 Task: Find connections with filter location Shāhpura with filter topic #motivation with filter profile language Spanish with filter current company Axtria - Ingenious Insights with filter school Universiteit Maastricht with filter industry Fire Protection with filter service category Tax Preparation with filter keywords title Founder
Action: Mouse moved to (666, 89)
Screenshot: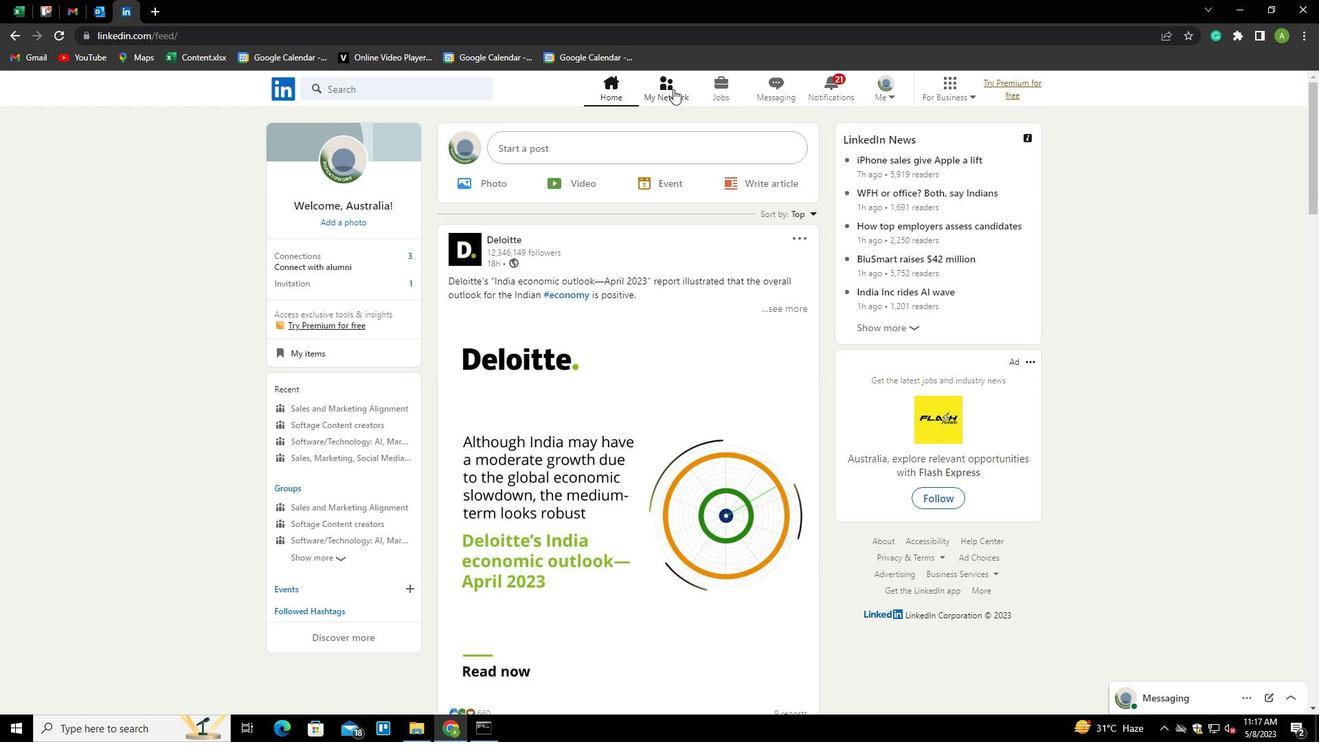 
Action: Mouse pressed left at (666, 89)
Screenshot: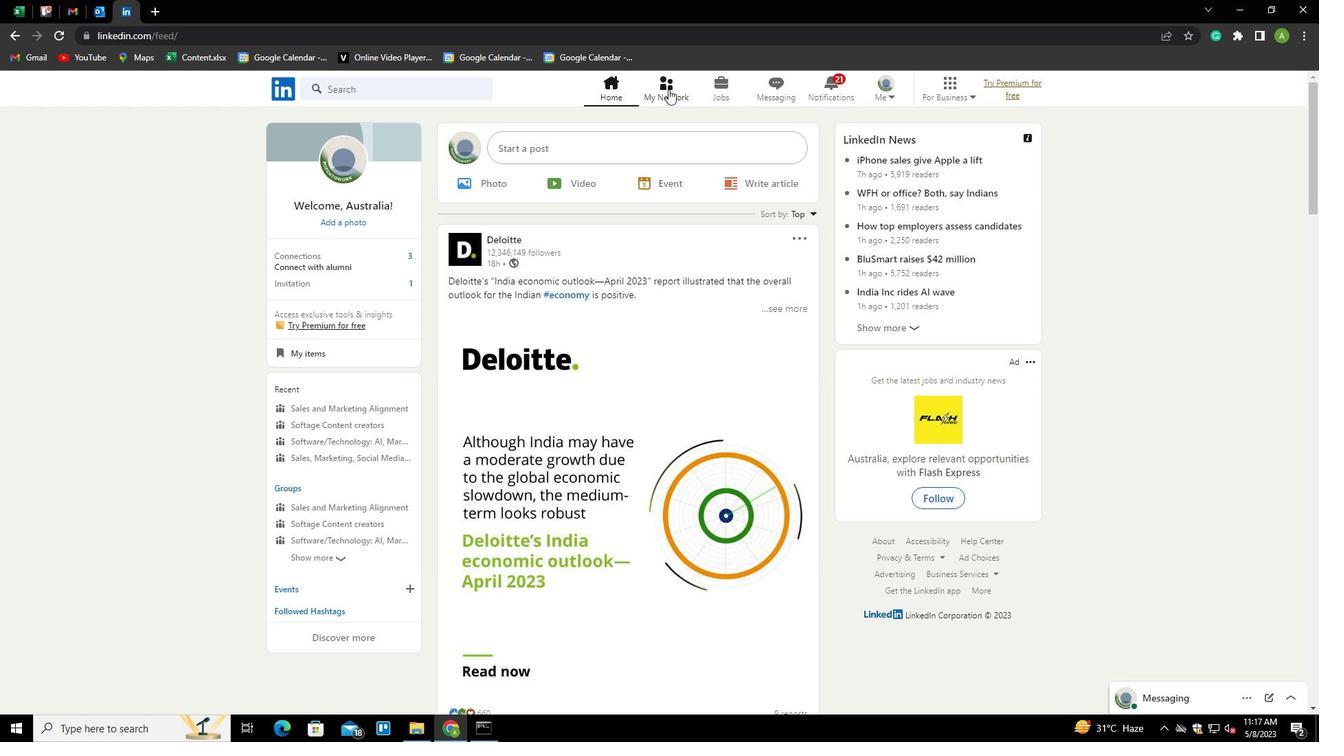 
Action: Mouse moved to (323, 162)
Screenshot: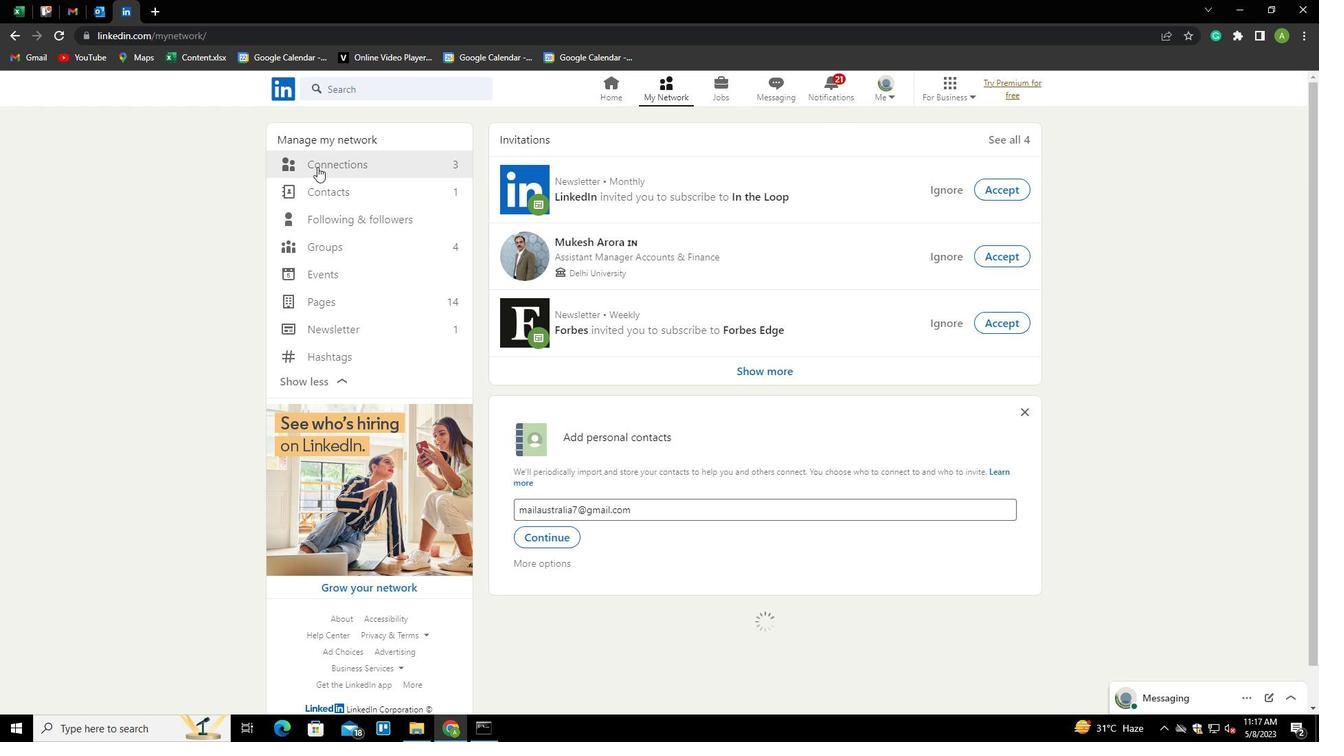 
Action: Mouse pressed left at (323, 162)
Screenshot: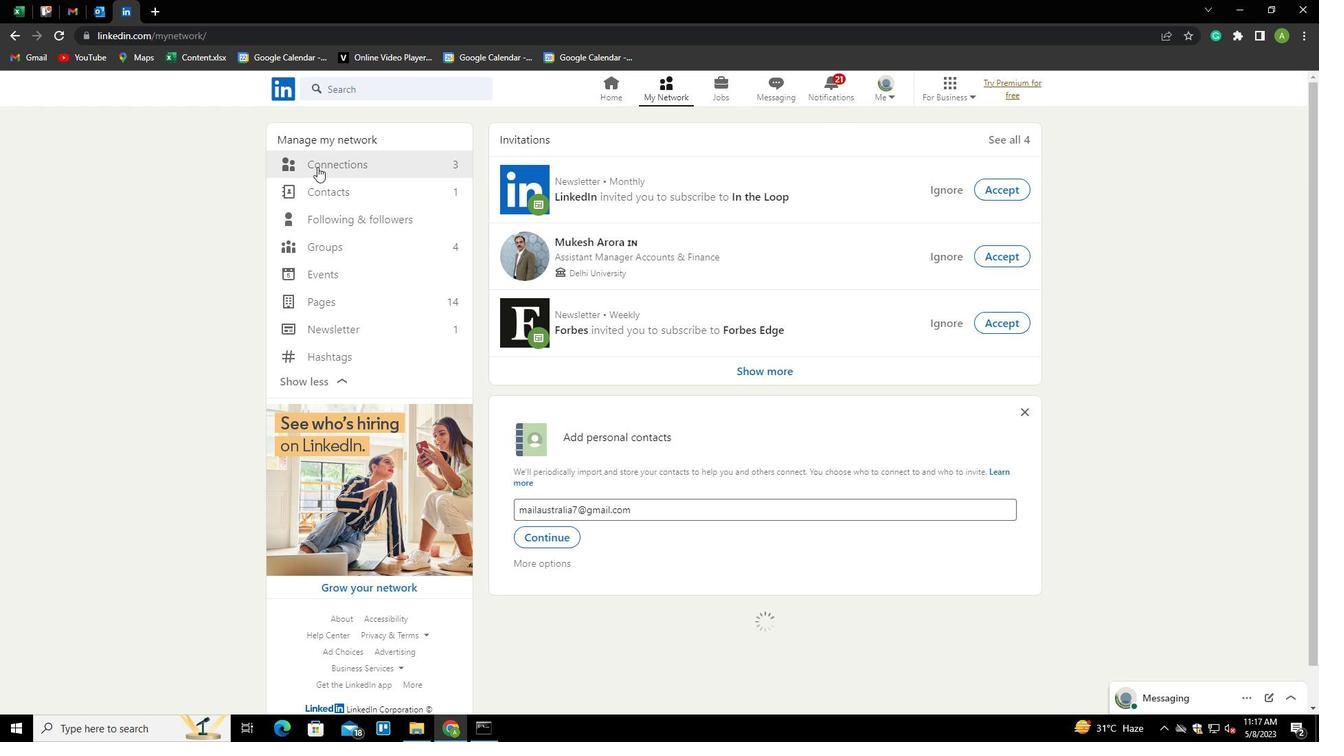 
Action: Mouse moved to (756, 166)
Screenshot: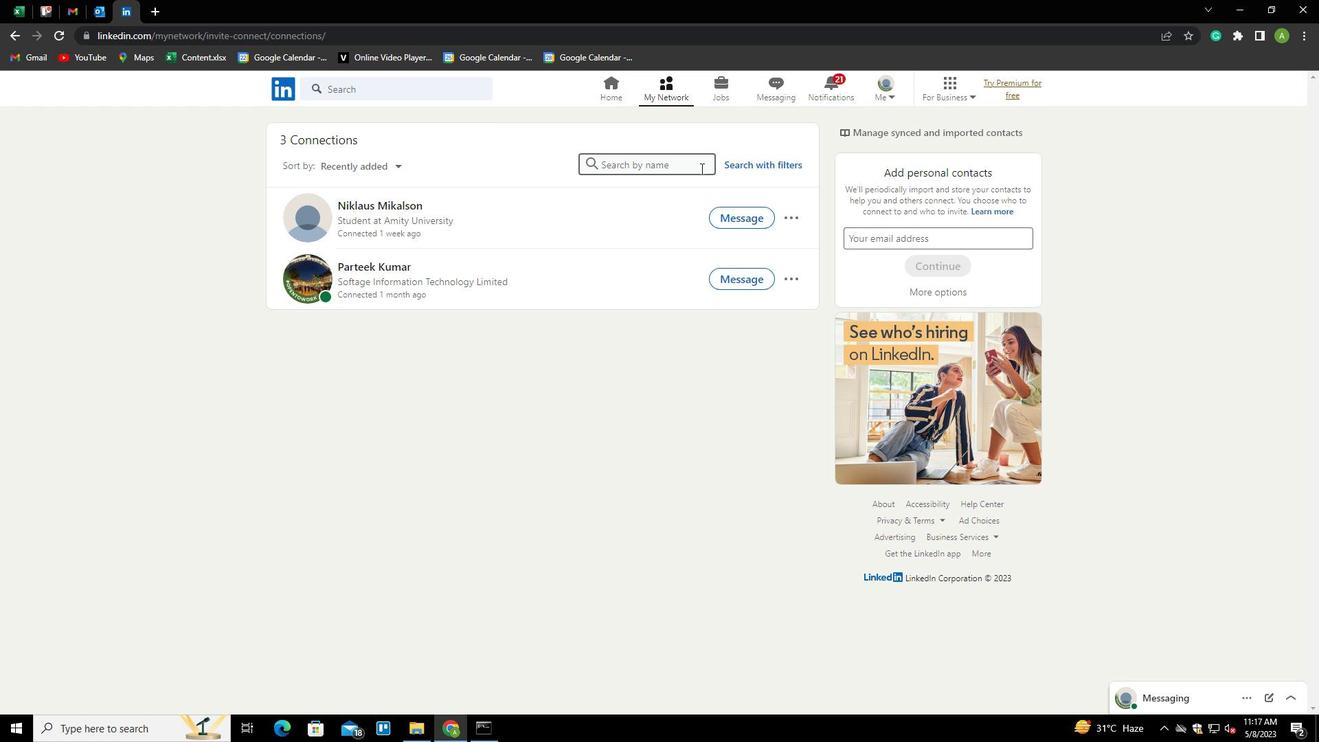 
Action: Mouse pressed left at (756, 166)
Screenshot: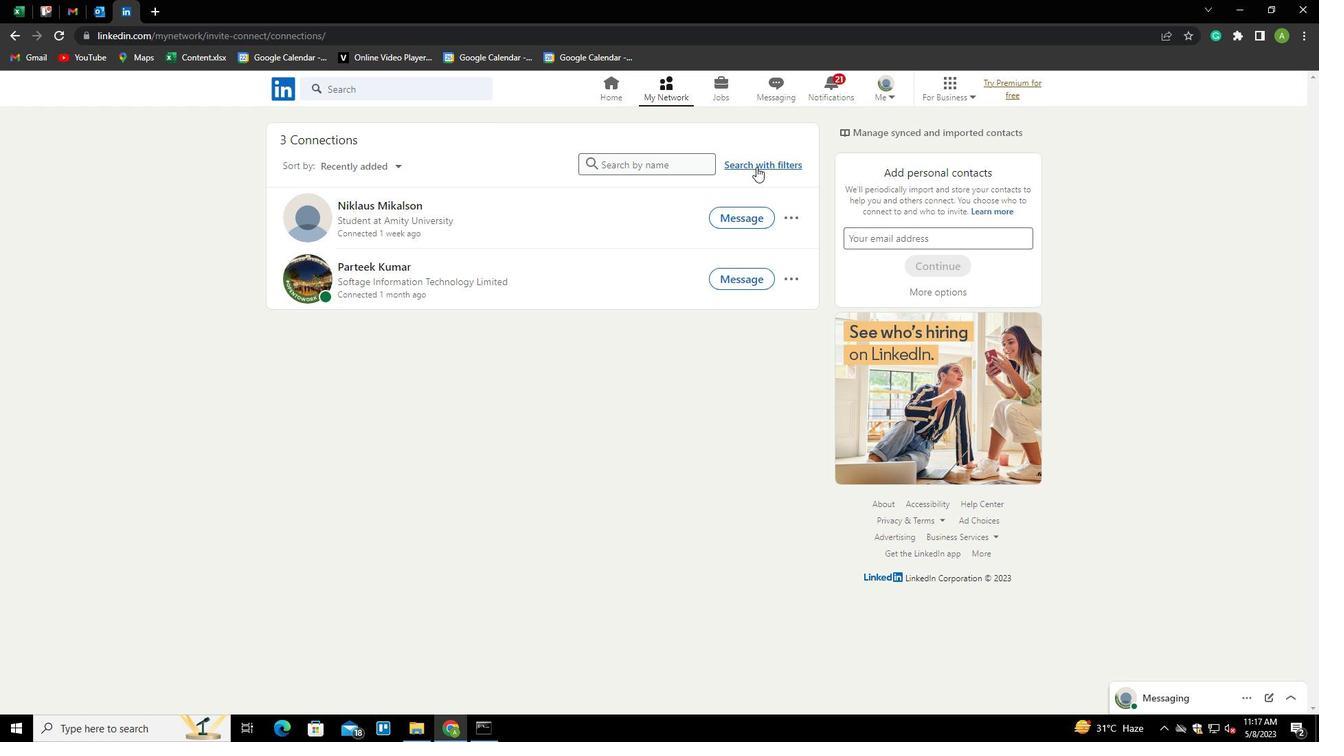 
Action: Mouse moved to (699, 123)
Screenshot: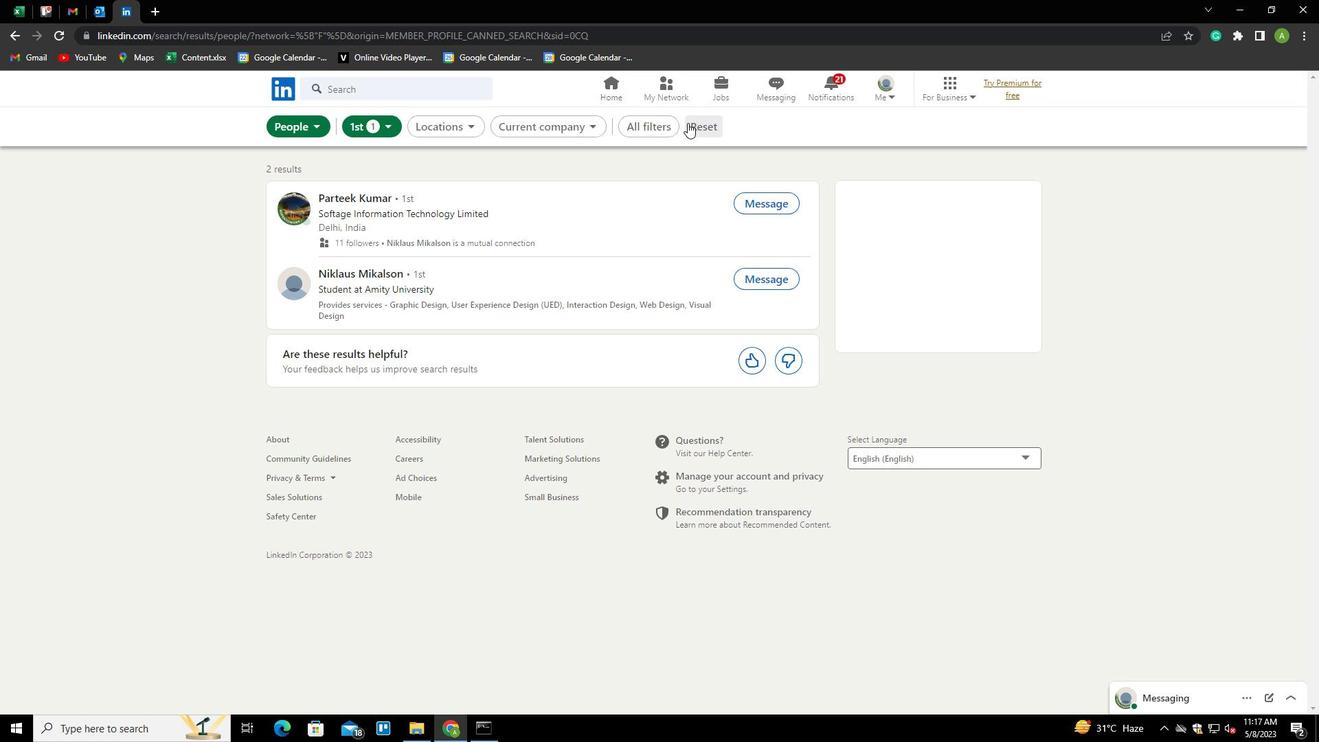 
Action: Mouse pressed left at (699, 123)
Screenshot: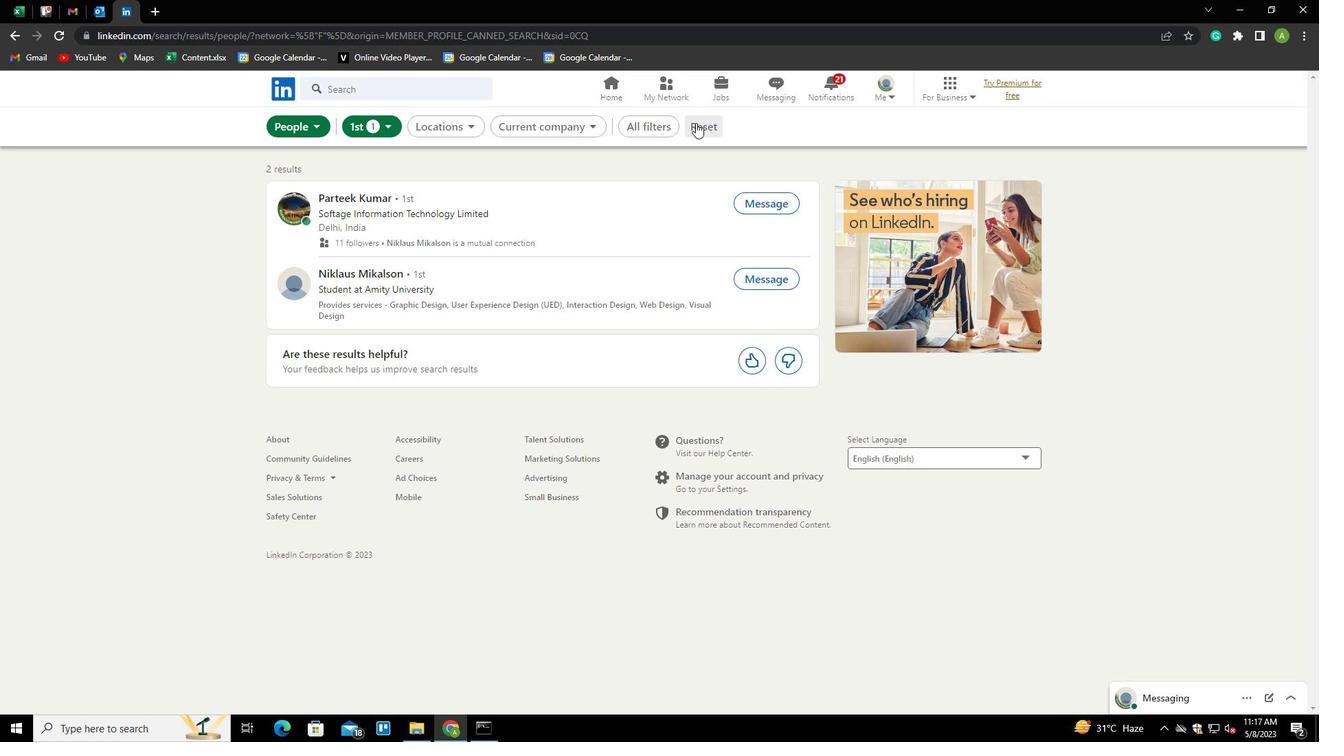 
Action: Mouse moved to (679, 125)
Screenshot: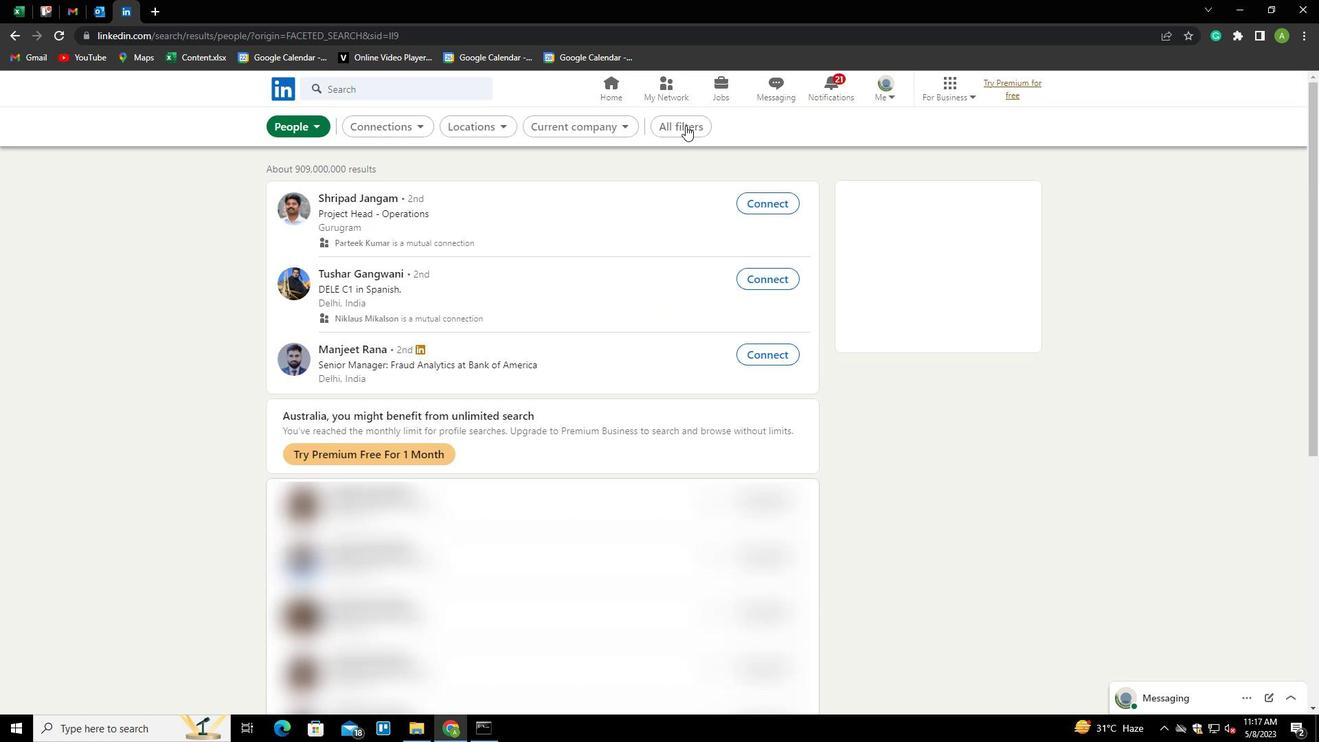 
Action: Mouse pressed left at (679, 125)
Screenshot: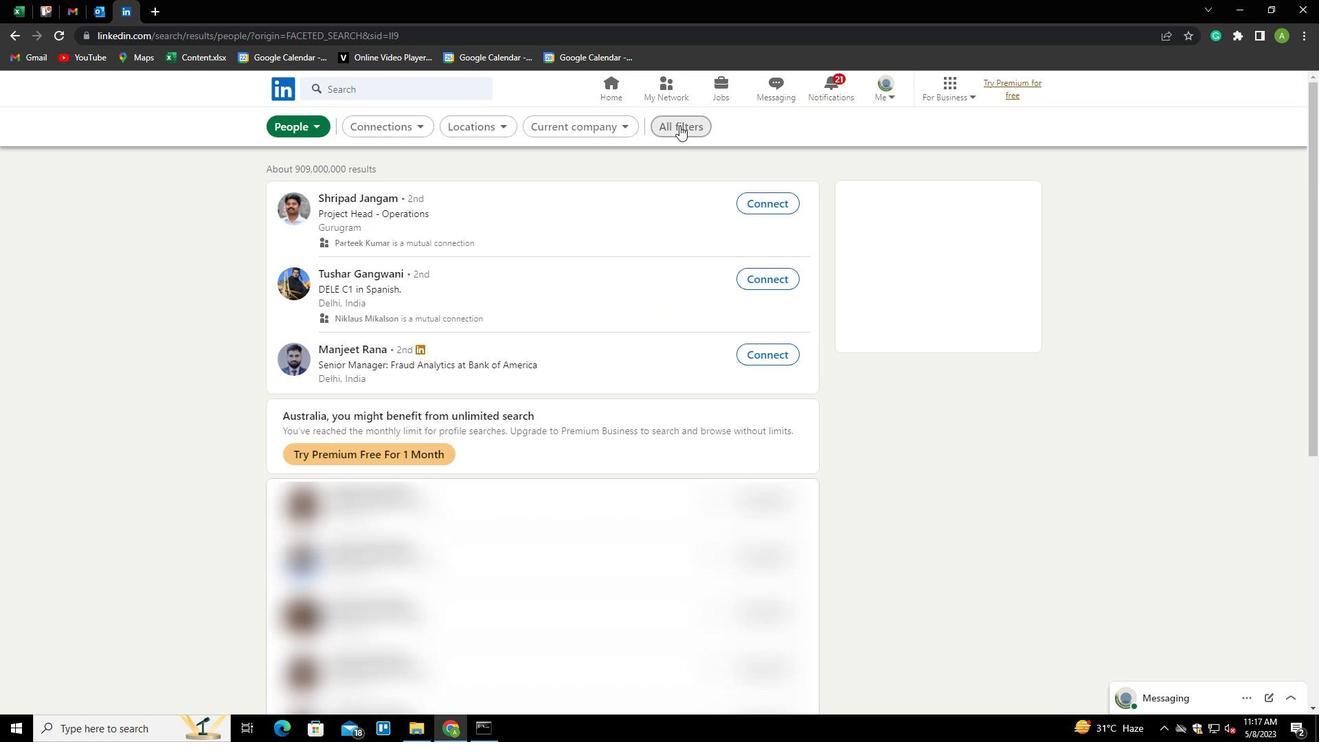 
Action: Mouse moved to (1168, 433)
Screenshot: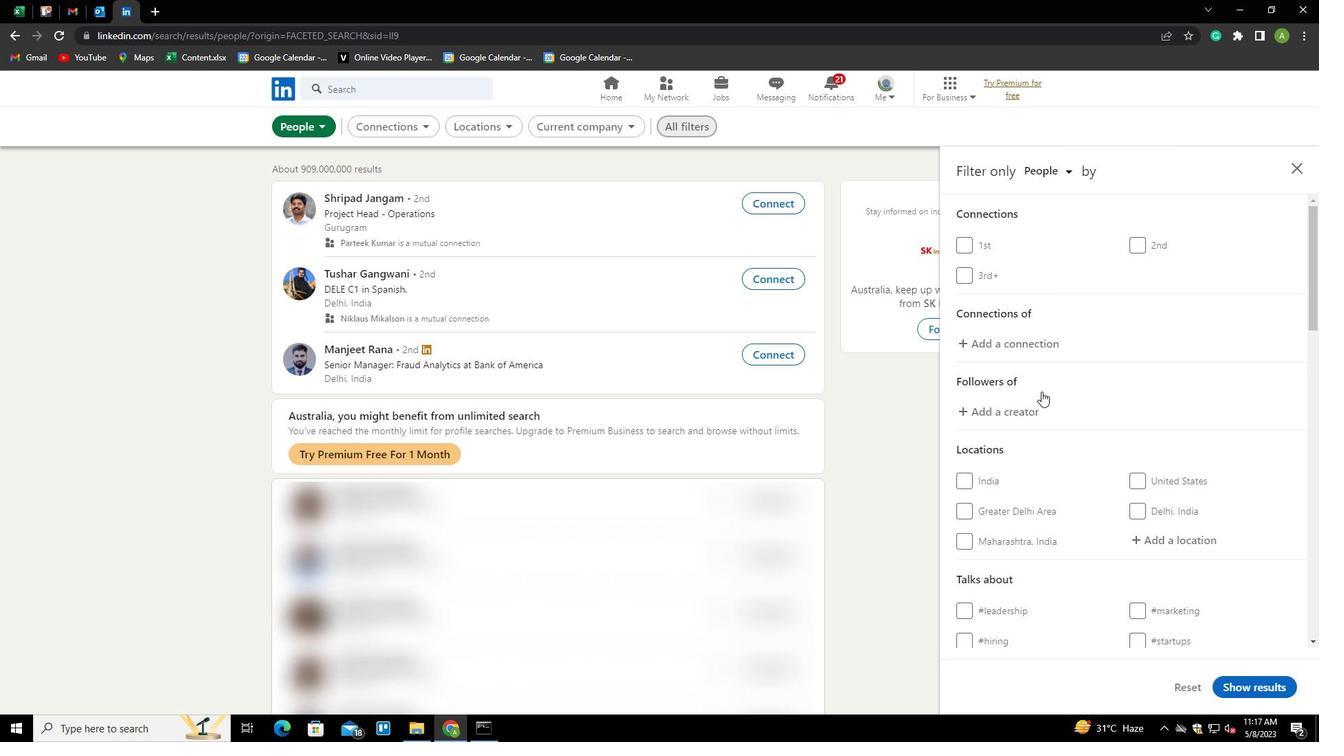 
Action: Mouse scrolled (1168, 432) with delta (0, 0)
Screenshot: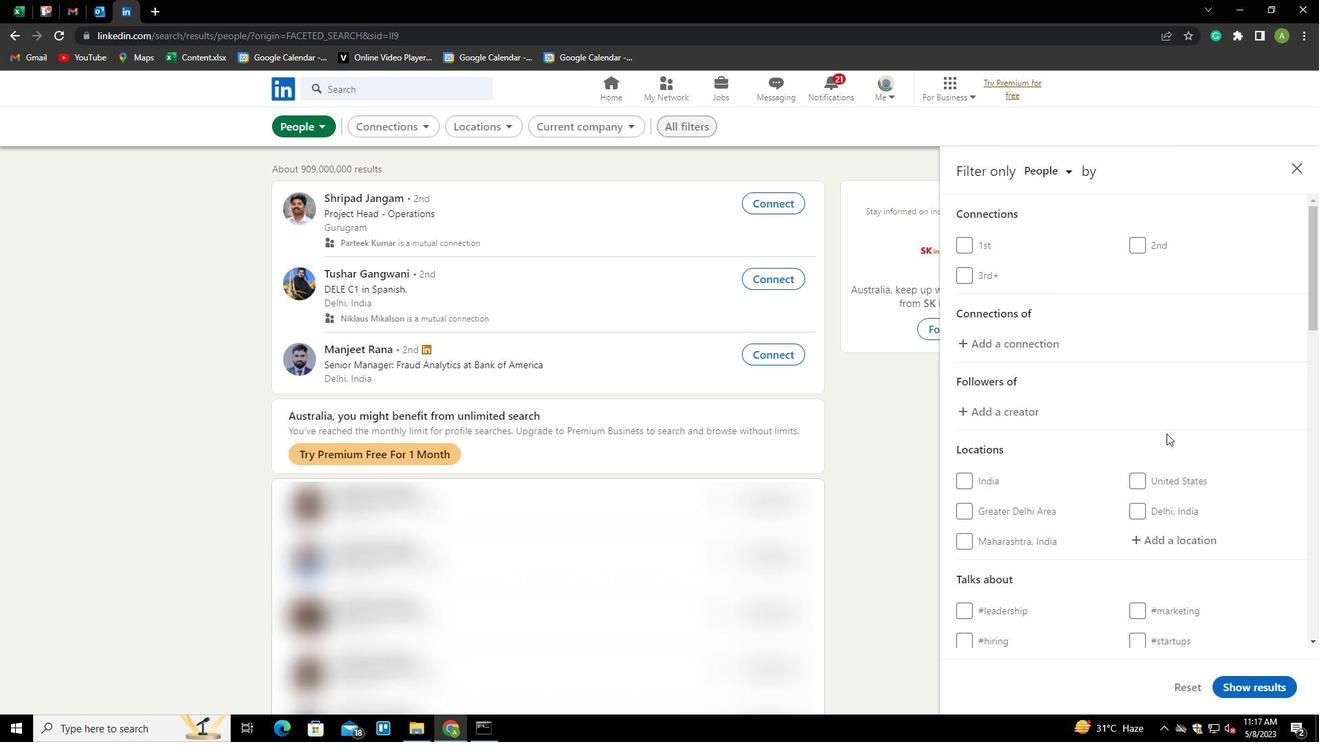 
Action: Mouse scrolled (1168, 432) with delta (0, 0)
Screenshot: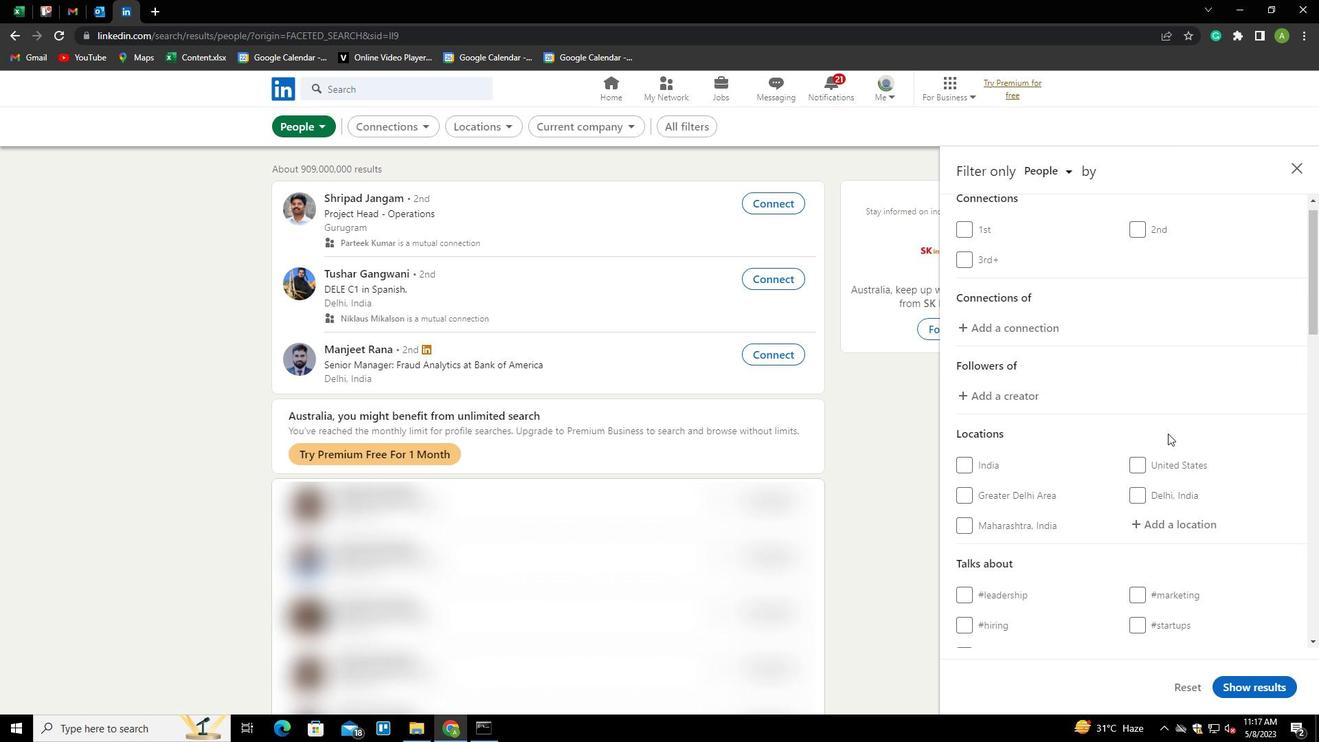 
Action: Mouse moved to (1161, 398)
Screenshot: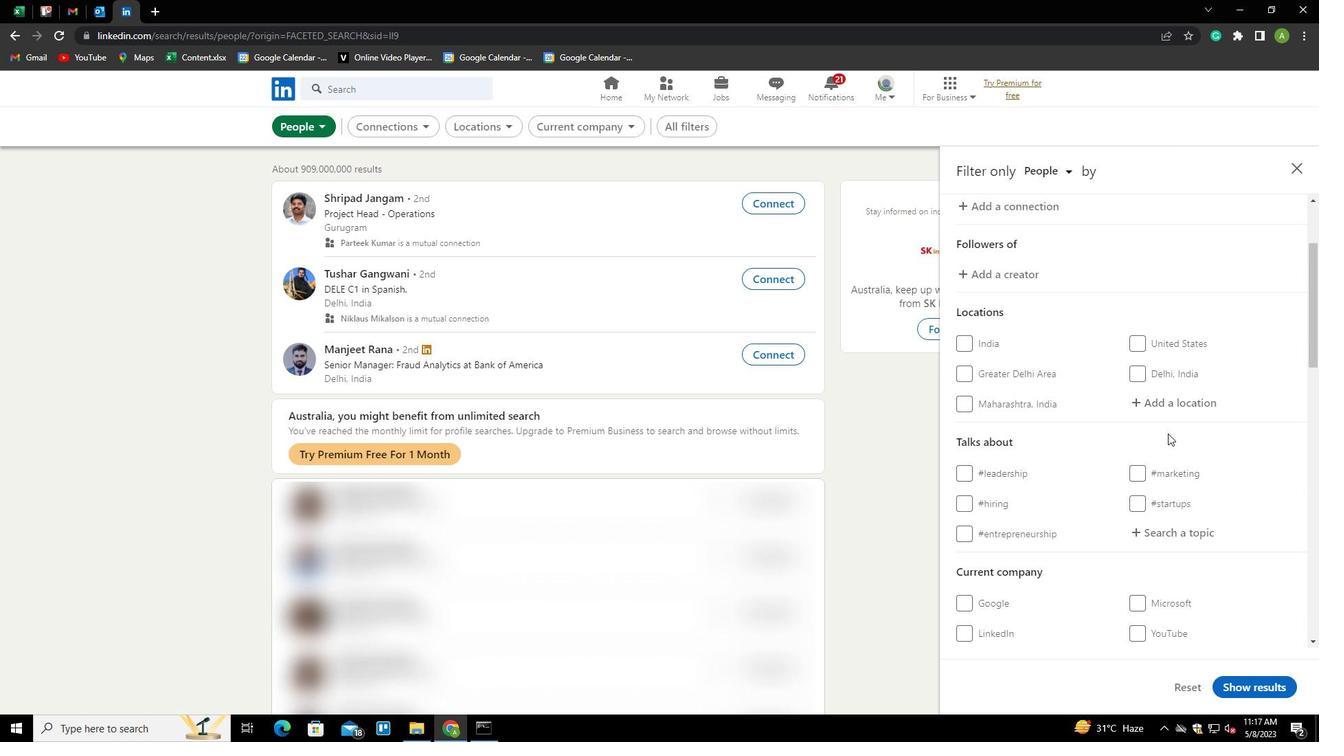 
Action: Mouse pressed left at (1161, 398)
Screenshot: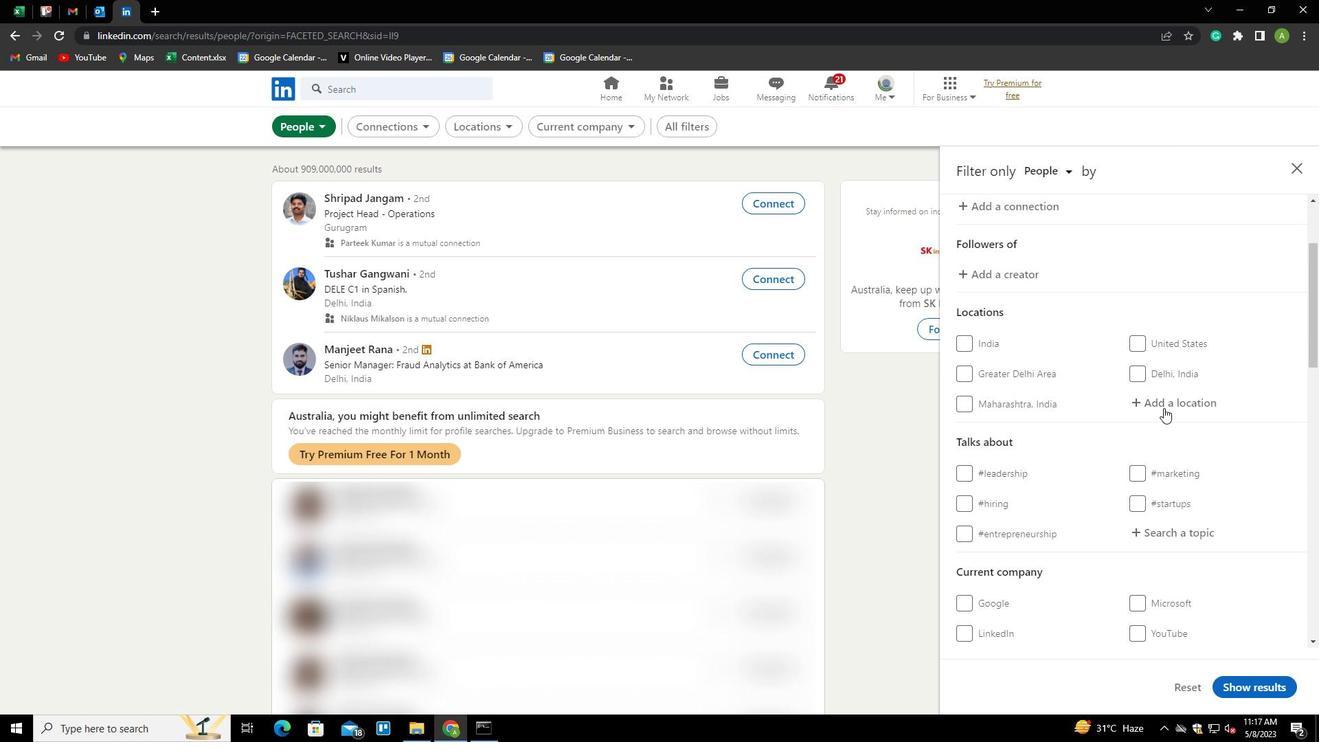 
Action: Mouse moved to (1319, 31)
Screenshot: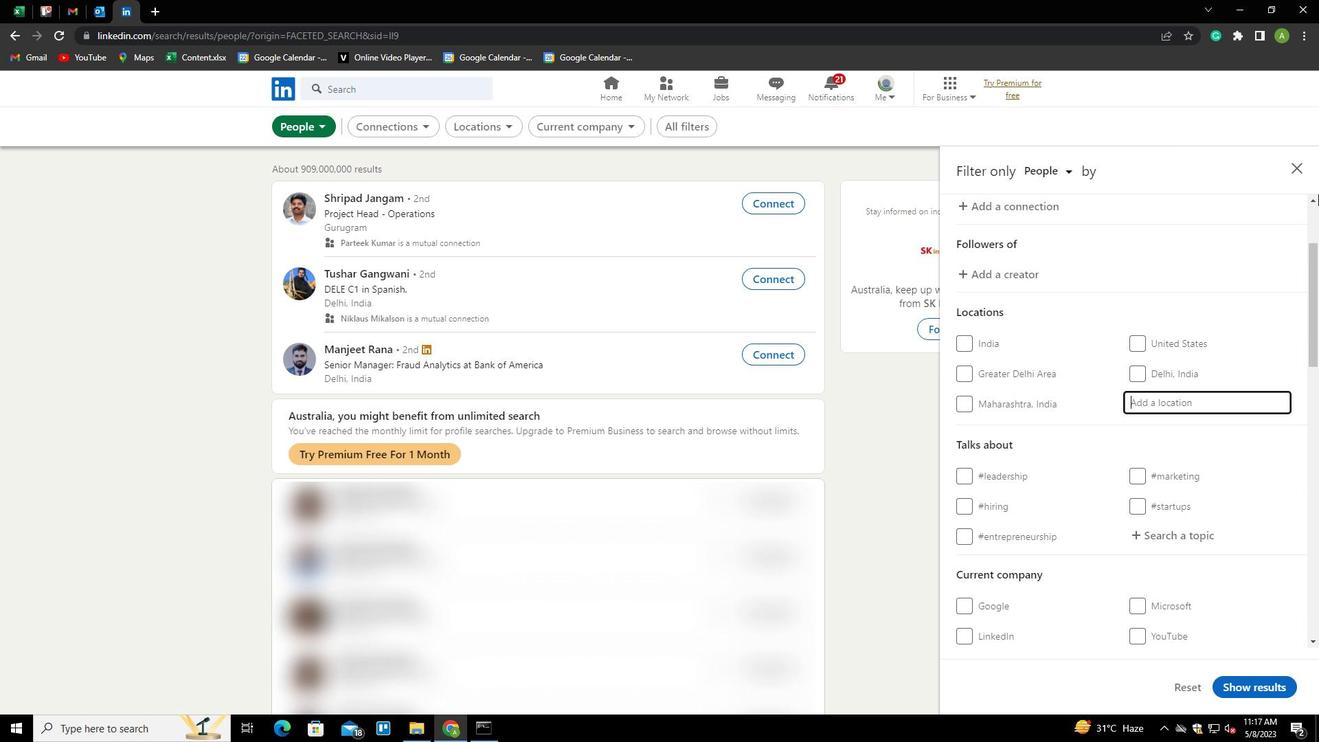 
Action: Key pressed <Key.shift>SHAHPURA<Key.down><Key.enter>
Screenshot: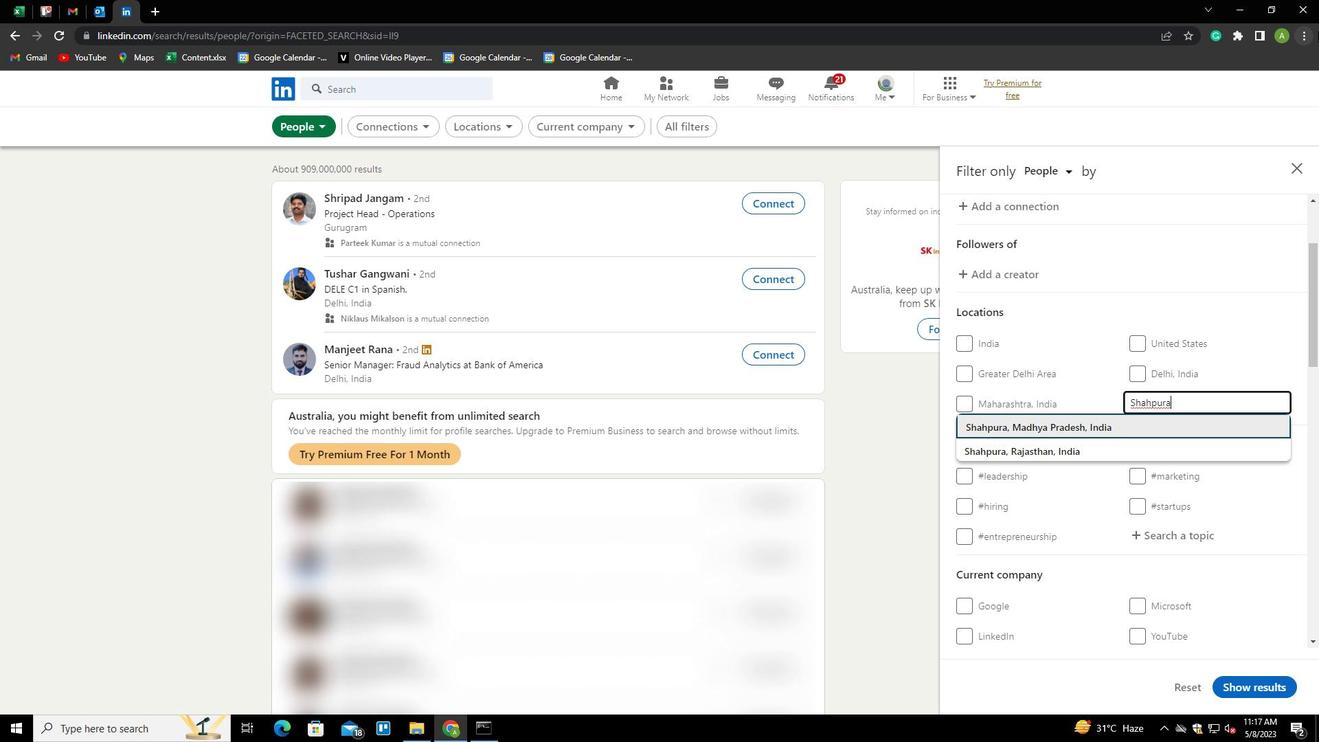 
Action: Mouse moved to (1310, 37)
Screenshot: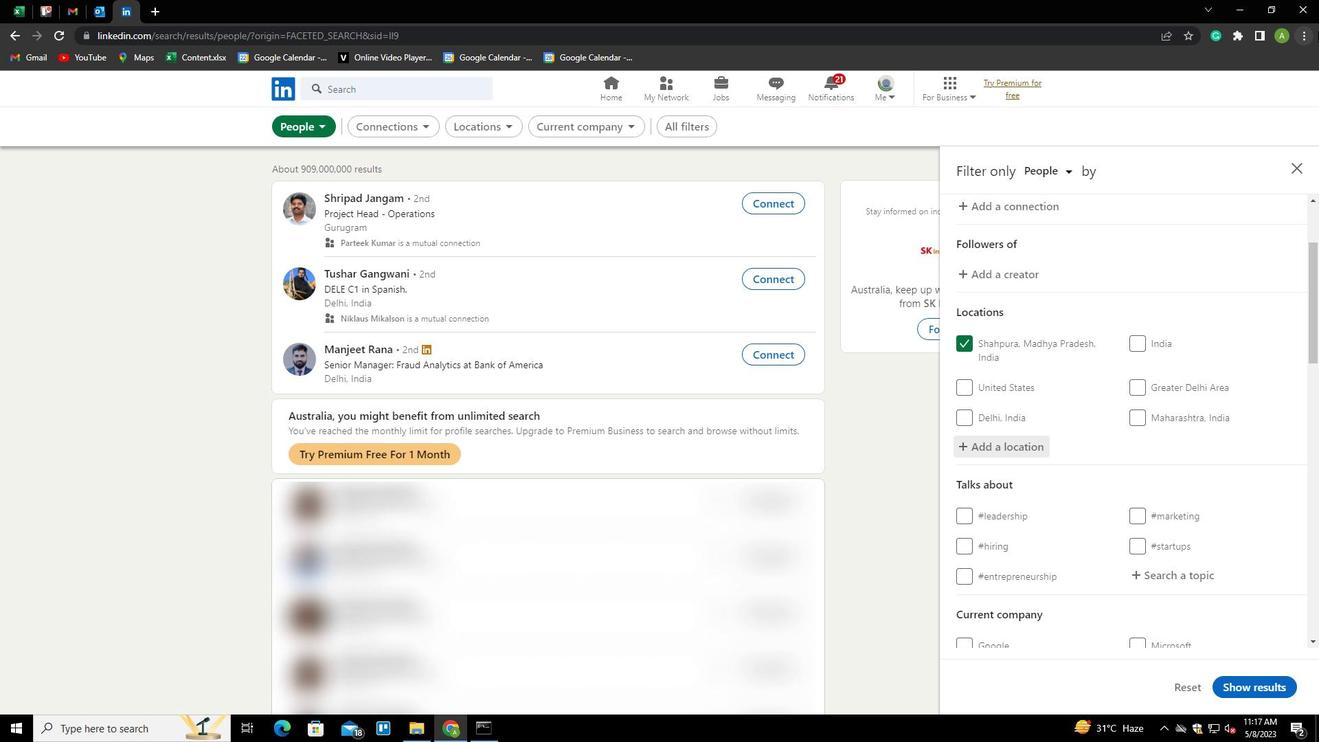
Action: Mouse scrolled (1310, 36) with delta (0, 0)
Screenshot: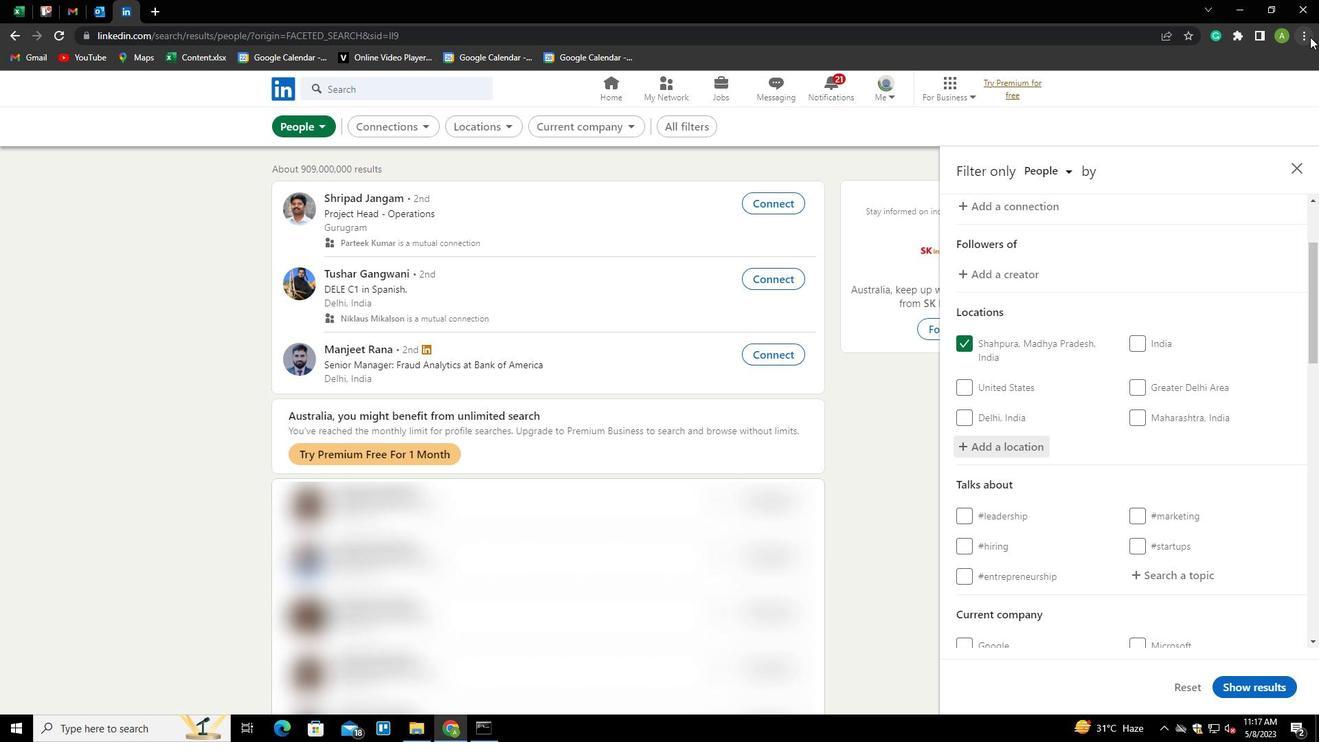 
Action: Mouse moved to (1043, 381)
Screenshot: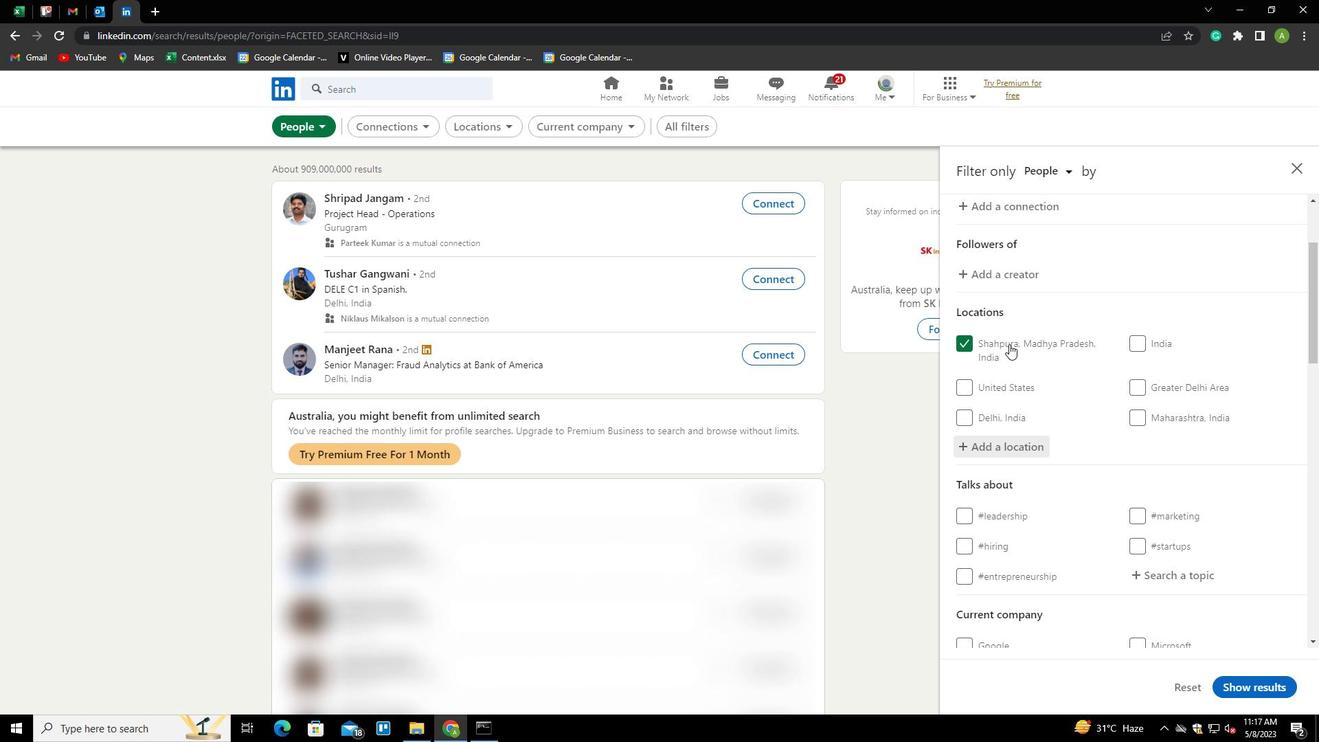 
Action: Mouse scrolled (1043, 380) with delta (0, 0)
Screenshot: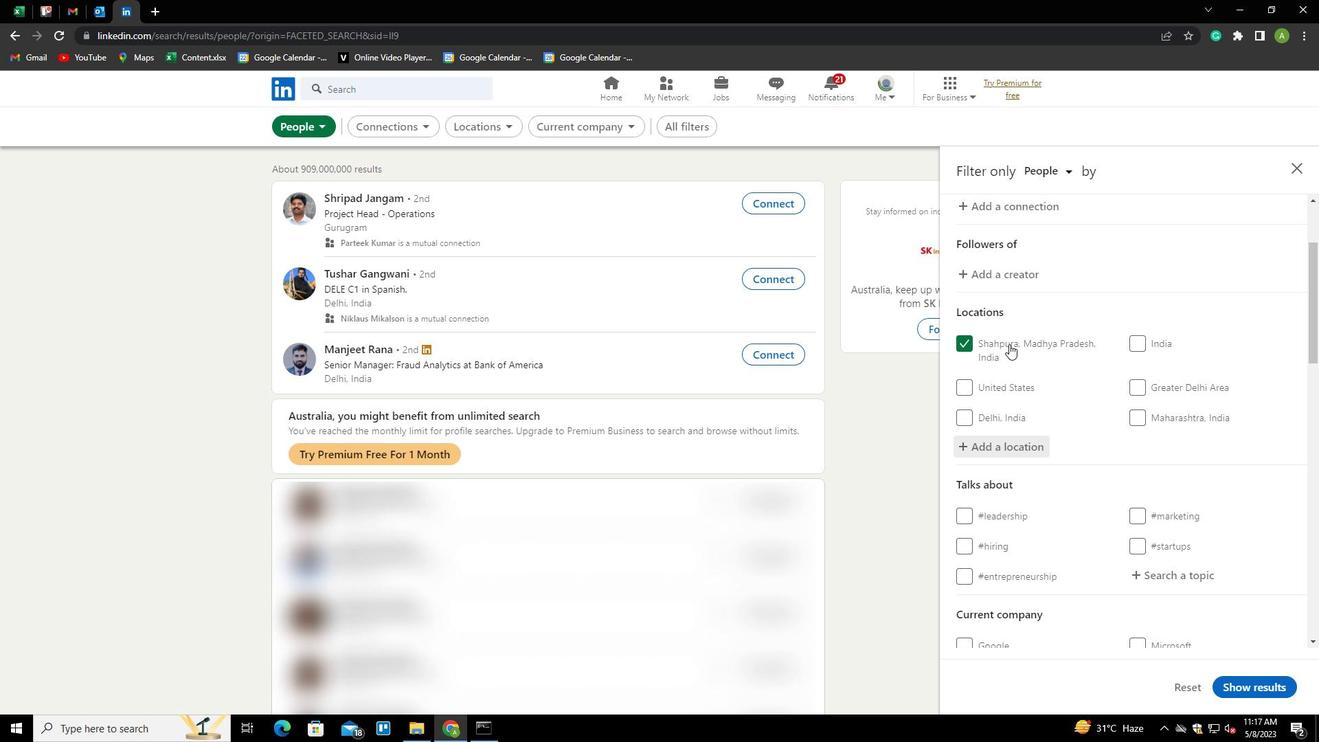 
Action: Mouse moved to (1043, 381)
Screenshot: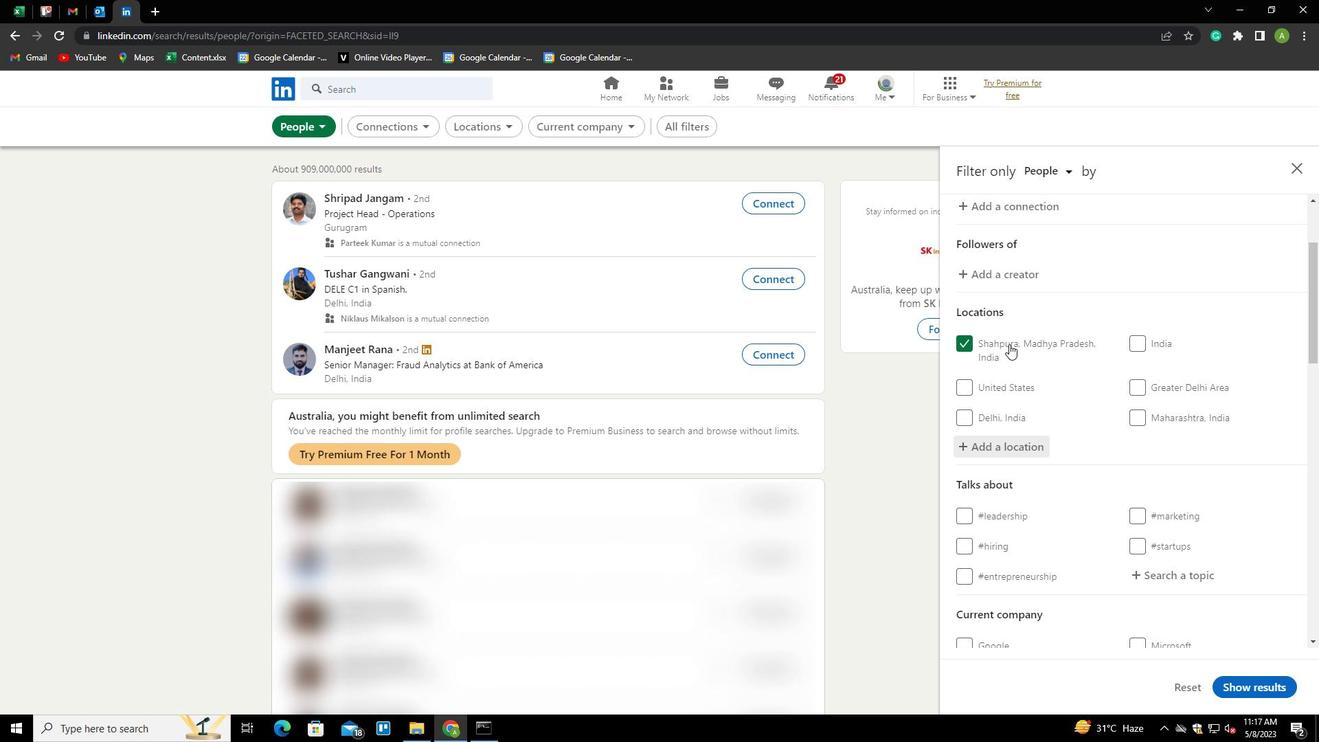 
Action: Mouse scrolled (1043, 380) with delta (0, 0)
Screenshot: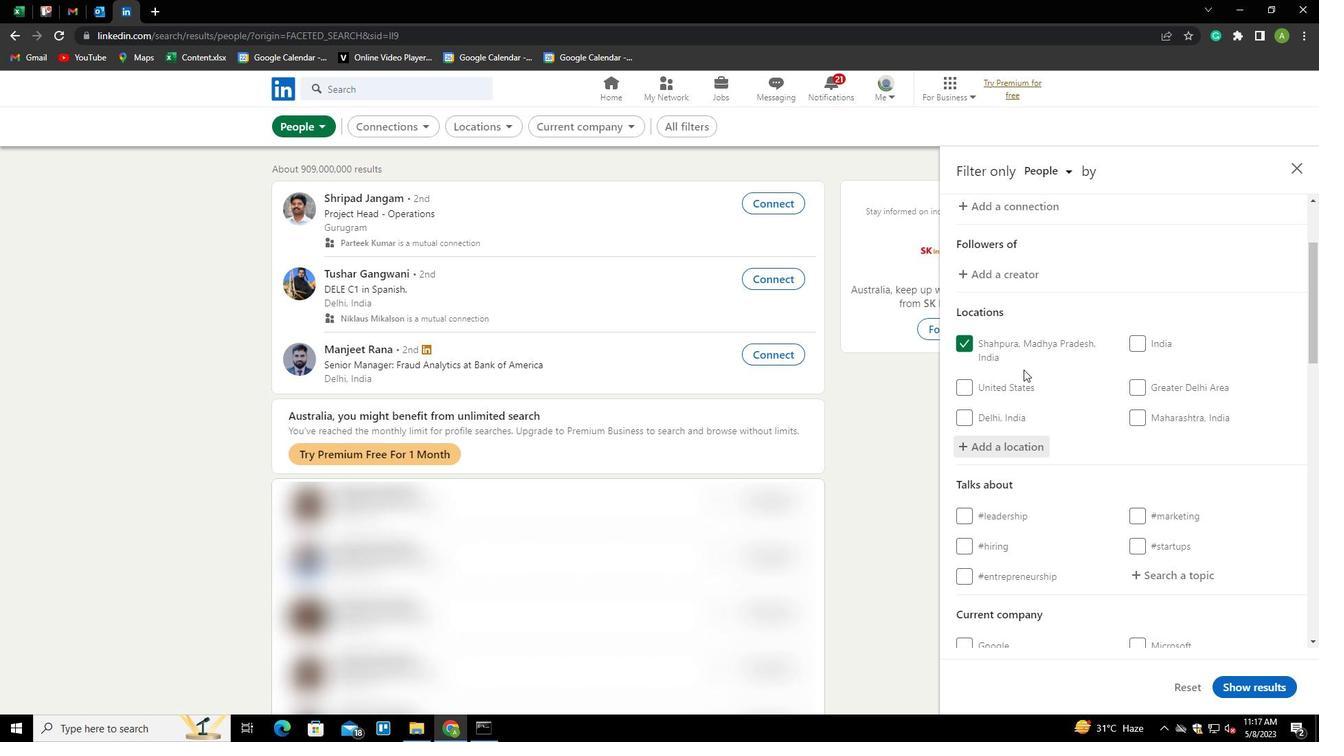 
Action: Mouse moved to (1043, 382)
Screenshot: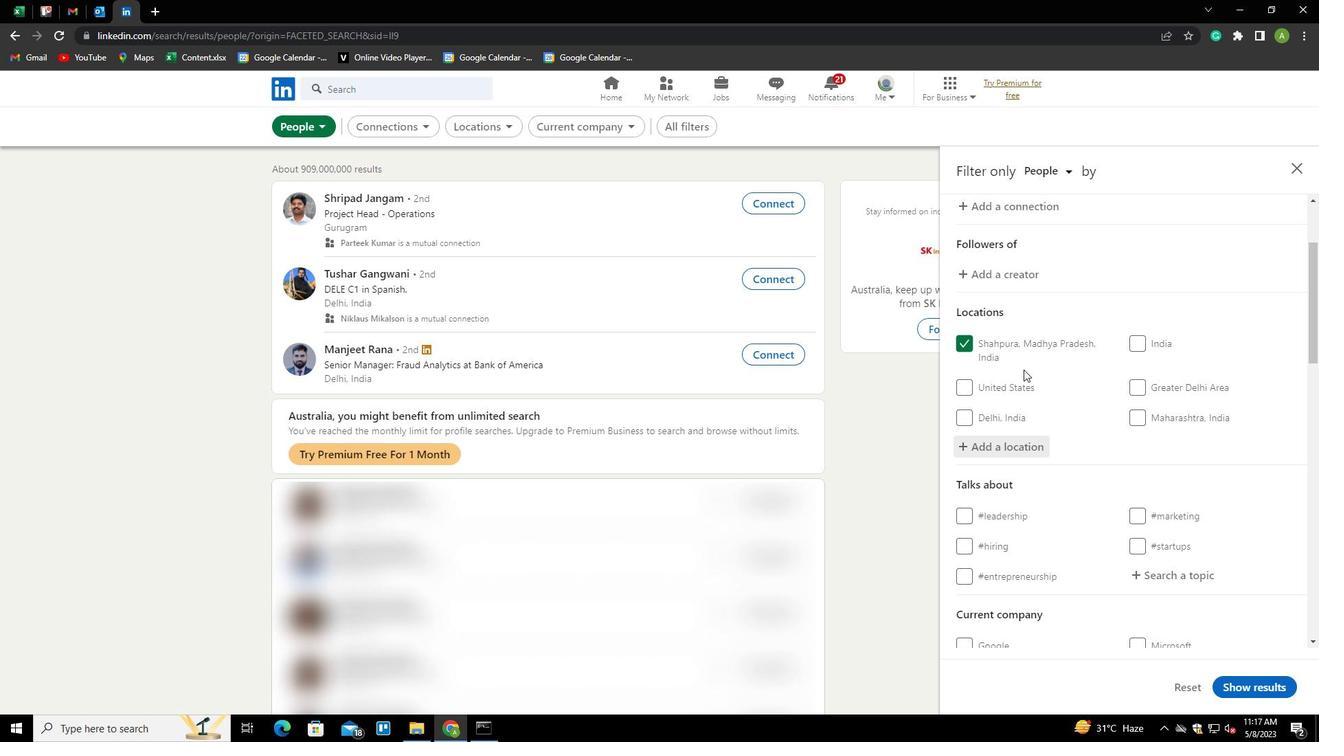 
Action: Mouse scrolled (1043, 381) with delta (0, 0)
Screenshot: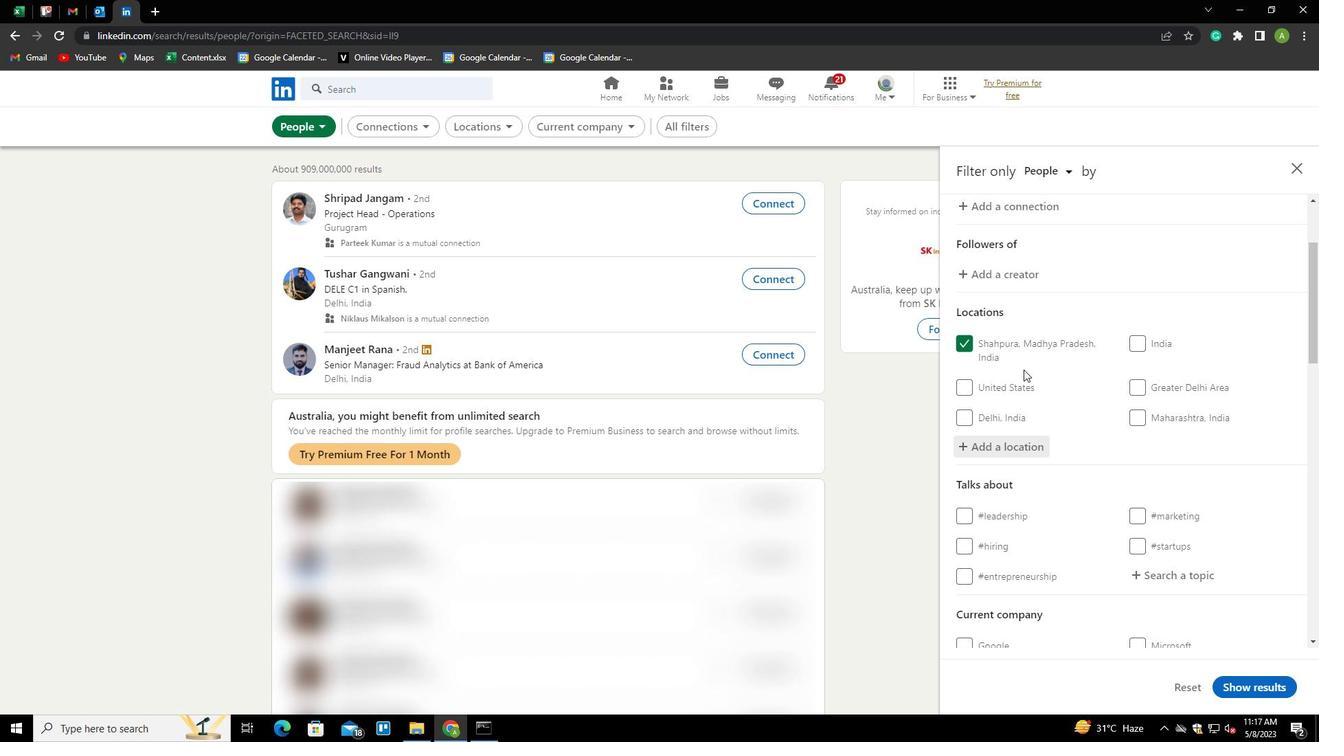 
Action: Mouse moved to (1044, 382)
Screenshot: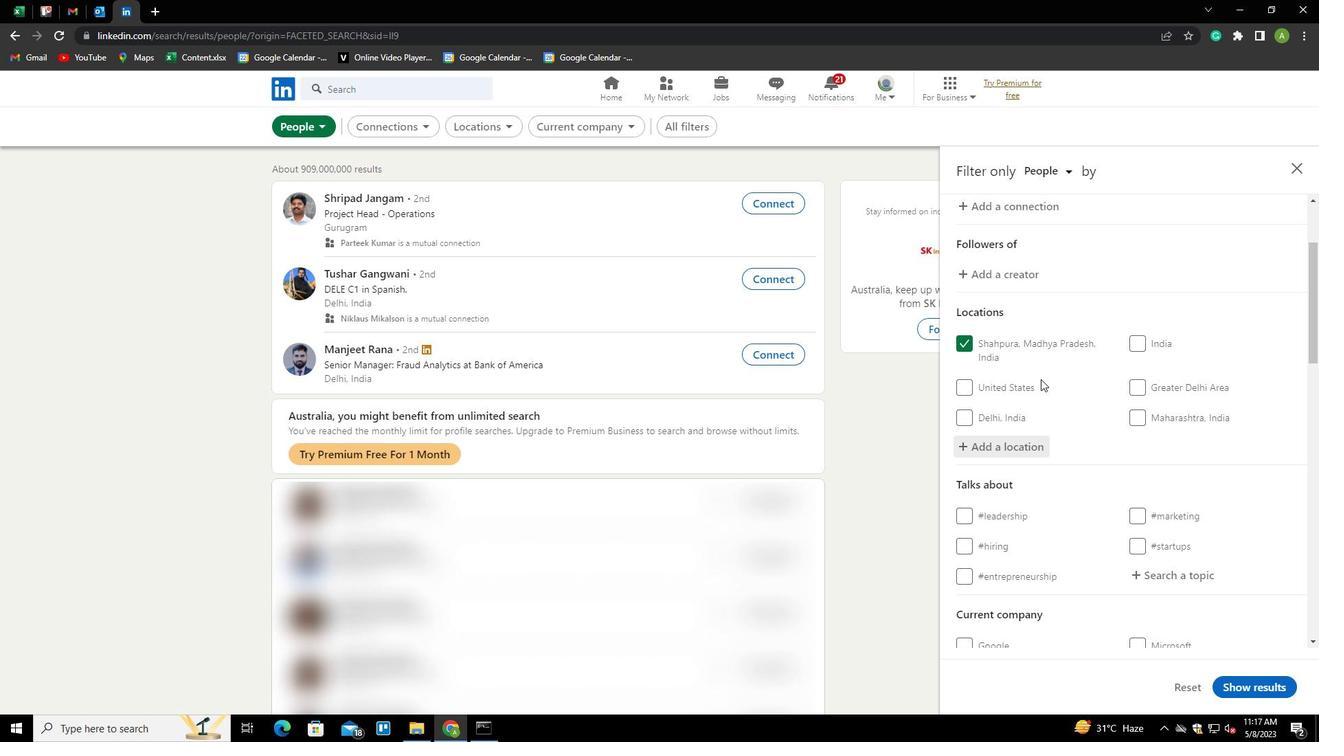 
Action: Mouse scrolled (1044, 382) with delta (0, 0)
Screenshot: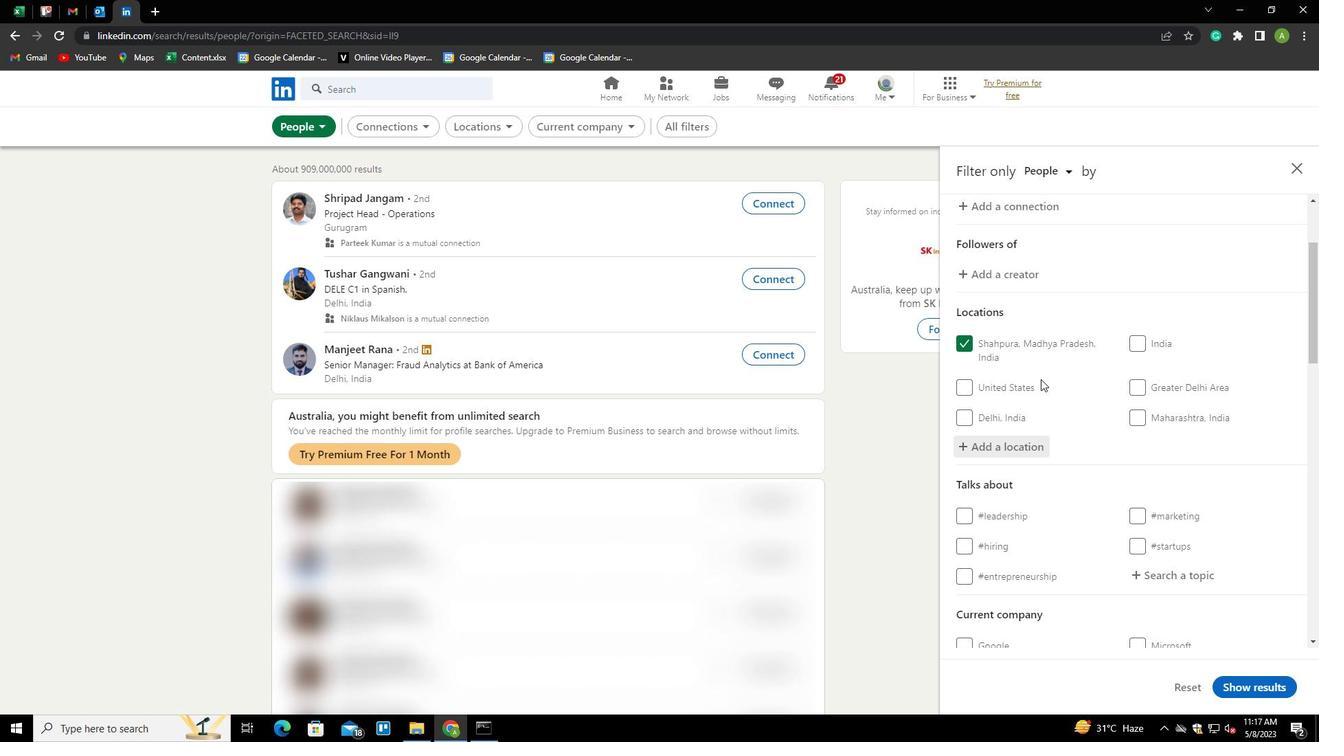 
Action: Mouse moved to (1155, 303)
Screenshot: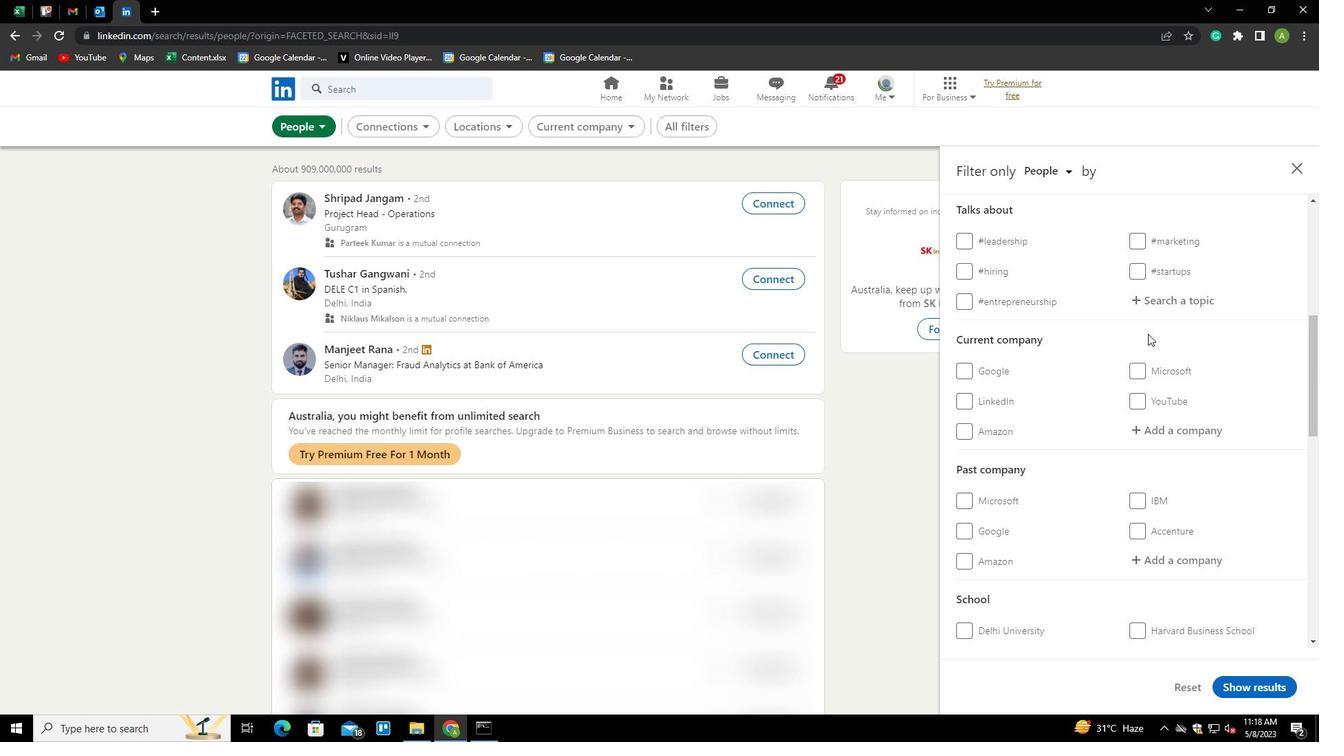 
Action: Mouse pressed left at (1155, 303)
Screenshot: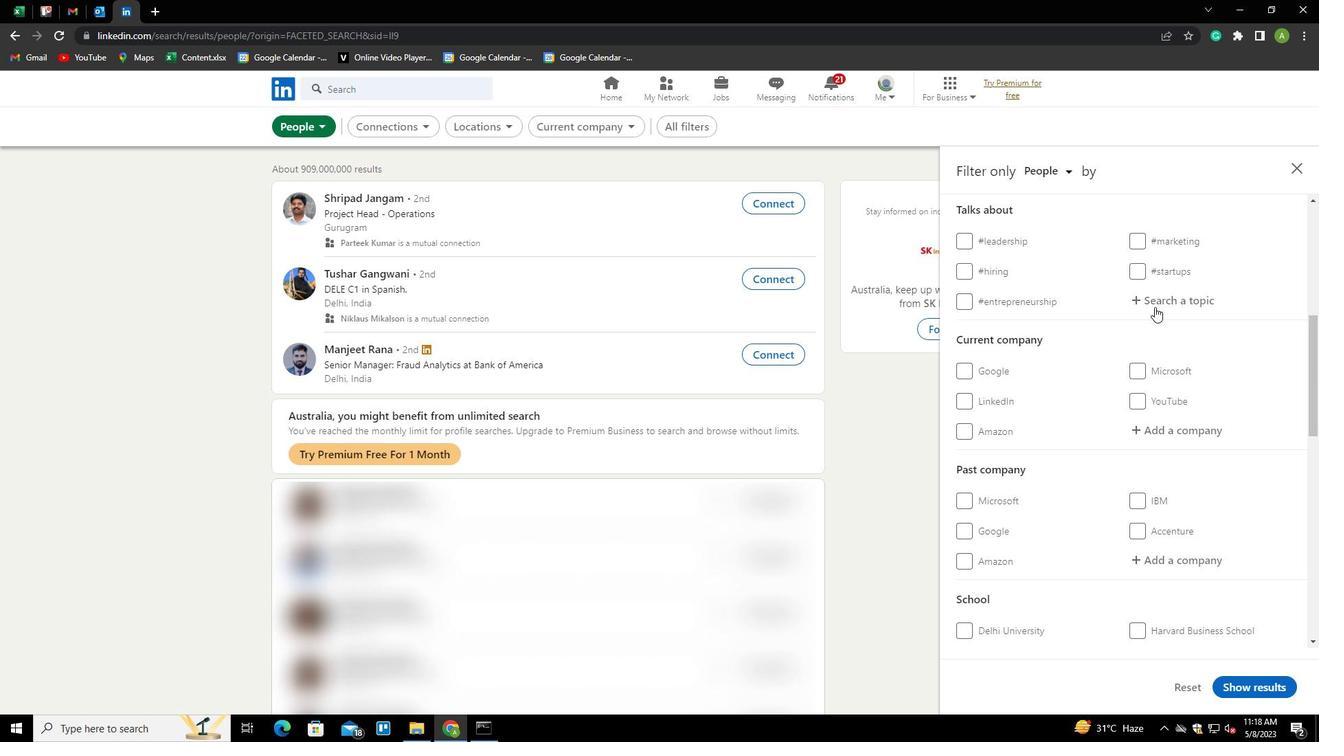 
Action: Key pressed <Key.shift>MOTIVAI<Key.backspace>TION<Key.down><Key.down><Key.down>
Screenshot: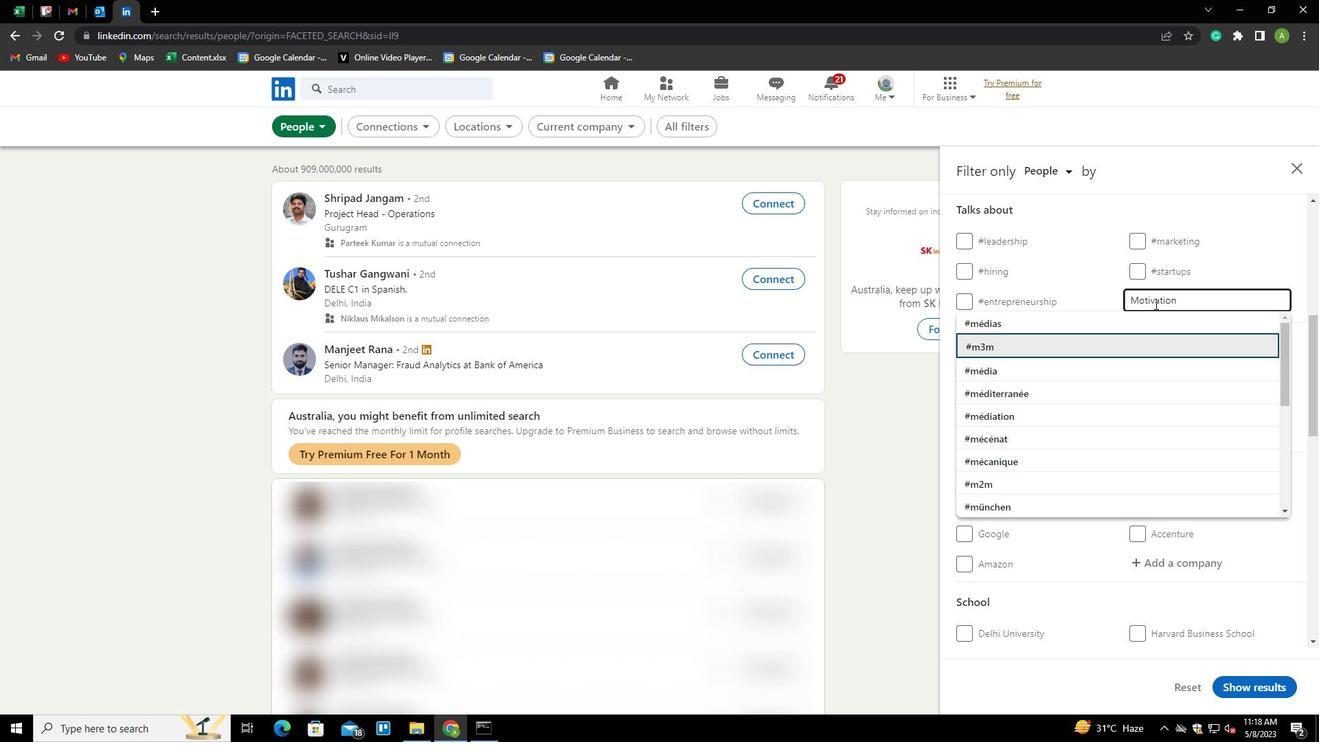 
Action: Mouse moved to (1131, 401)
Screenshot: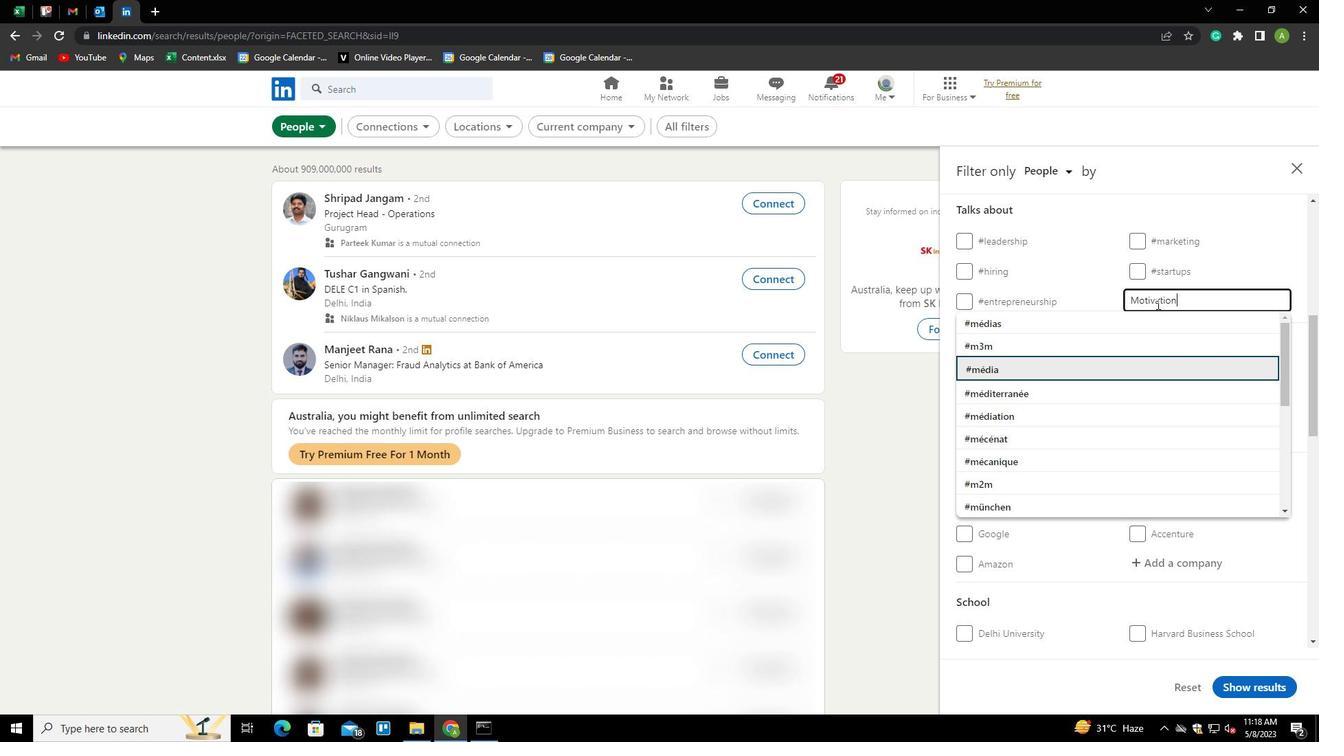 
Action: Mouse scrolled (1131, 400) with delta (0, 0)
Screenshot: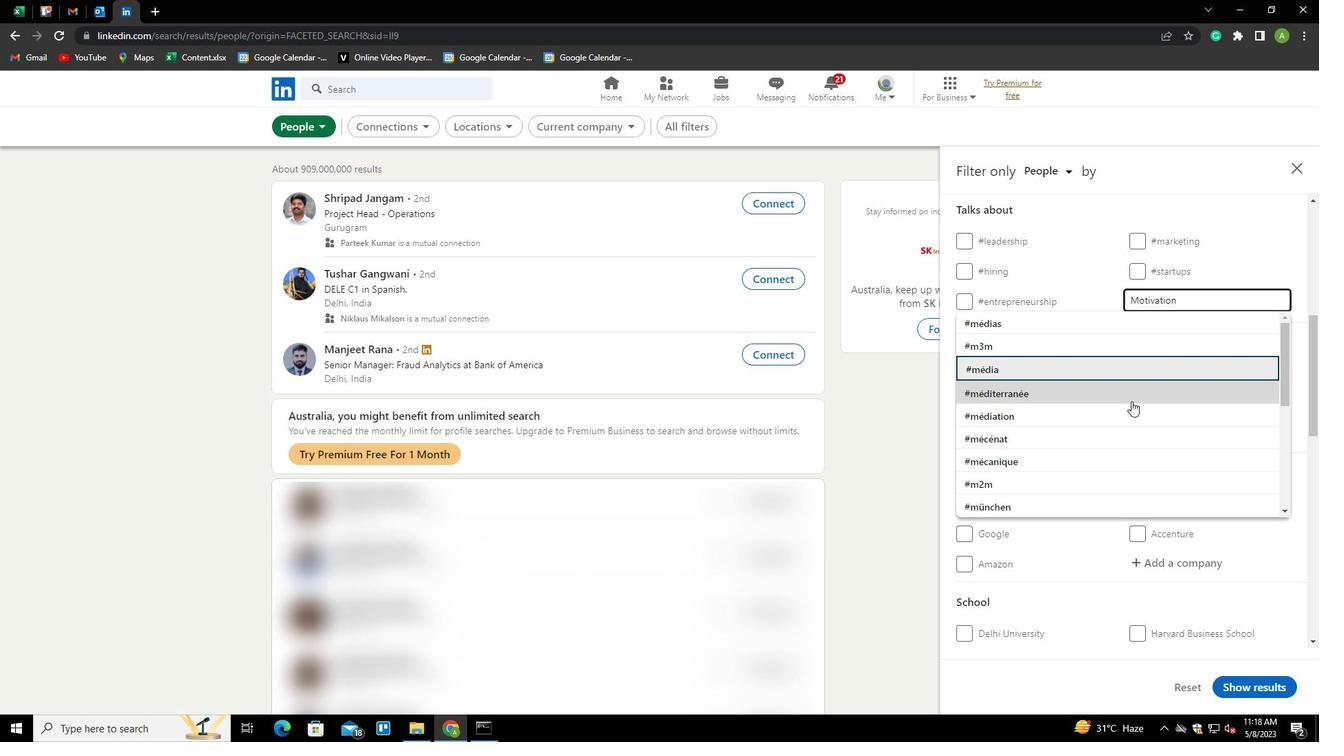 
Action: Mouse moved to (1132, 398)
Screenshot: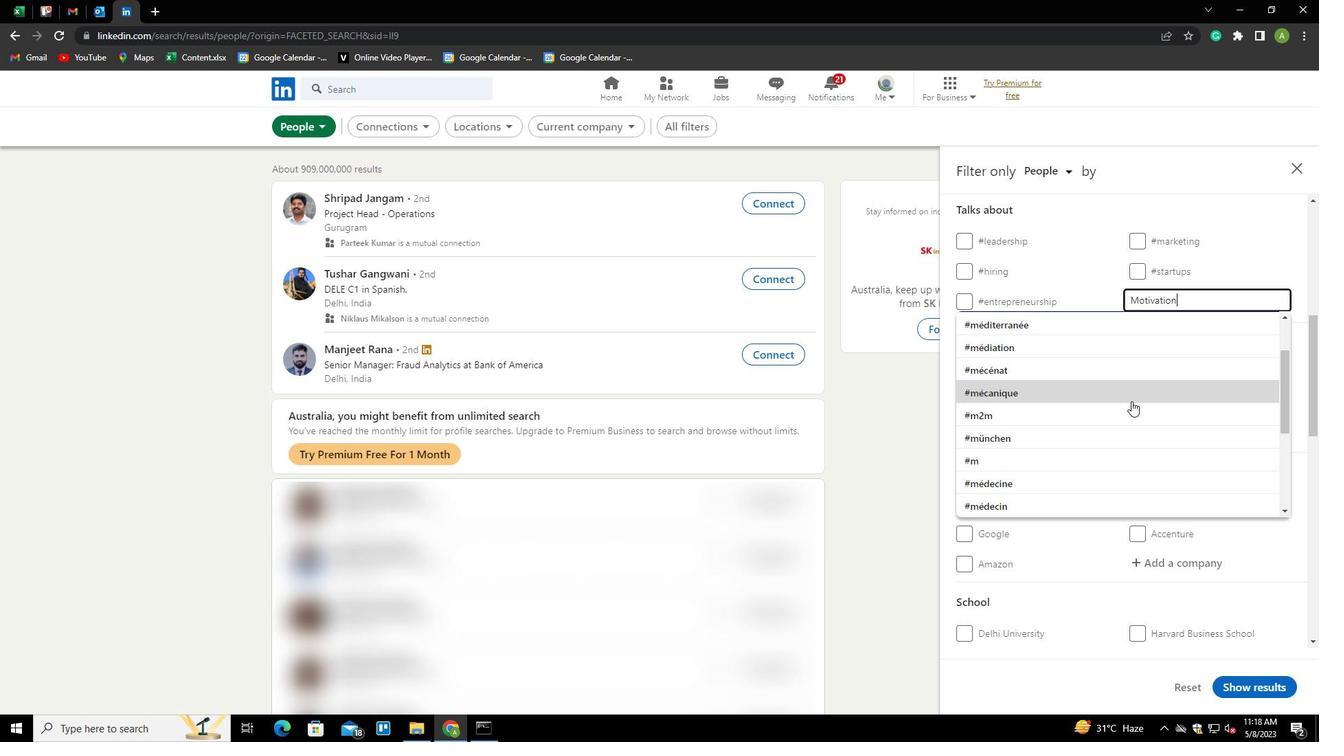 
Action: Mouse scrolled (1132, 397) with delta (0, 0)
Screenshot: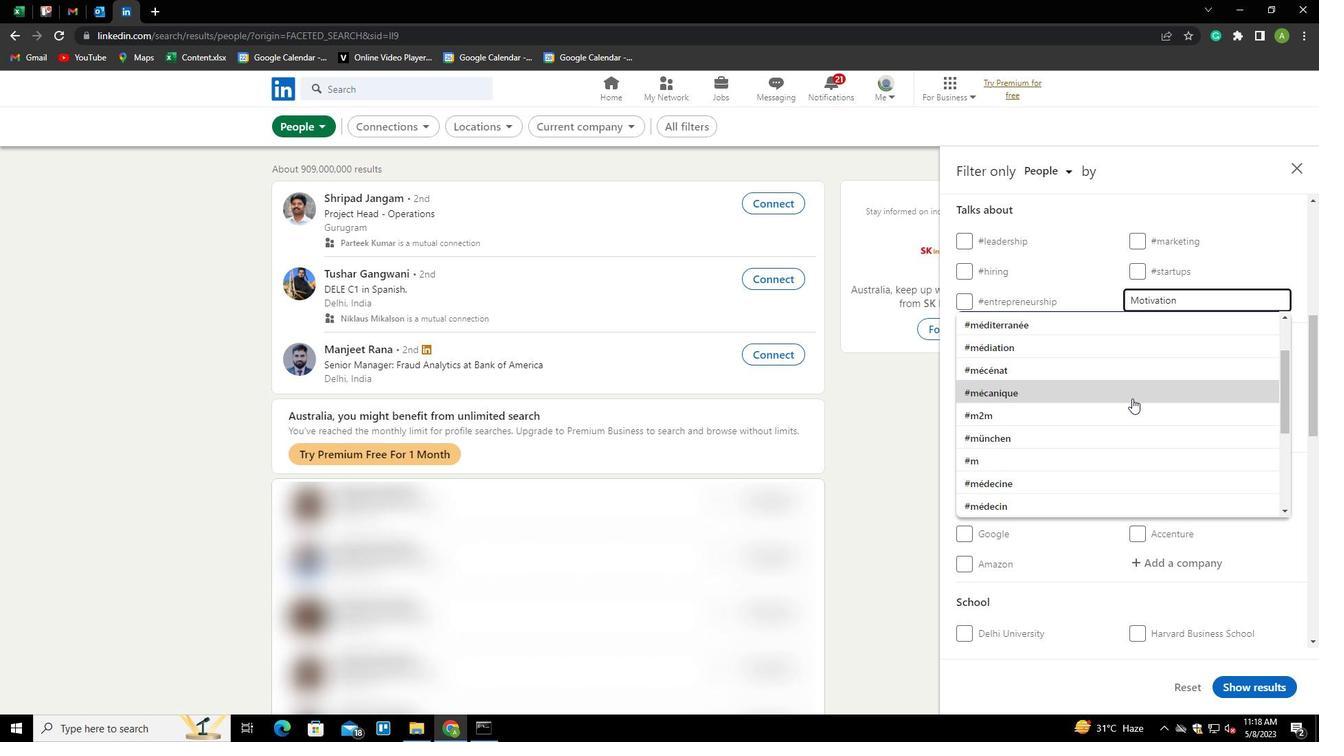 
Action: Mouse scrolled (1132, 397) with delta (0, 0)
Screenshot: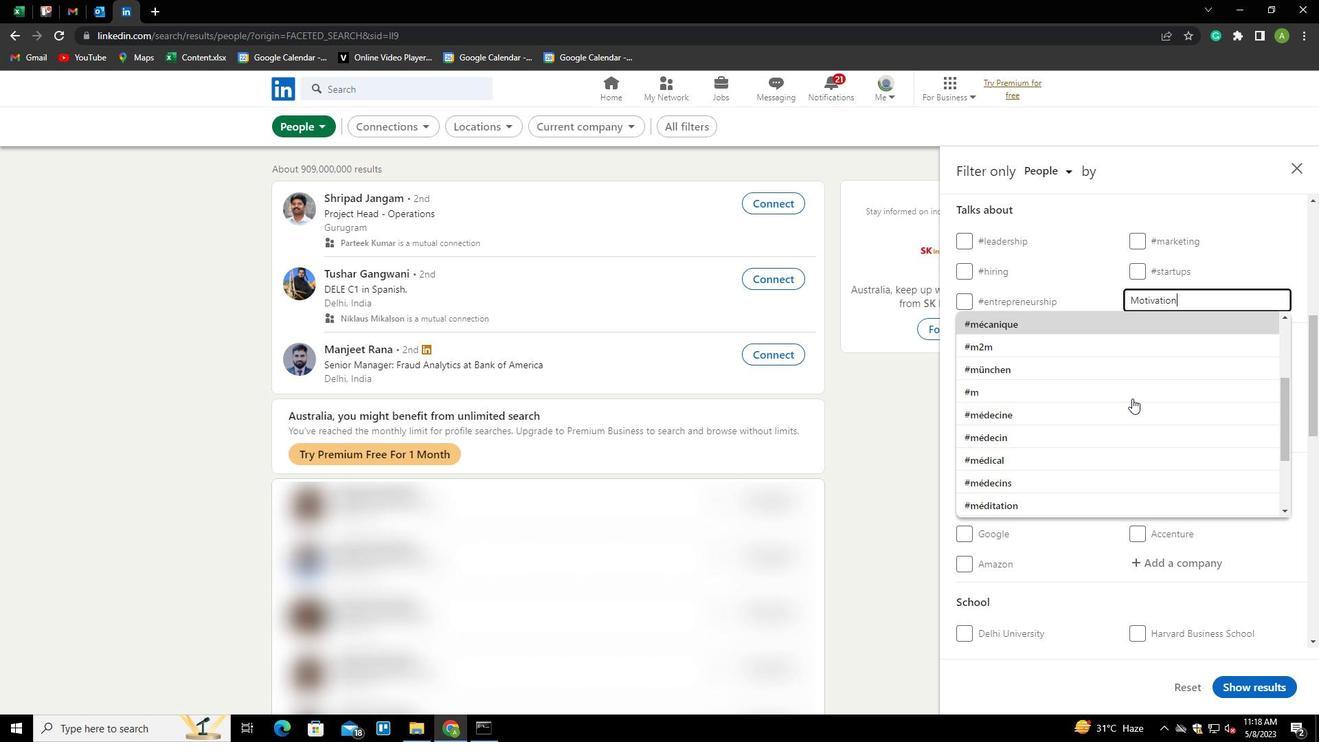 
Action: Mouse scrolled (1132, 397) with delta (0, 0)
Screenshot: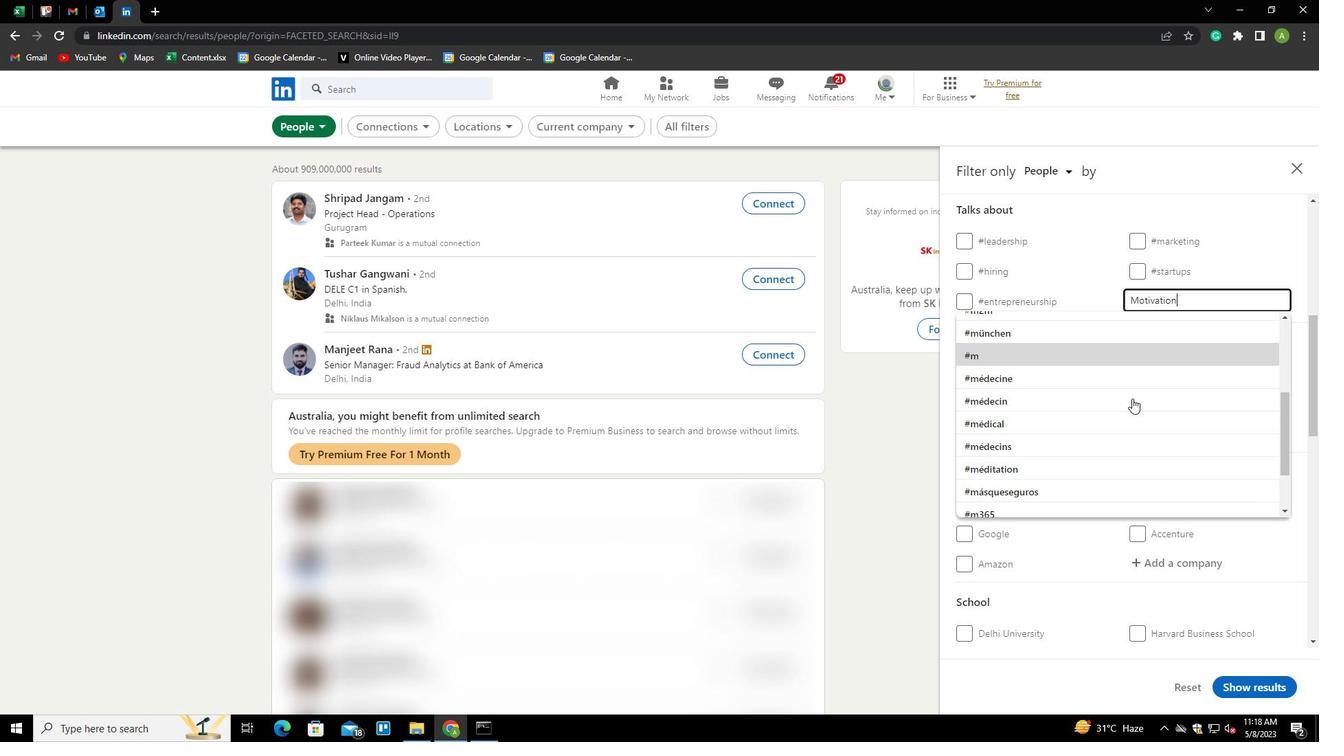 
Action: Mouse scrolled (1132, 397) with delta (0, 0)
Screenshot: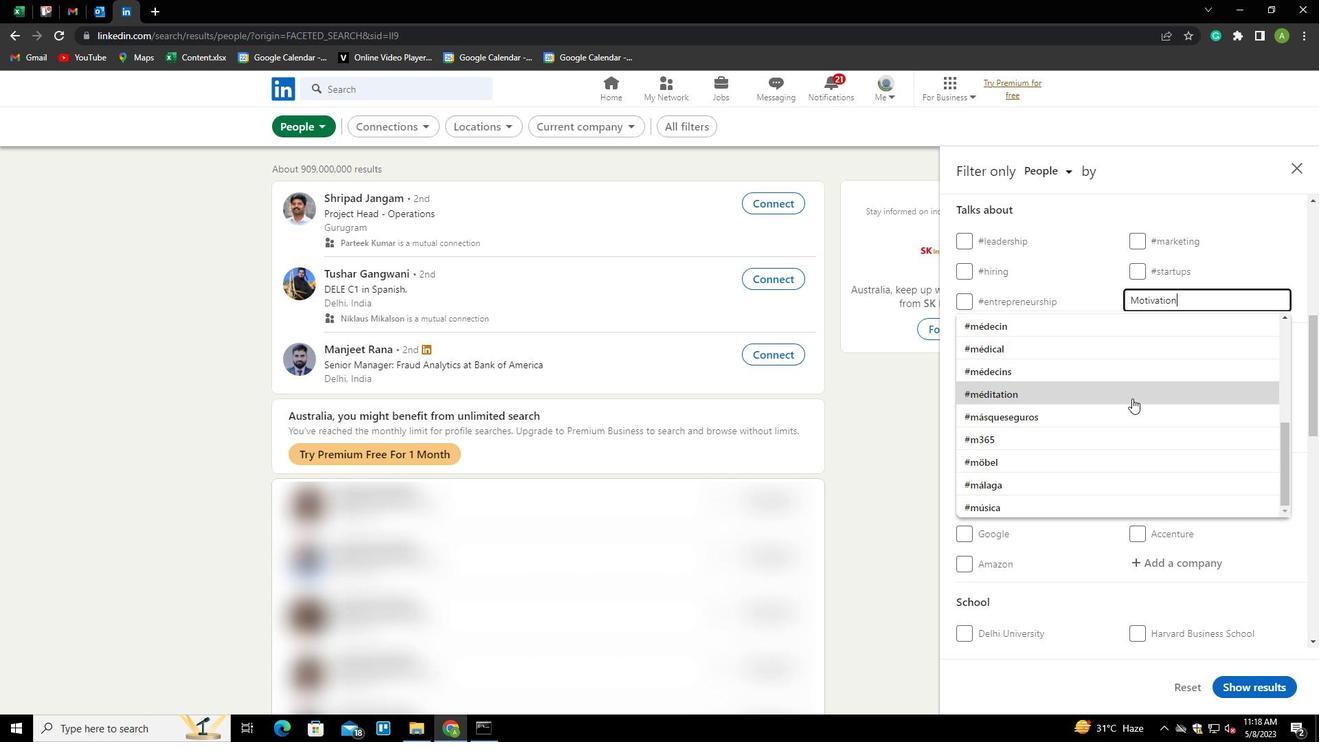 
Action: Mouse moved to (1101, 212)
Screenshot: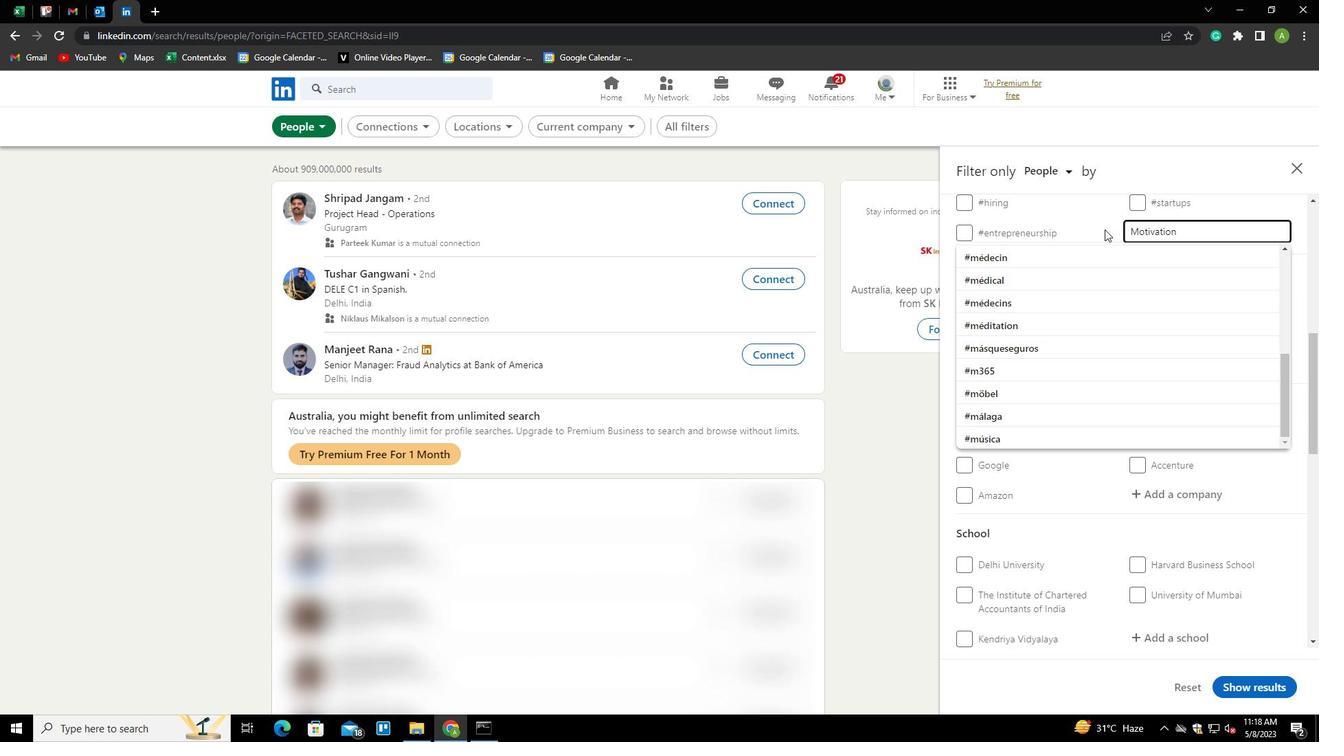 
Action: Mouse pressed left at (1101, 212)
Screenshot: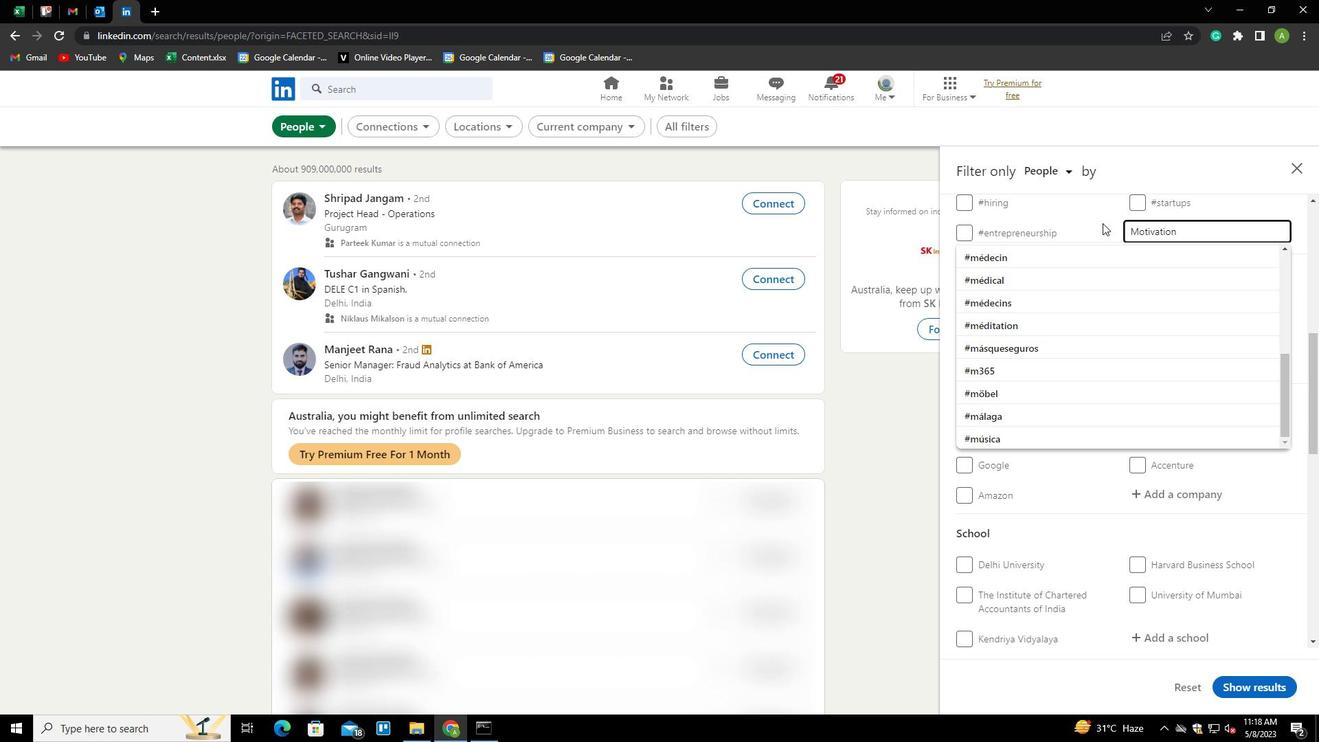 
Action: Mouse moved to (1142, 300)
Screenshot: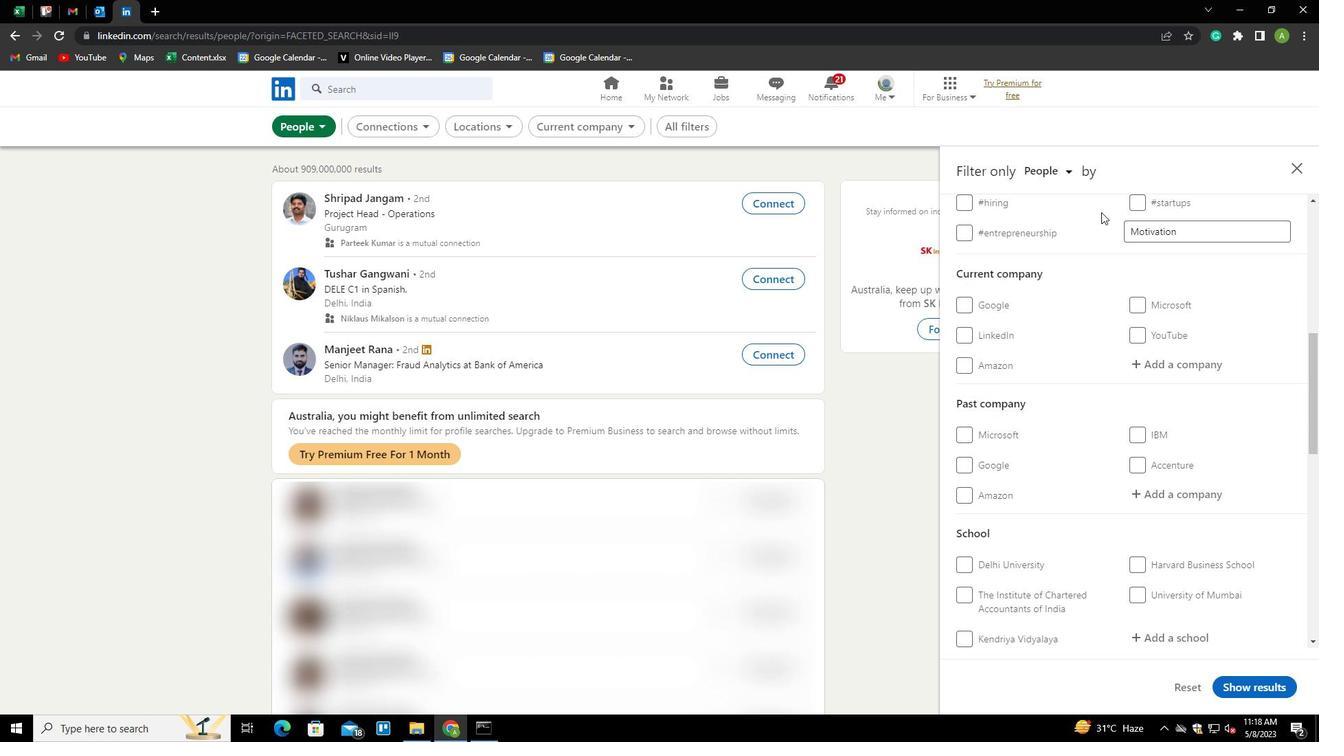
Action: Mouse scrolled (1142, 300) with delta (0, 0)
Screenshot: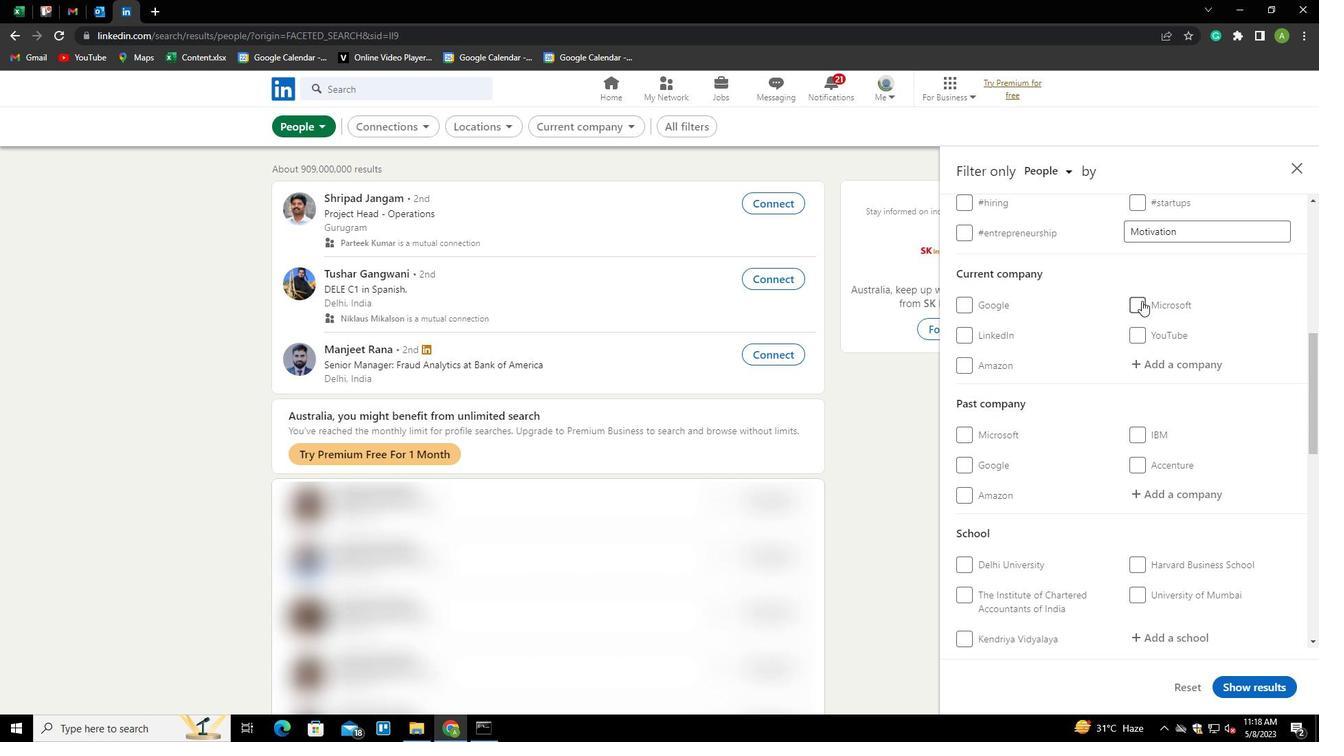 
Action: Mouse moved to (1166, 358)
Screenshot: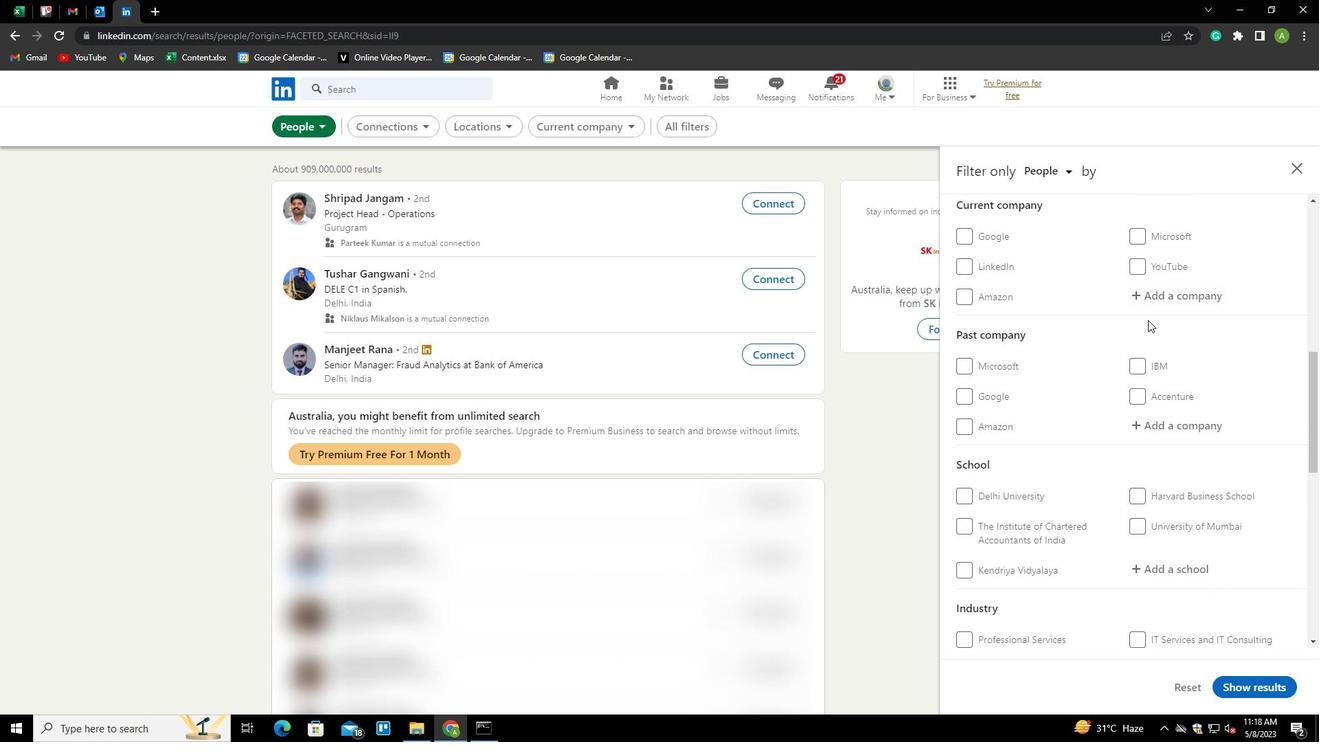 
Action: Mouse scrolled (1166, 357) with delta (0, 0)
Screenshot: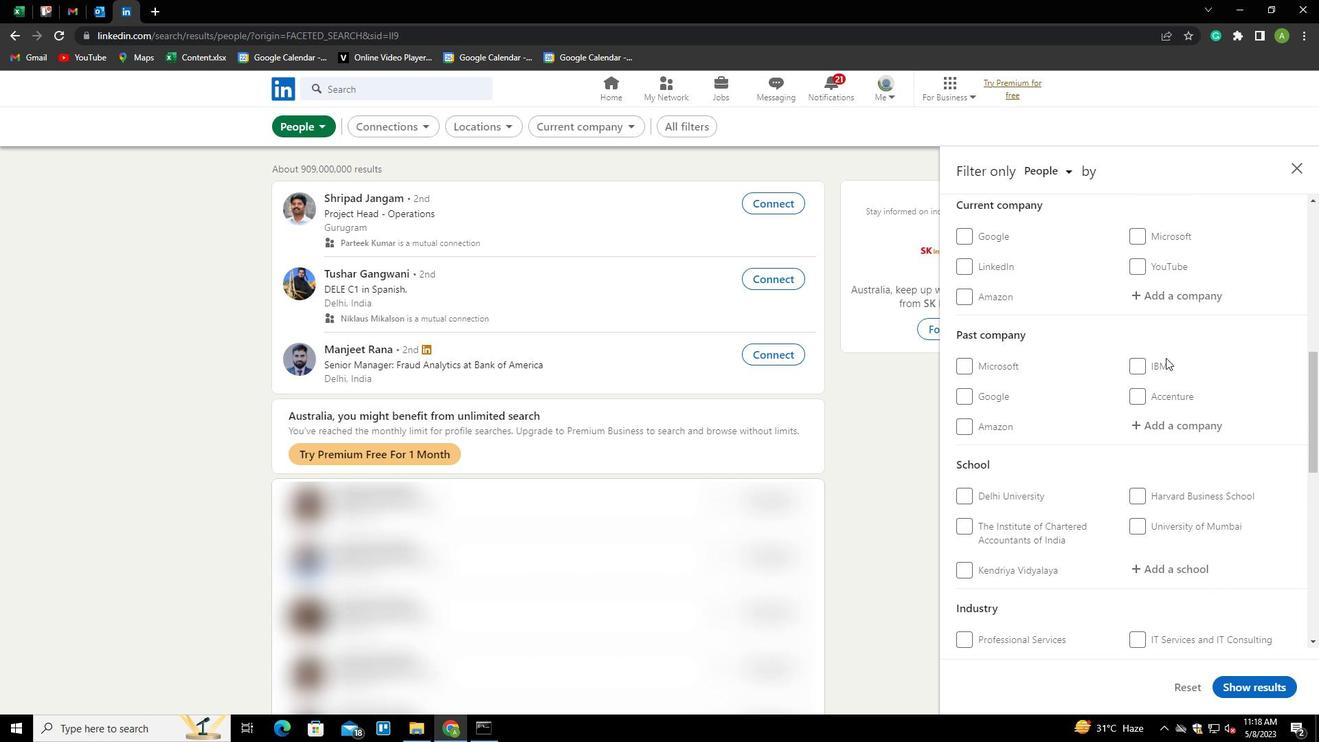 
Action: Mouse scrolled (1166, 357) with delta (0, 0)
Screenshot: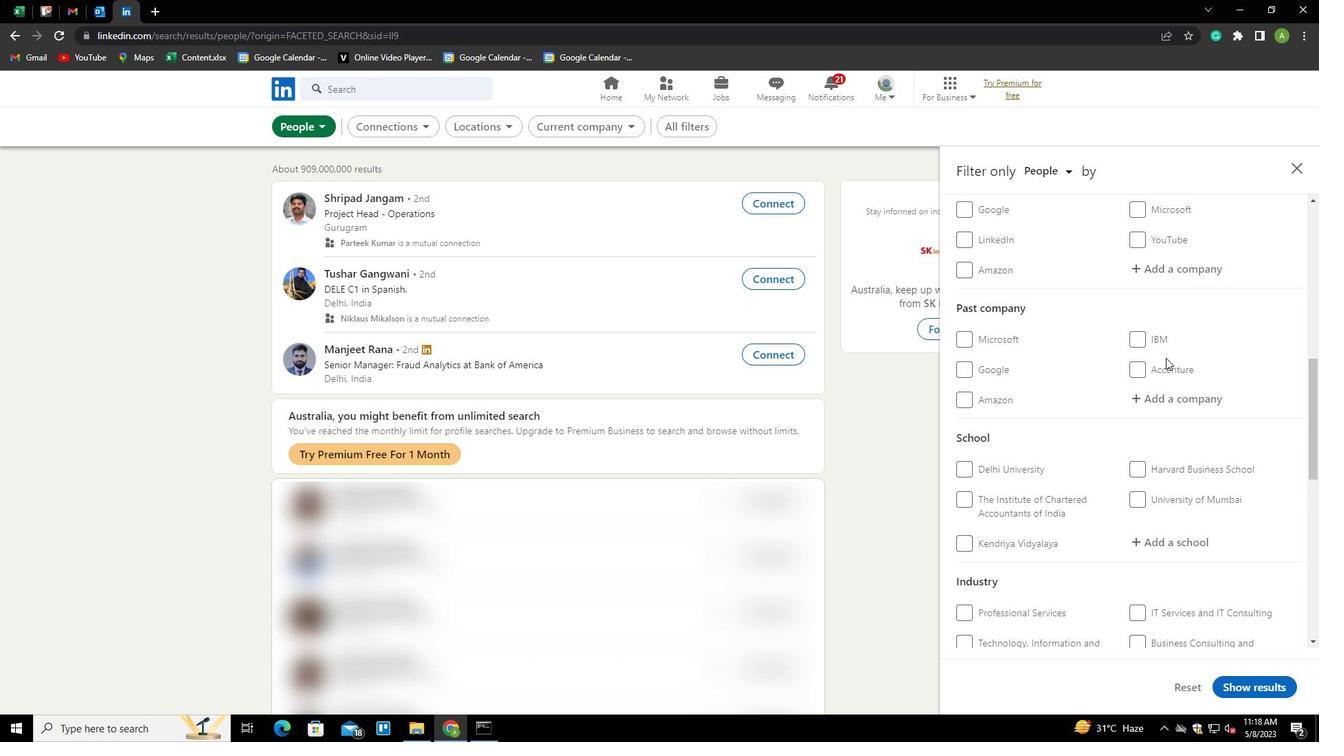 
Action: Mouse scrolled (1166, 357) with delta (0, 0)
Screenshot: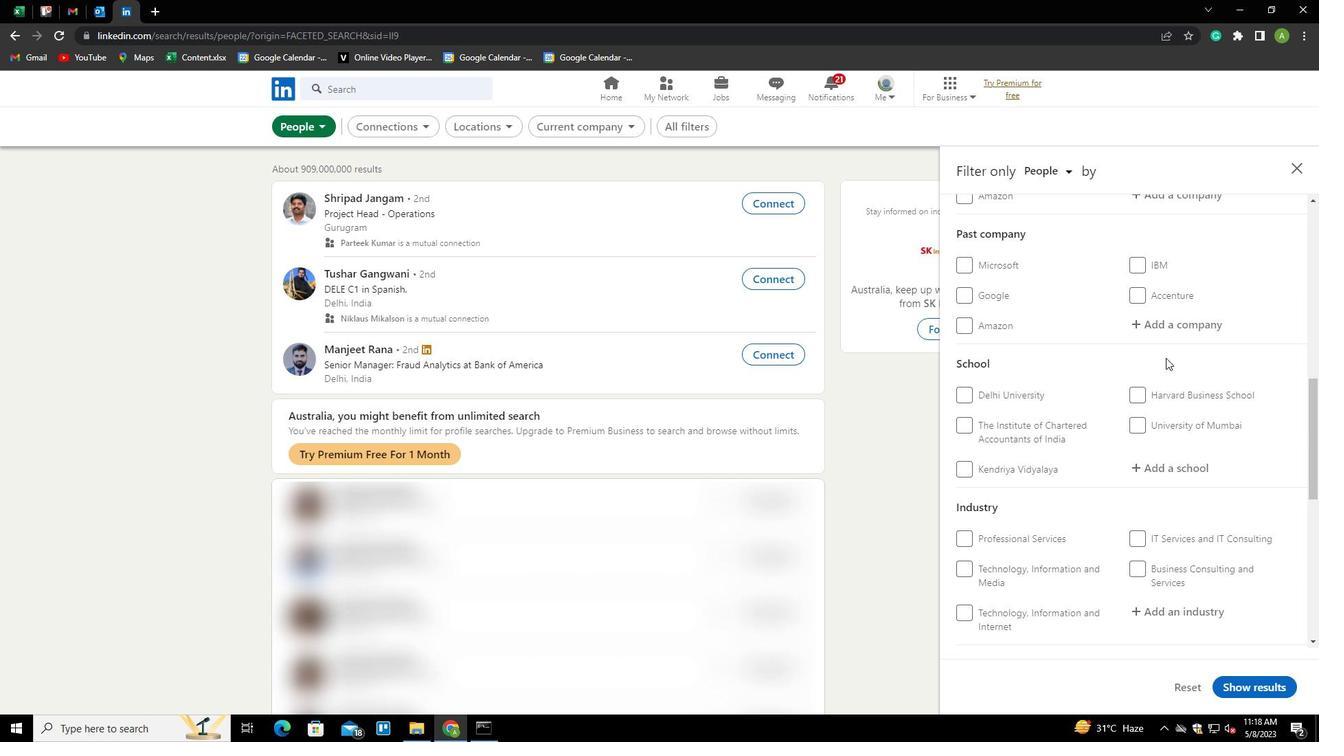 
Action: Mouse scrolled (1166, 357) with delta (0, 0)
Screenshot: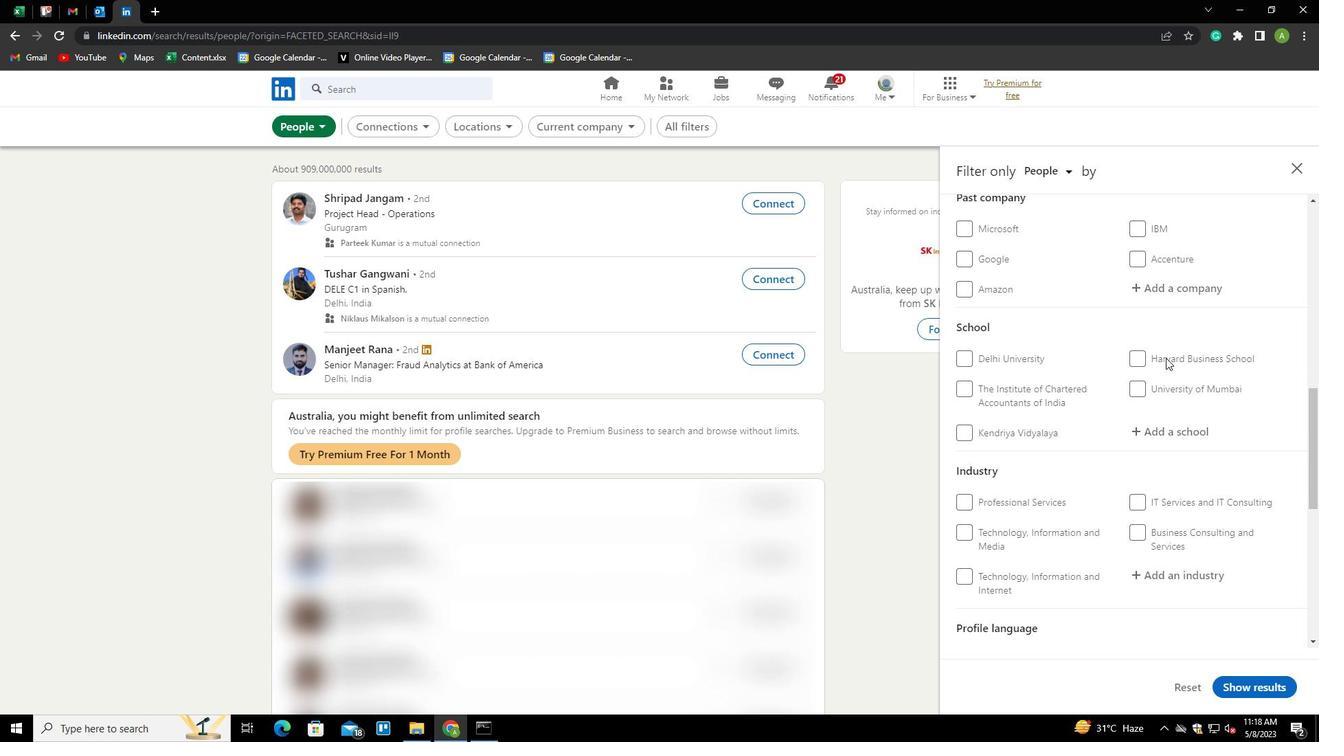 
Action: Mouse scrolled (1166, 357) with delta (0, 0)
Screenshot: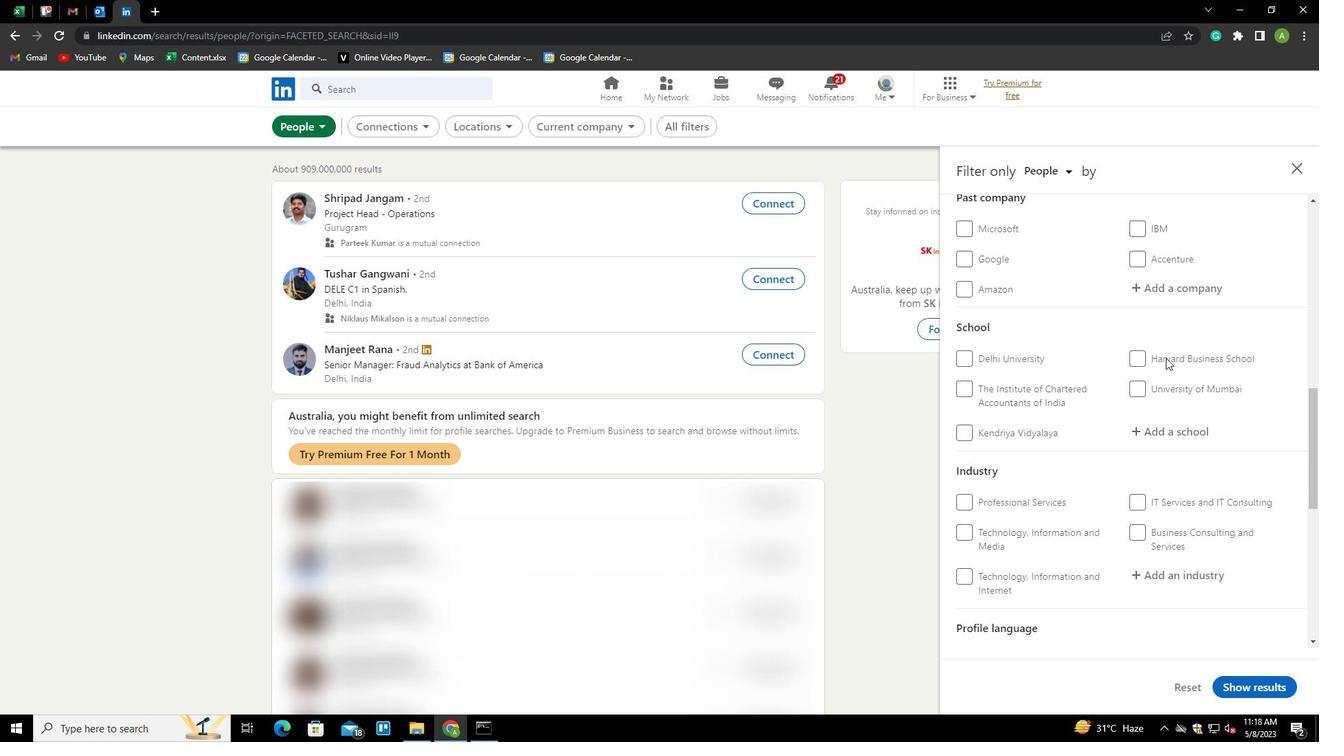 
Action: Mouse scrolled (1166, 357) with delta (0, 0)
Screenshot: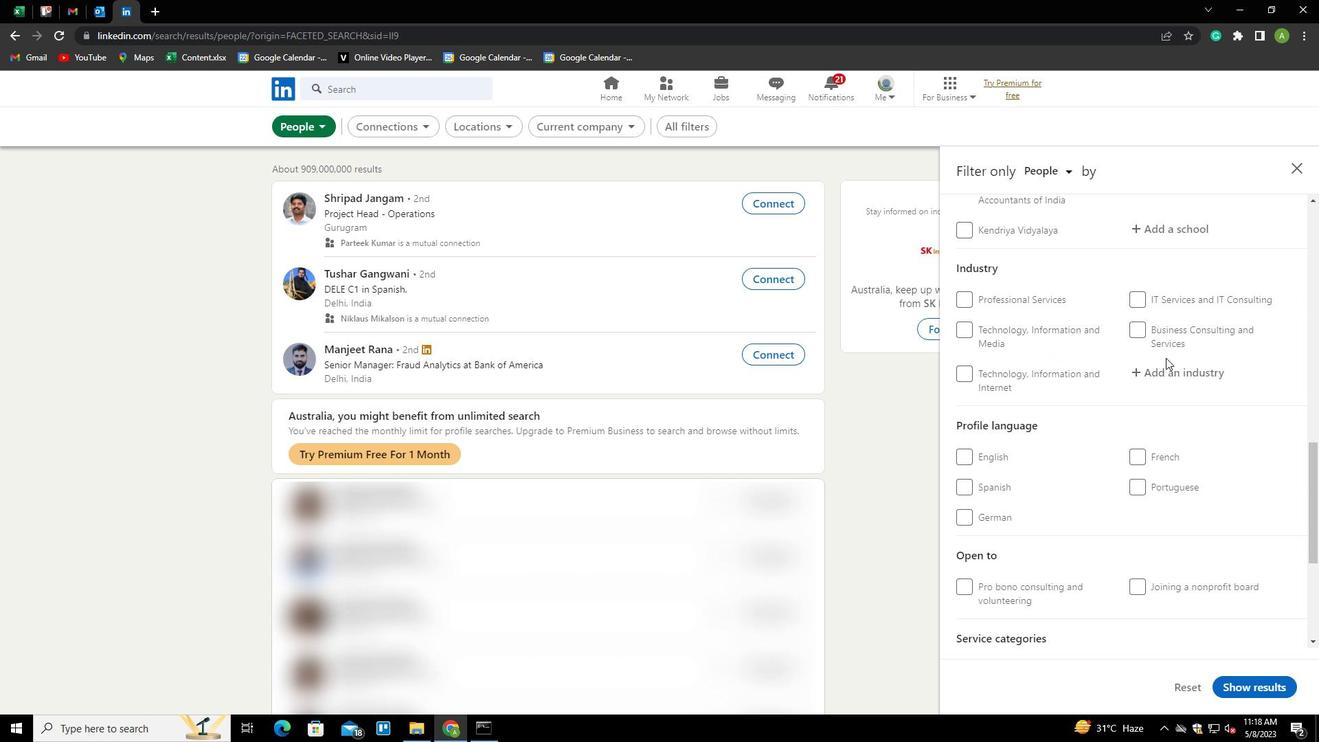
Action: Mouse scrolled (1166, 357) with delta (0, 0)
Screenshot: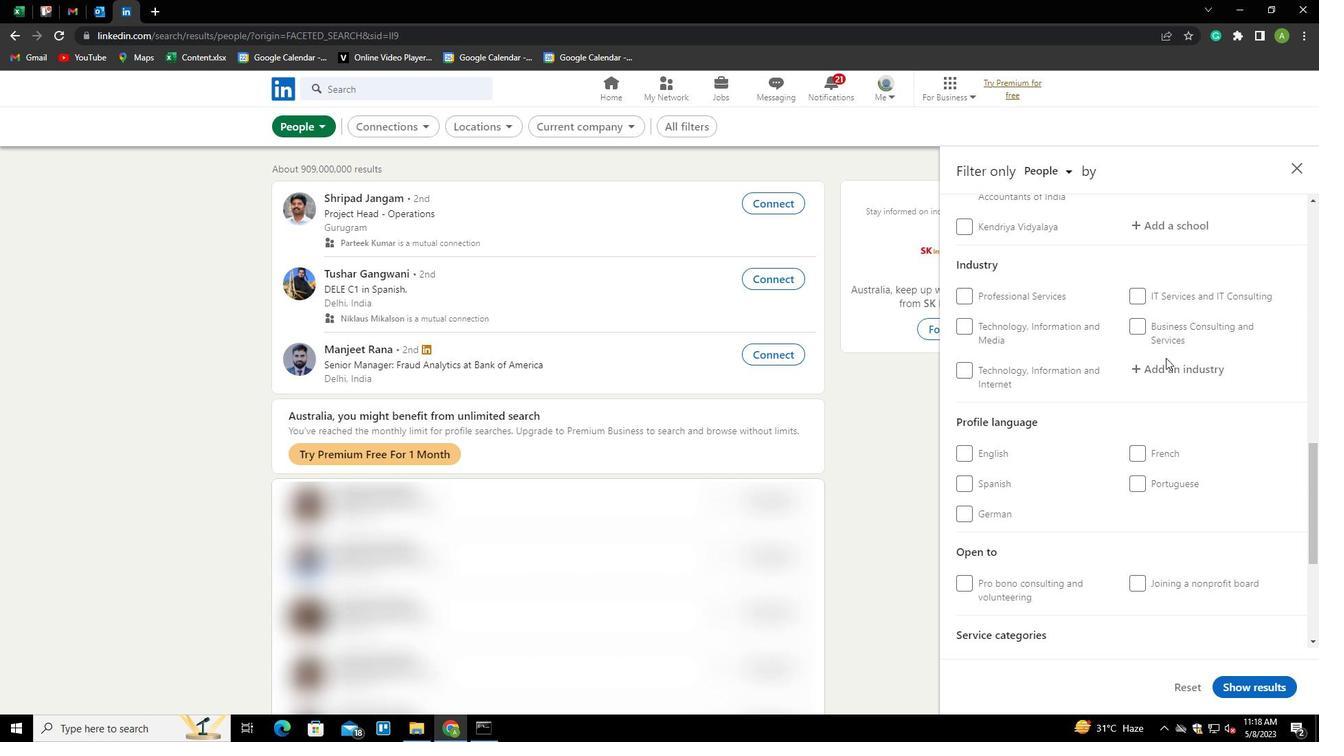 
Action: Mouse scrolled (1166, 357) with delta (0, 0)
Screenshot: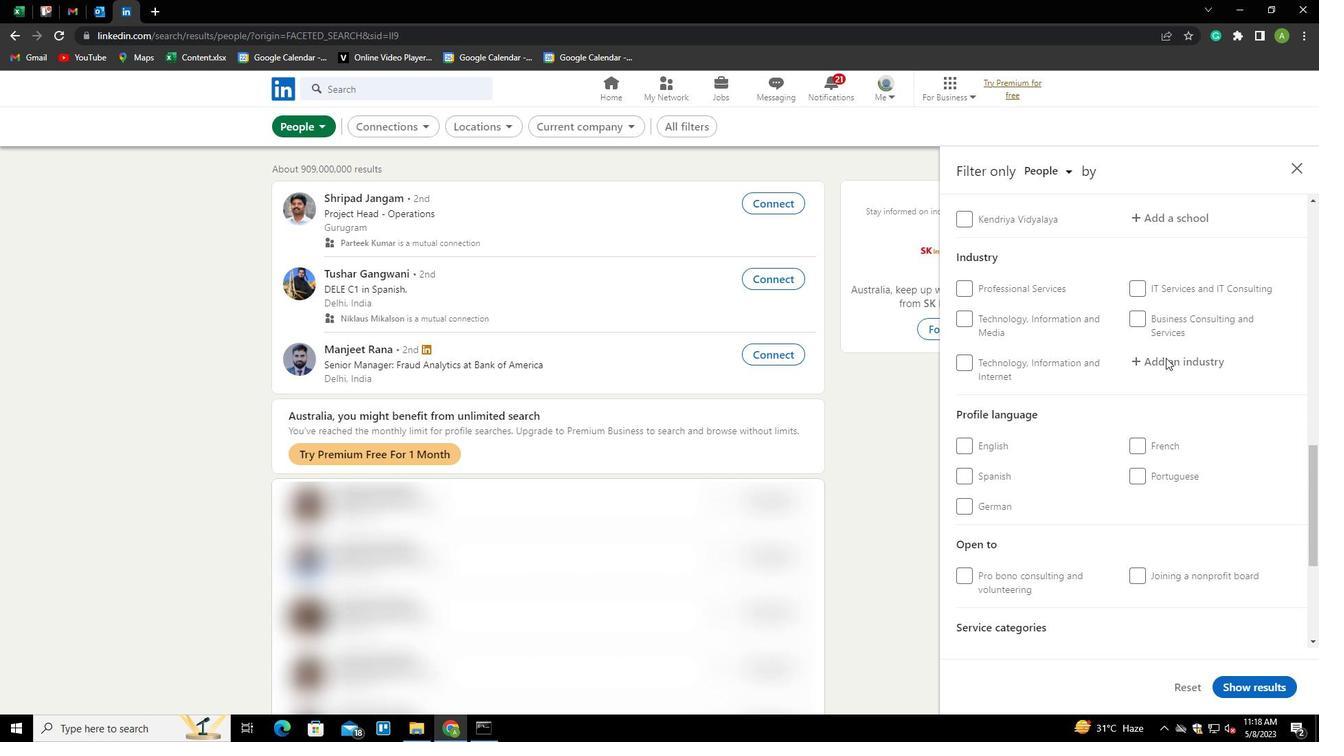 
Action: Mouse scrolled (1166, 357) with delta (0, 0)
Screenshot: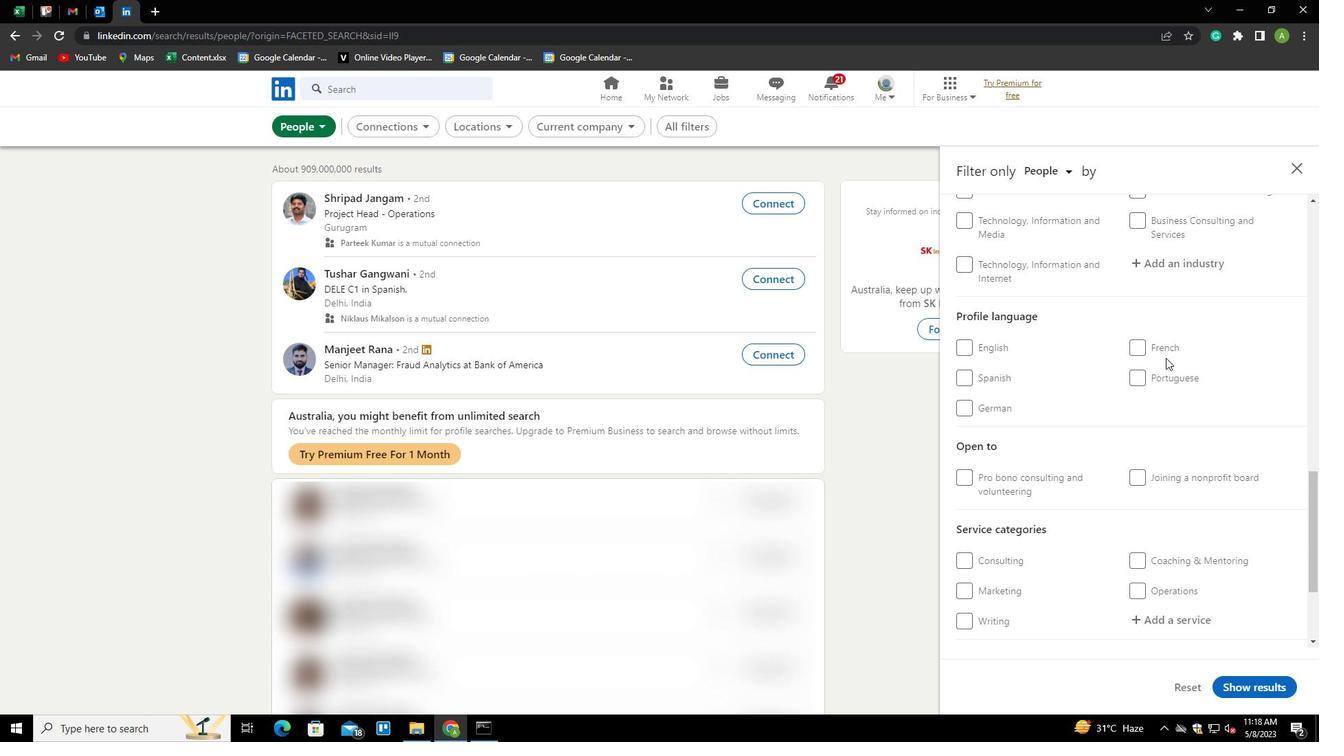 
Action: Mouse moved to (1078, 380)
Screenshot: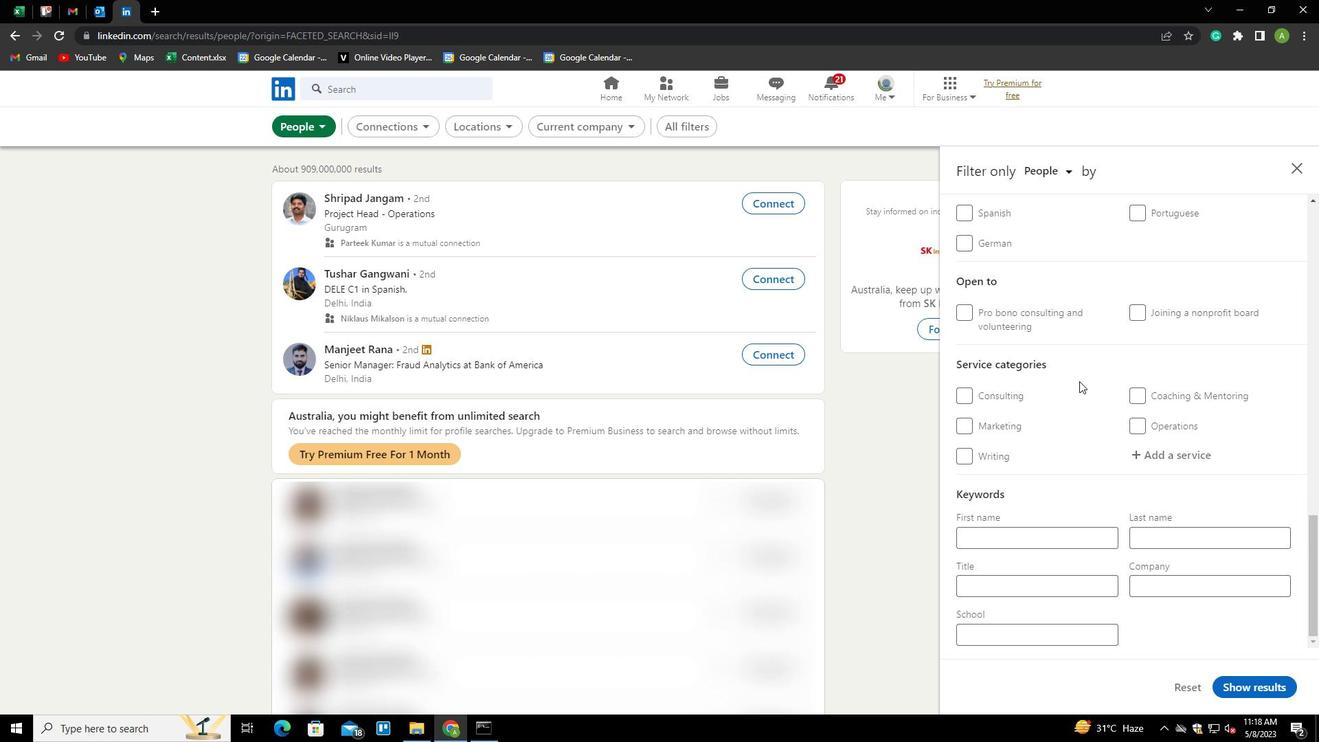
Action: Mouse scrolled (1078, 381) with delta (0, 0)
Screenshot: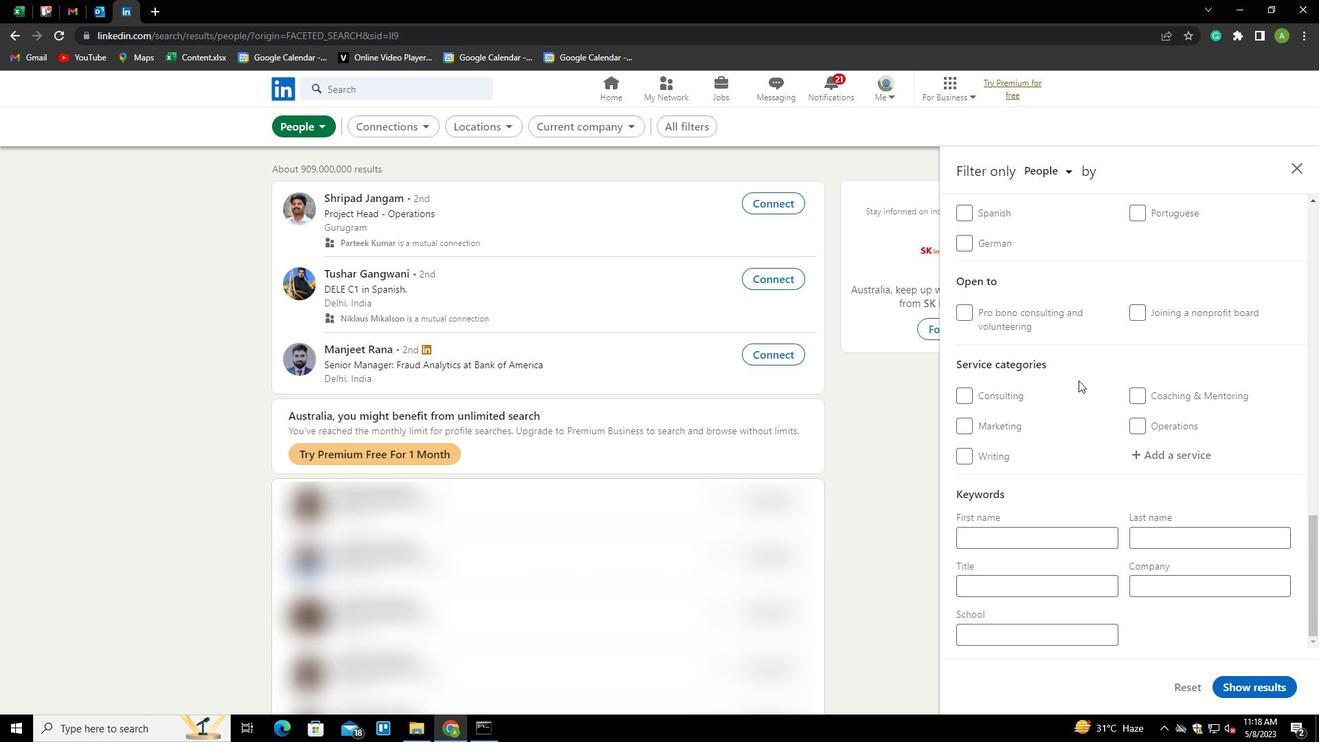 
Action: Mouse scrolled (1078, 381) with delta (0, 0)
Screenshot: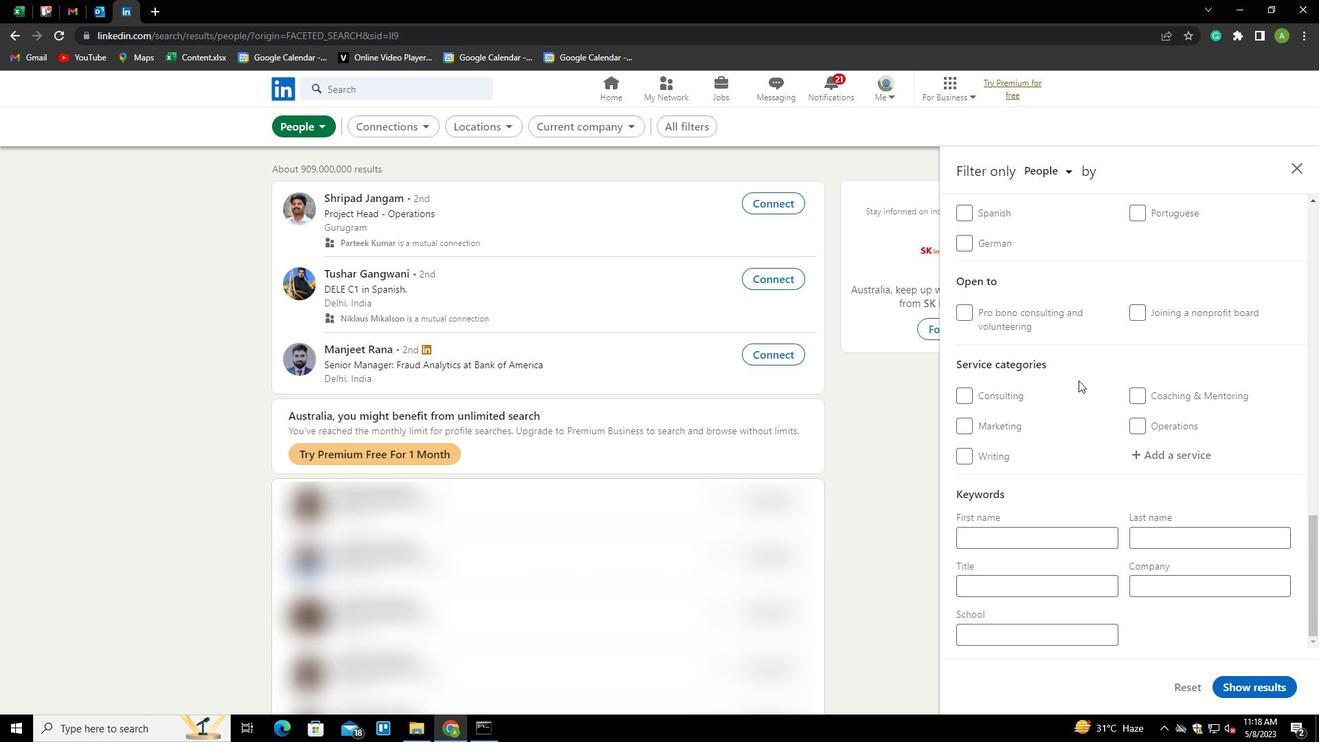 
Action: Mouse moved to (992, 343)
Screenshot: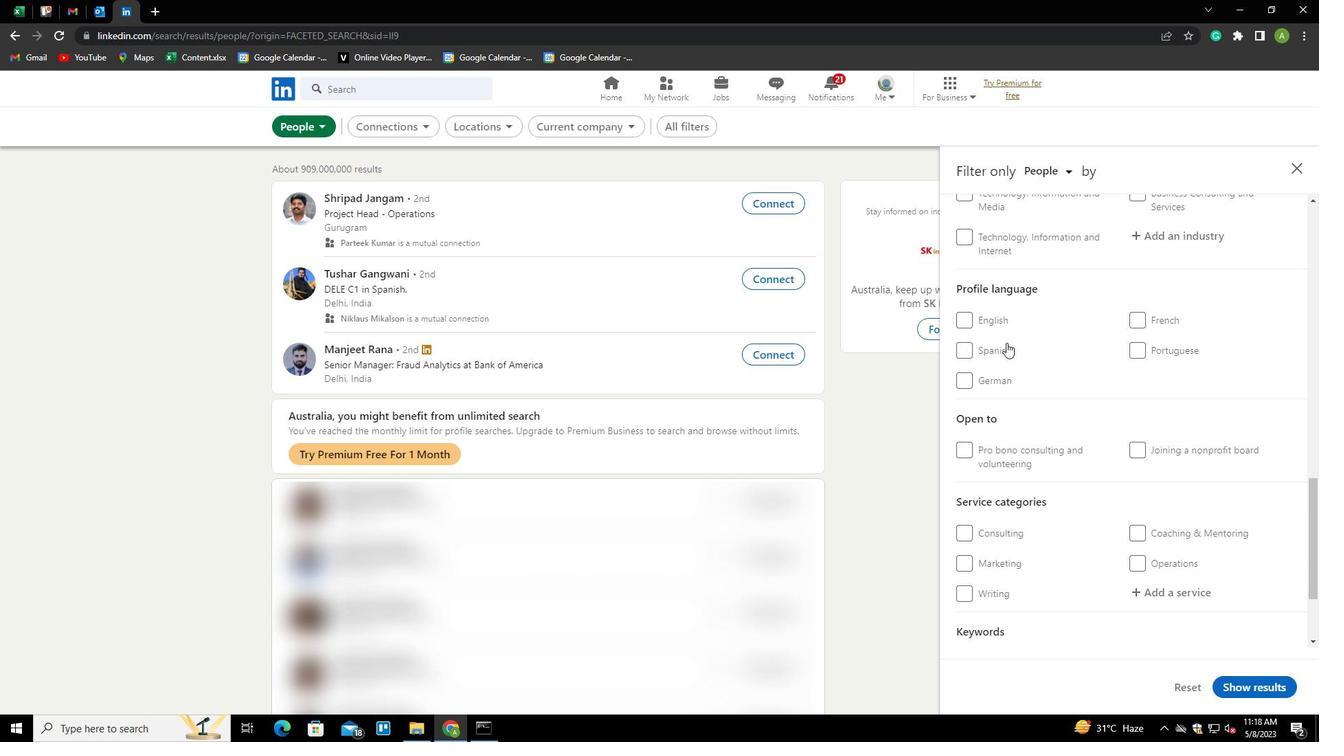 
Action: Mouse pressed left at (992, 343)
Screenshot: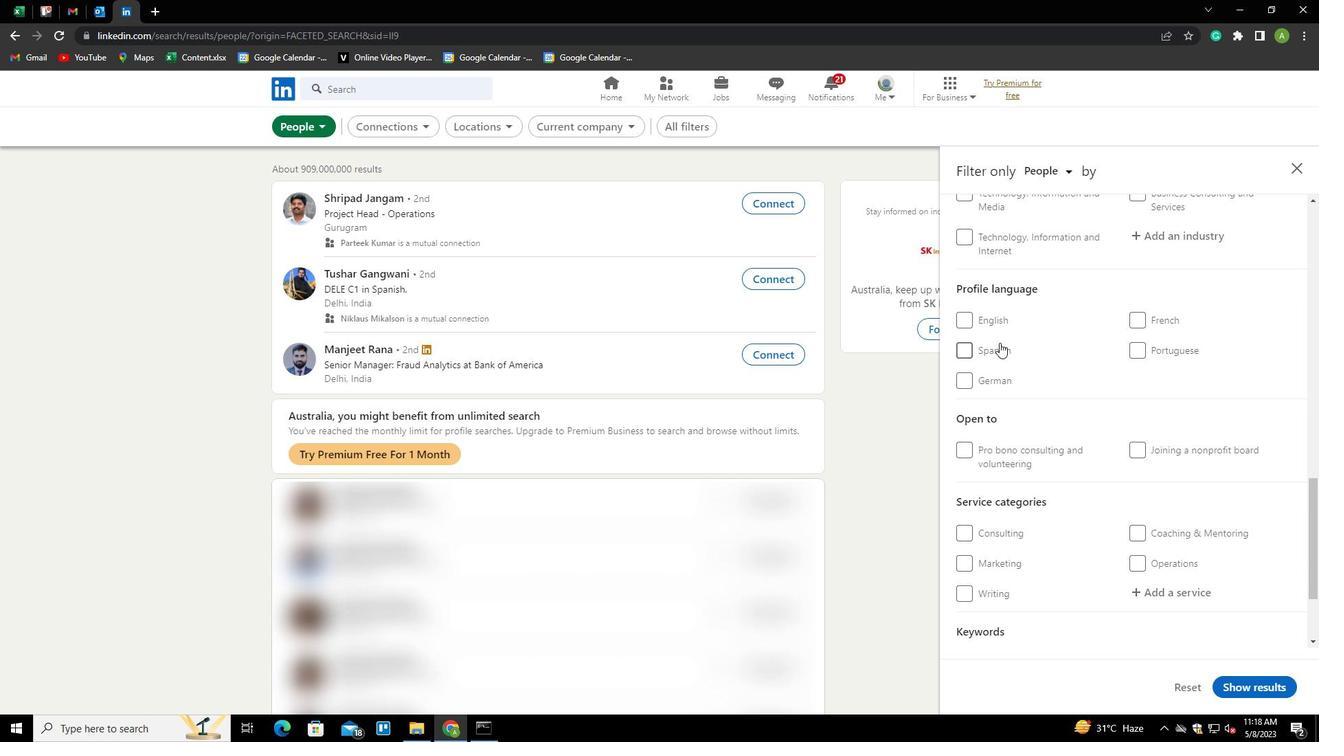 
Action: Mouse moved to (1105, 351)
Screenshot: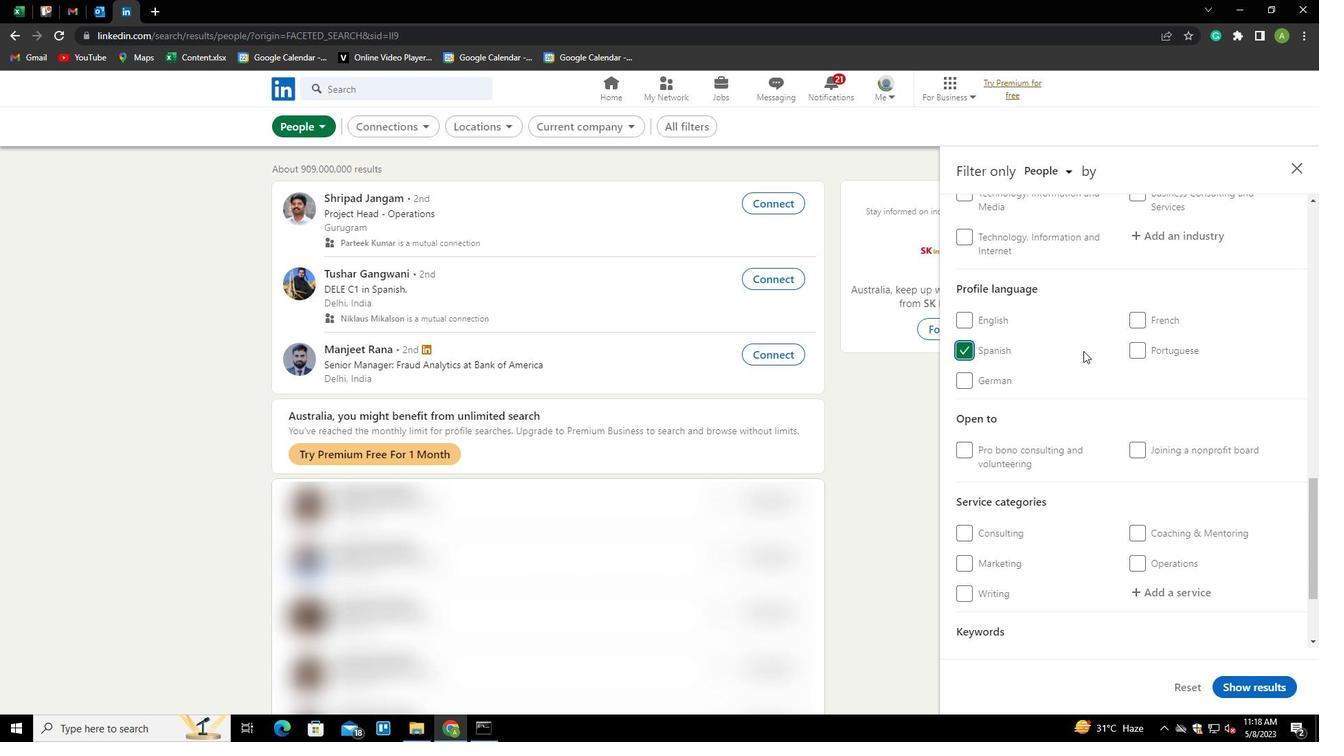 
Action: Mouse scrolled (1105, 351) with delta (0, 0)
Screenshot: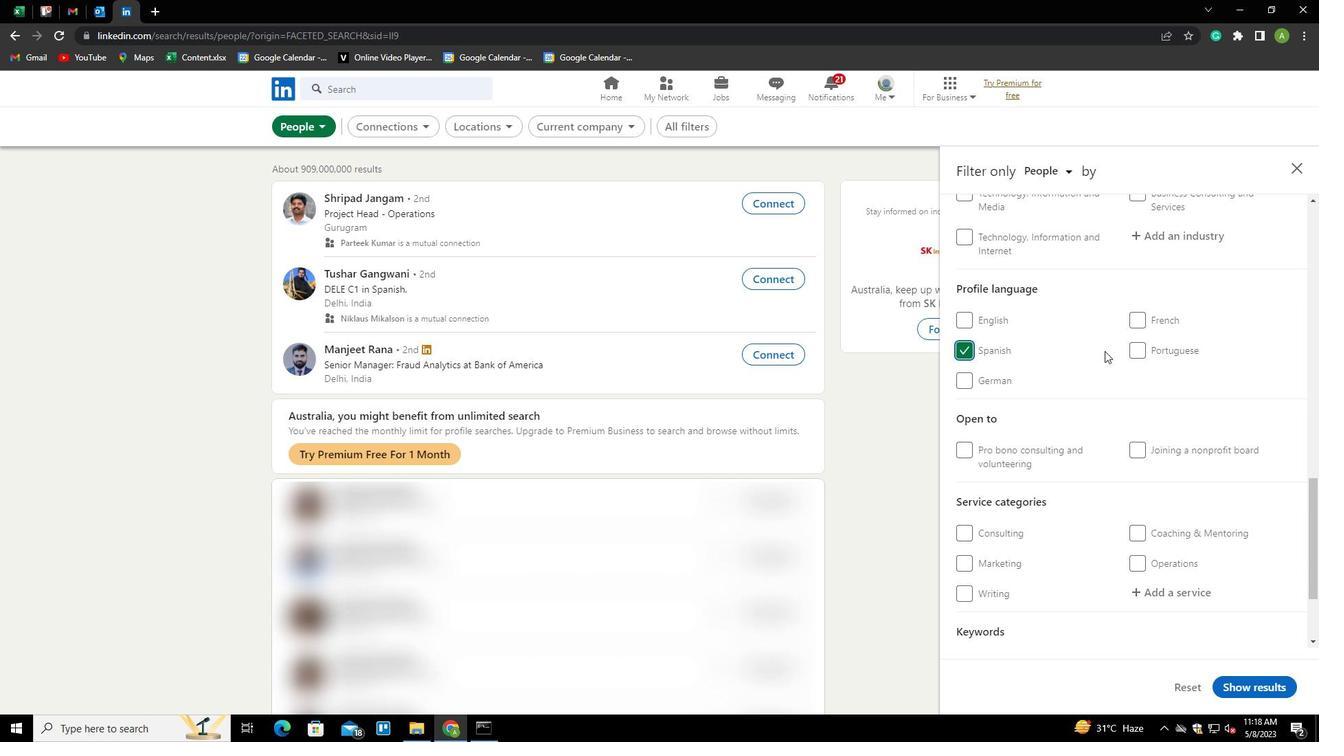 
Action: Mouse scrolled (1105, 351) with delta (0, 0)
Screenshot: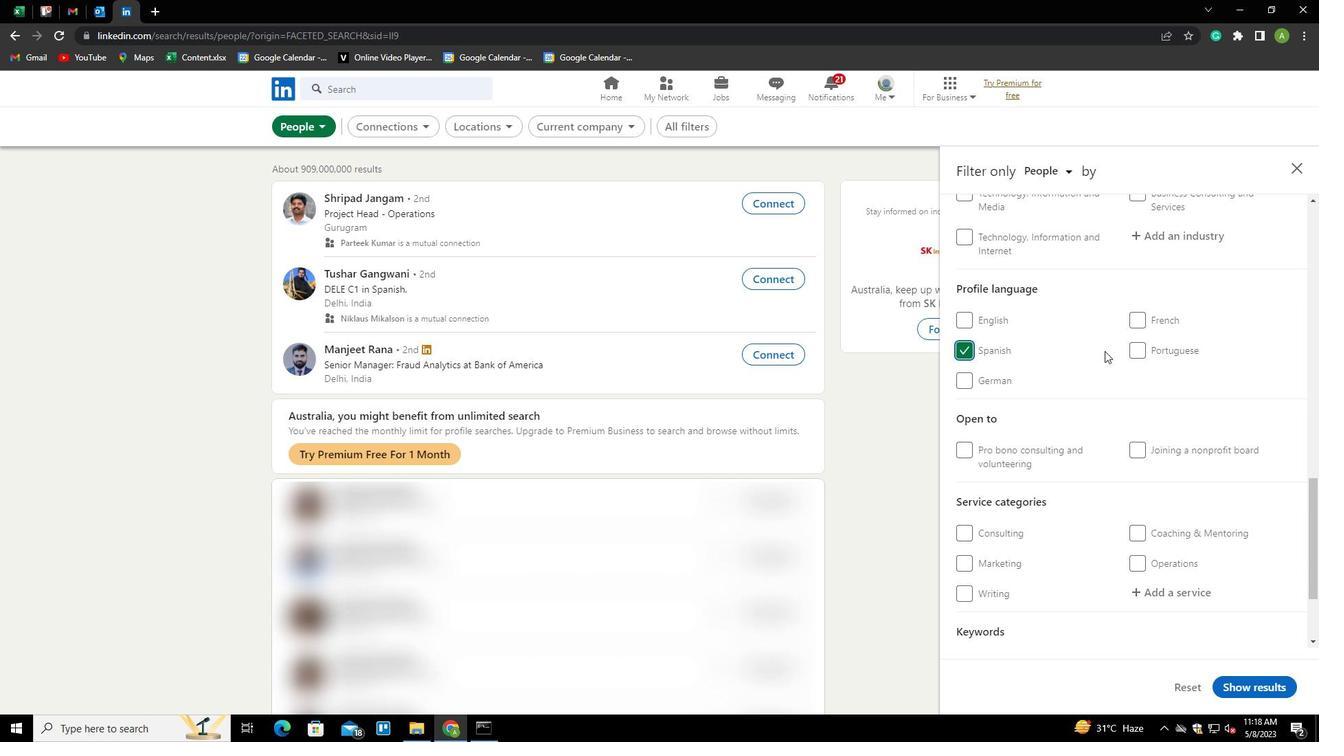 
Action: Mouse scrolled (1105, 351) with delta (0, 0)
Screenshot: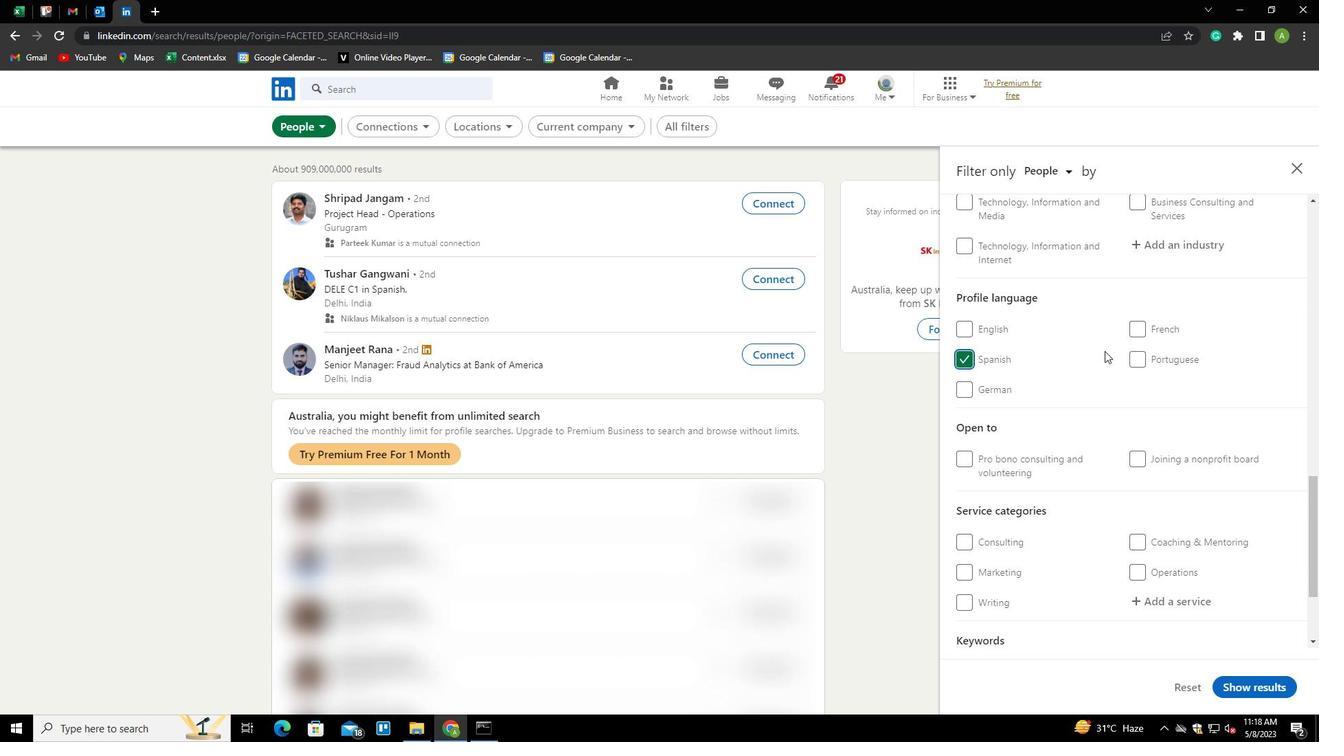 
Action: Mouse scrolled (1105, 351) with delta (0, 0)
Screenshot: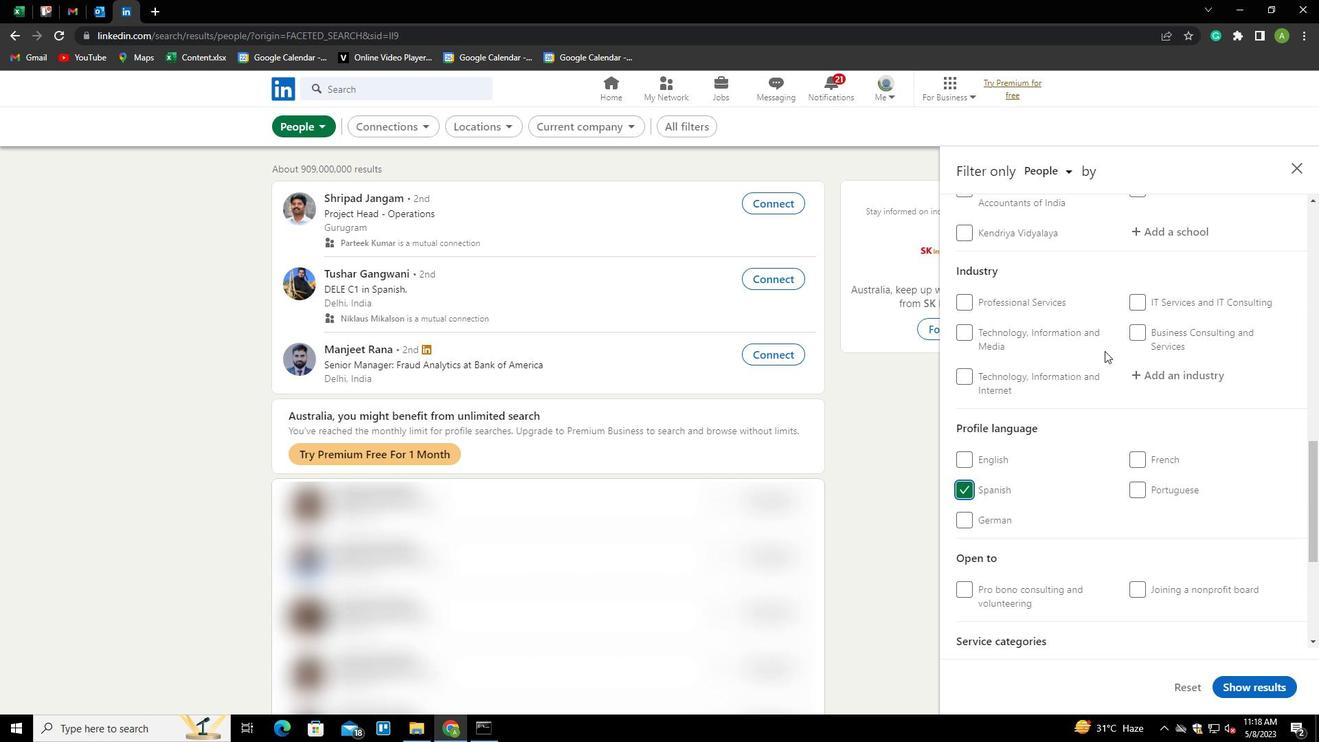 
Action: Mouse scrolled (1105, 351) with delta (0, 0)
Screenshot: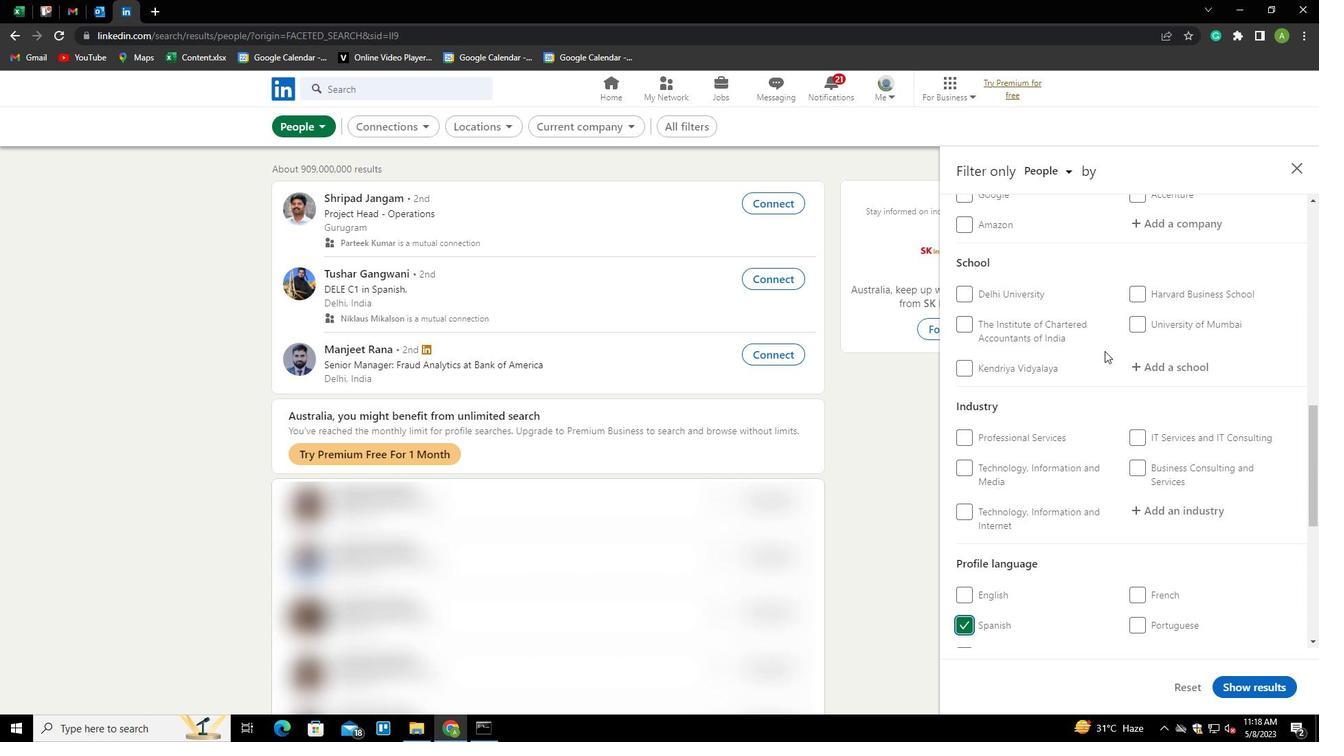 
Action: Mouse scrolled (1105, 351) with delta (0, 0)
Screenshot: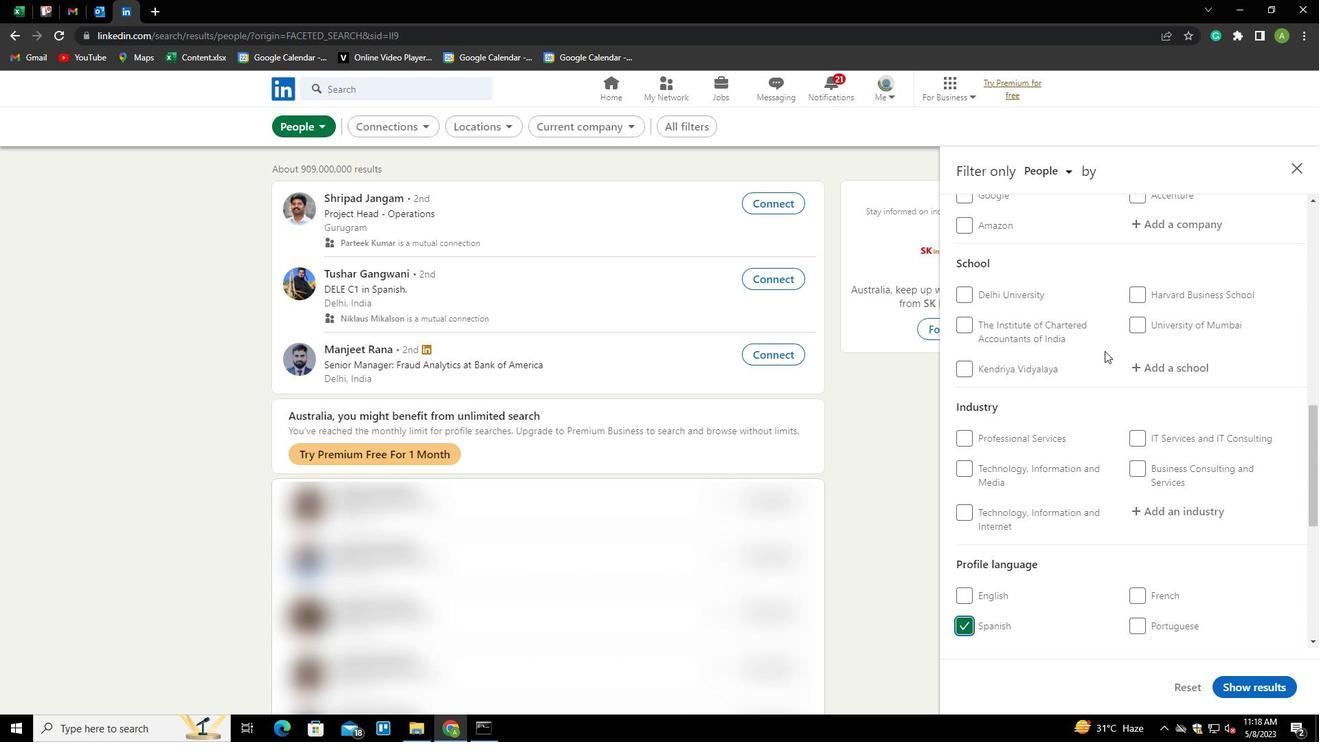 
Action: Mouse scrolled (1105, 351) with delta (0, 0)
Screenshot: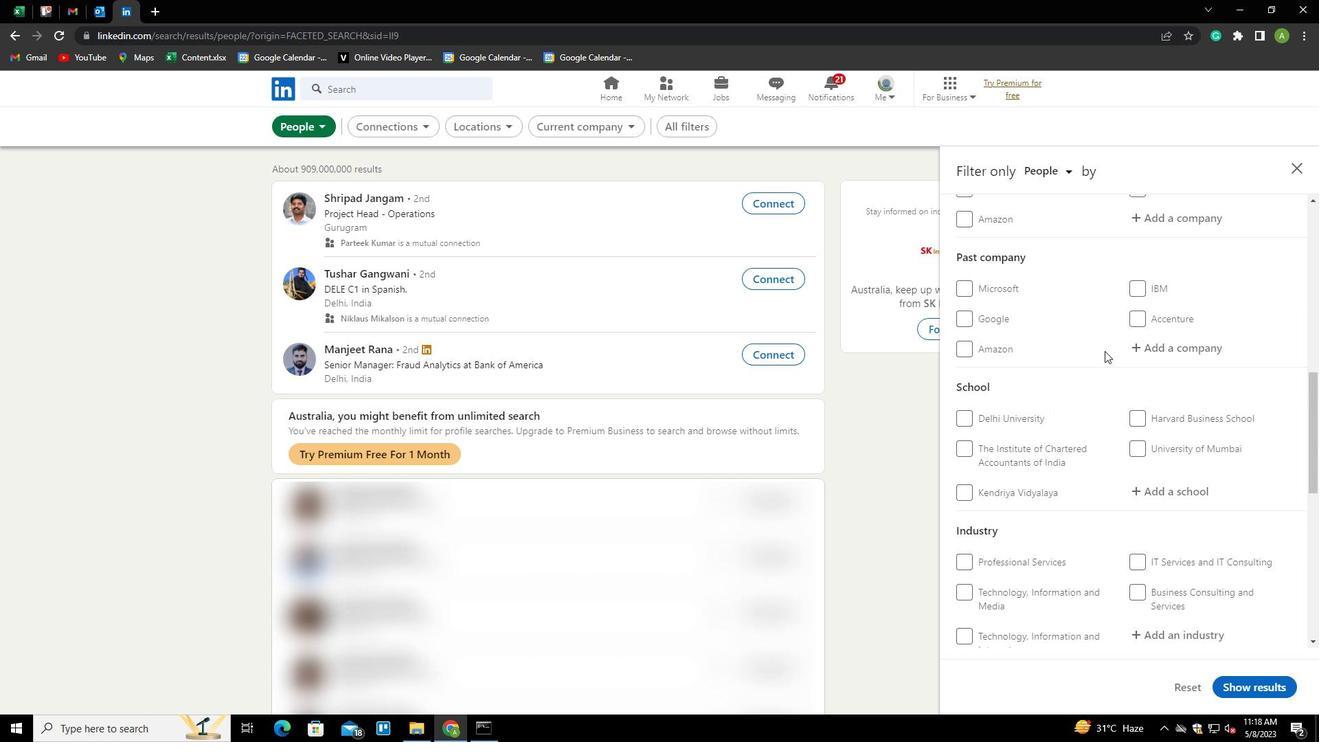 
Action: Mouse moved to (1162, 303)
Screenshot: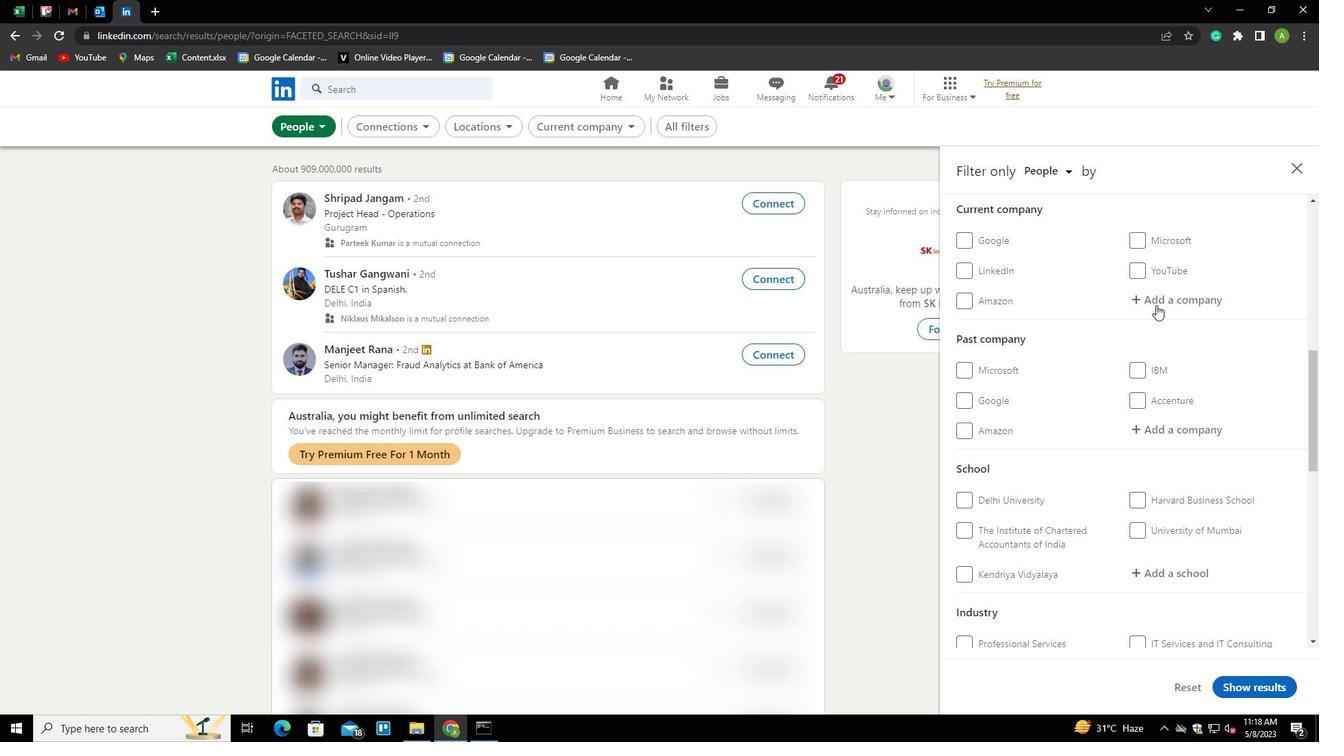 
Action: Mouse pressed left at (1162, 303)
Screenshot: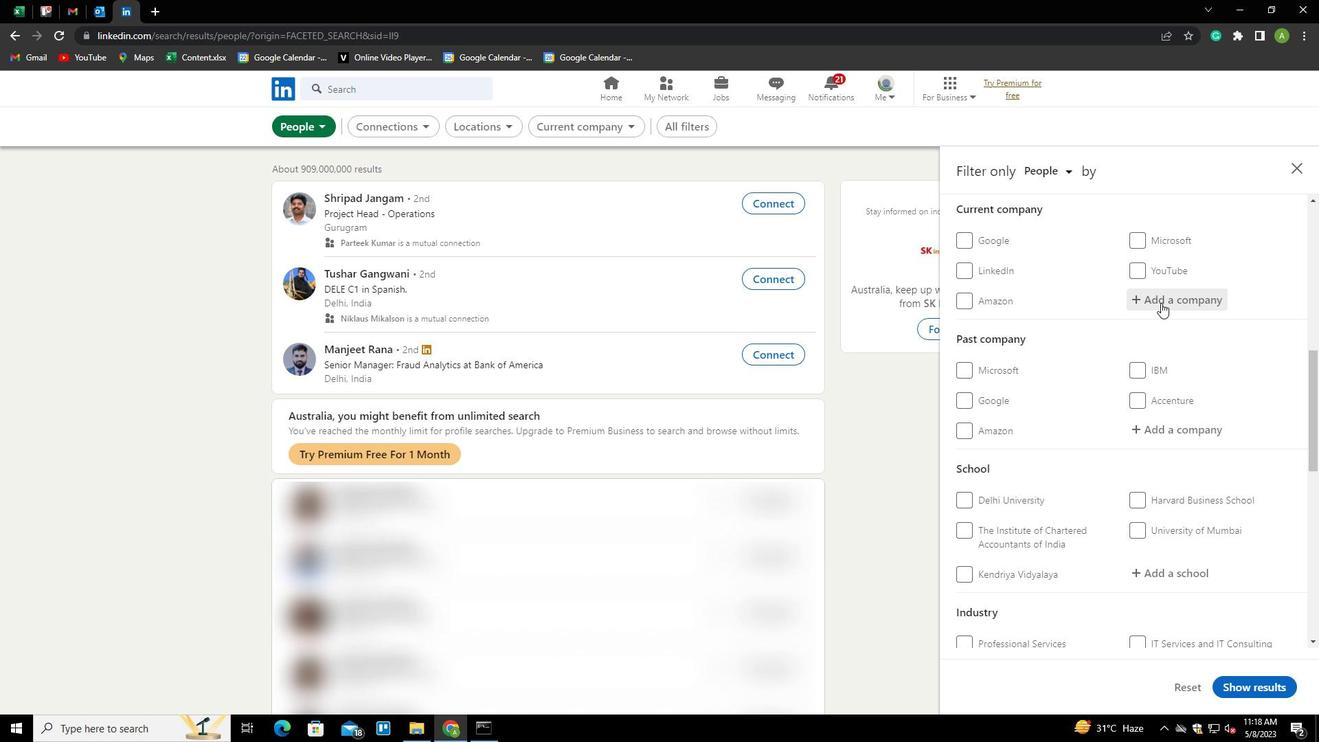 
Action: Key pressed <Key.shift>AXTRIS<Key.backspace>A
Screenshot: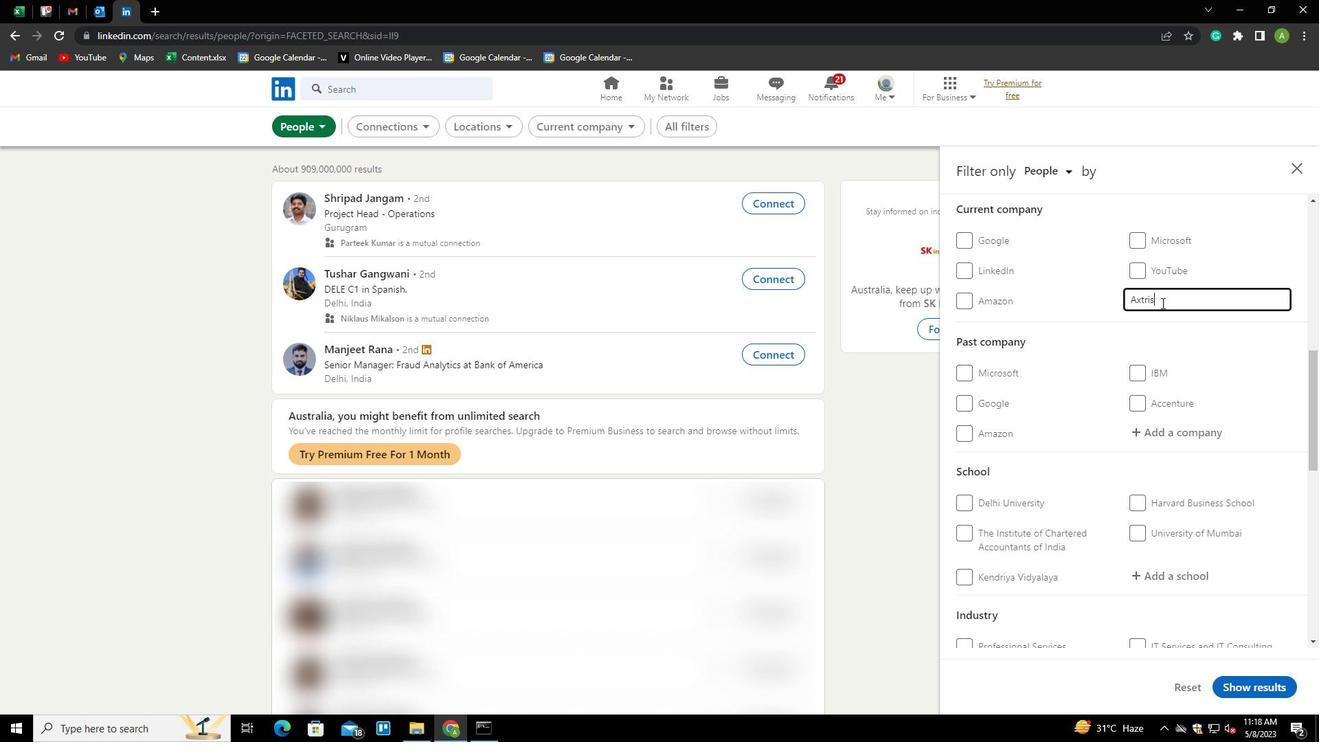 
Action: Mouse moved to (1277, 339)
Screenshot: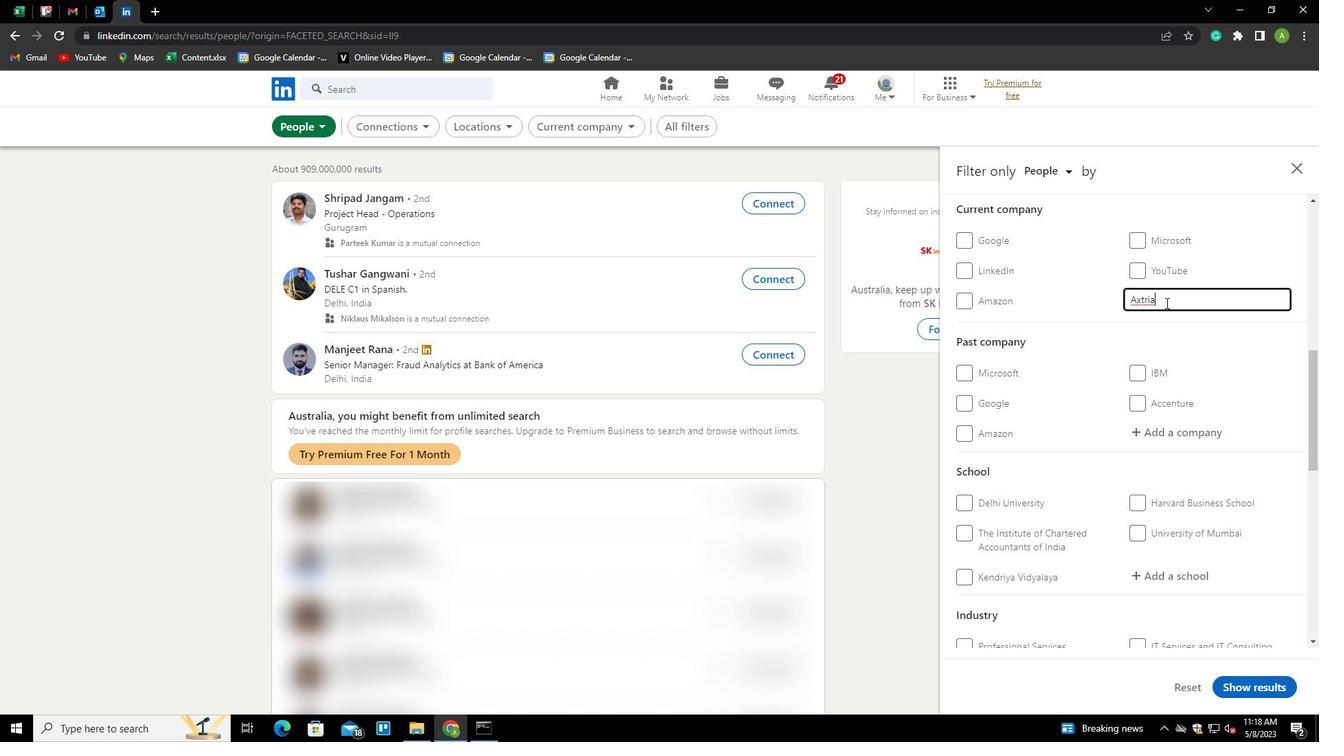 
Action: Mouse pressed left at (1277, 339)
Screenshot: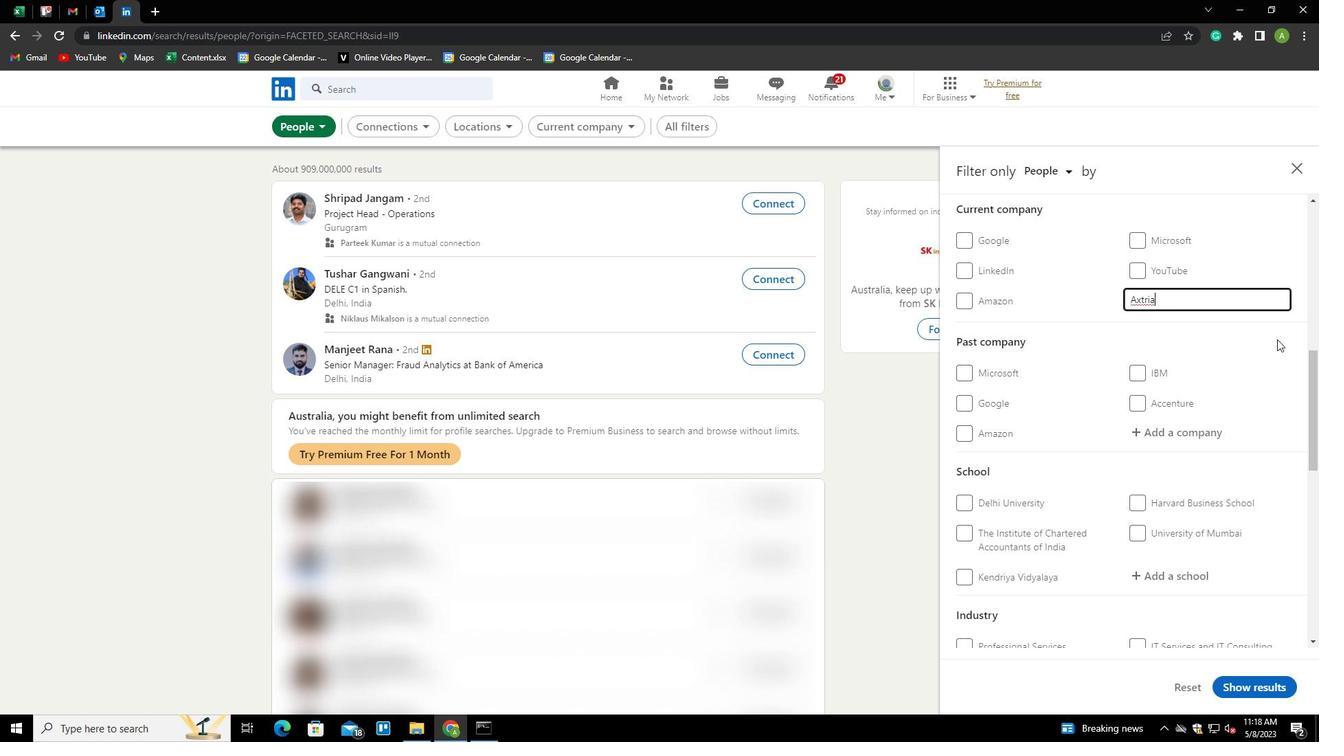 
Action: Mouse moved to (1277, 344)
Screenshot: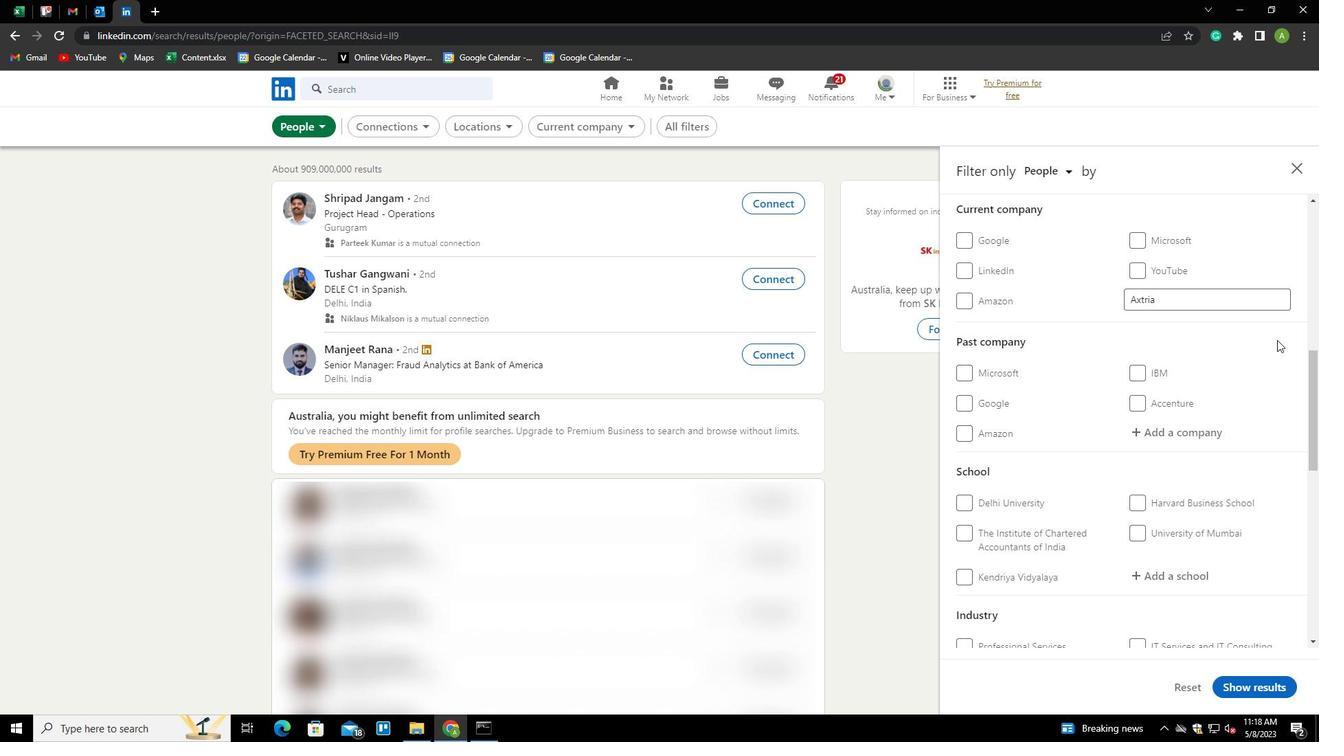 
Action: Mouse scrolled (1277, 343) with delta (0, 0)
Screenshot: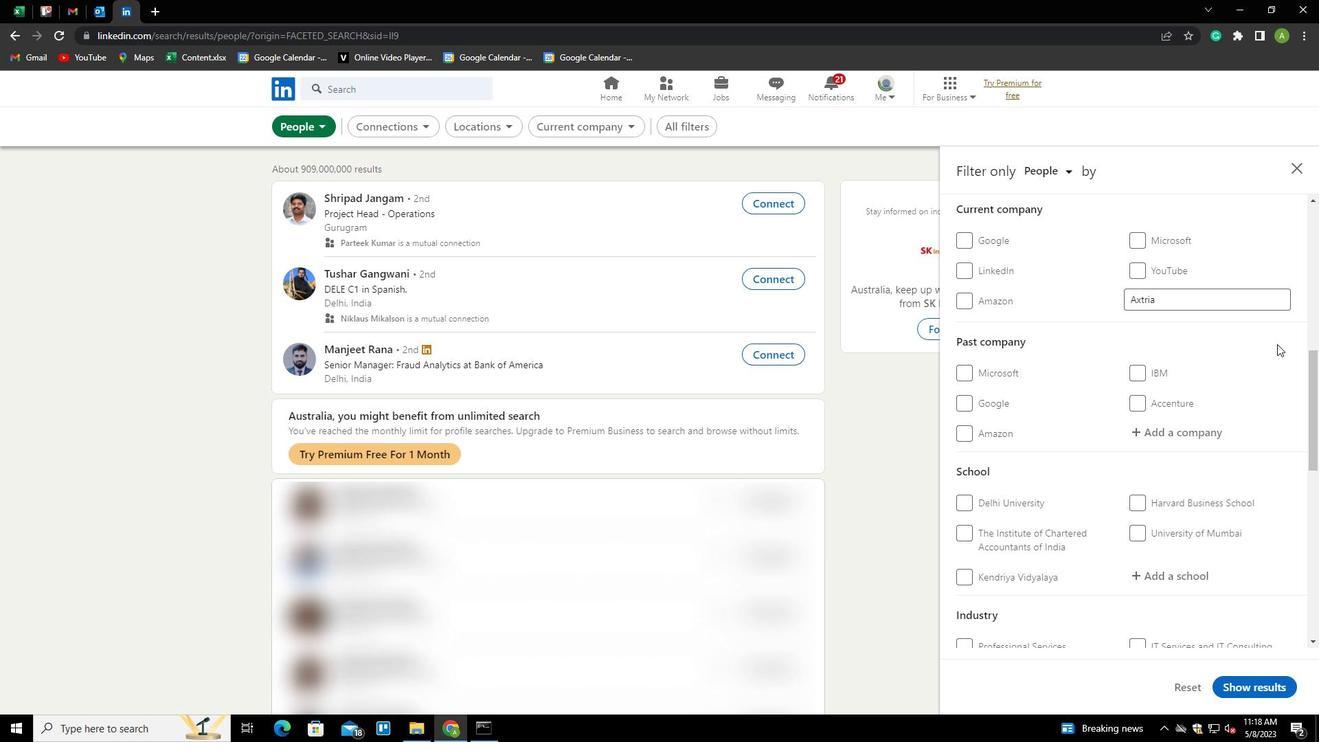 
Action: Mouse scrolled (1277, 343) with delta (0, 0)
Screenshot: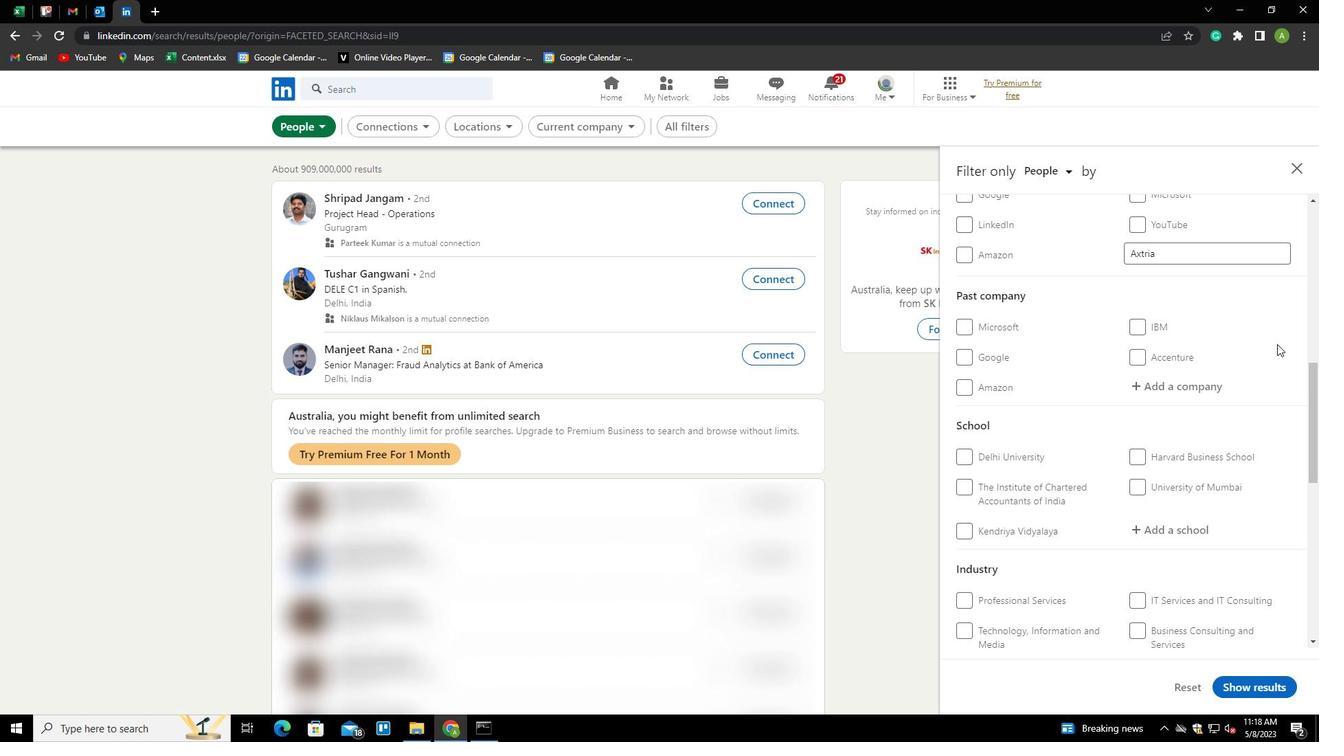 
Action: Mouse scrolled (1277, 343) with delta (0, 0)
Screenshot: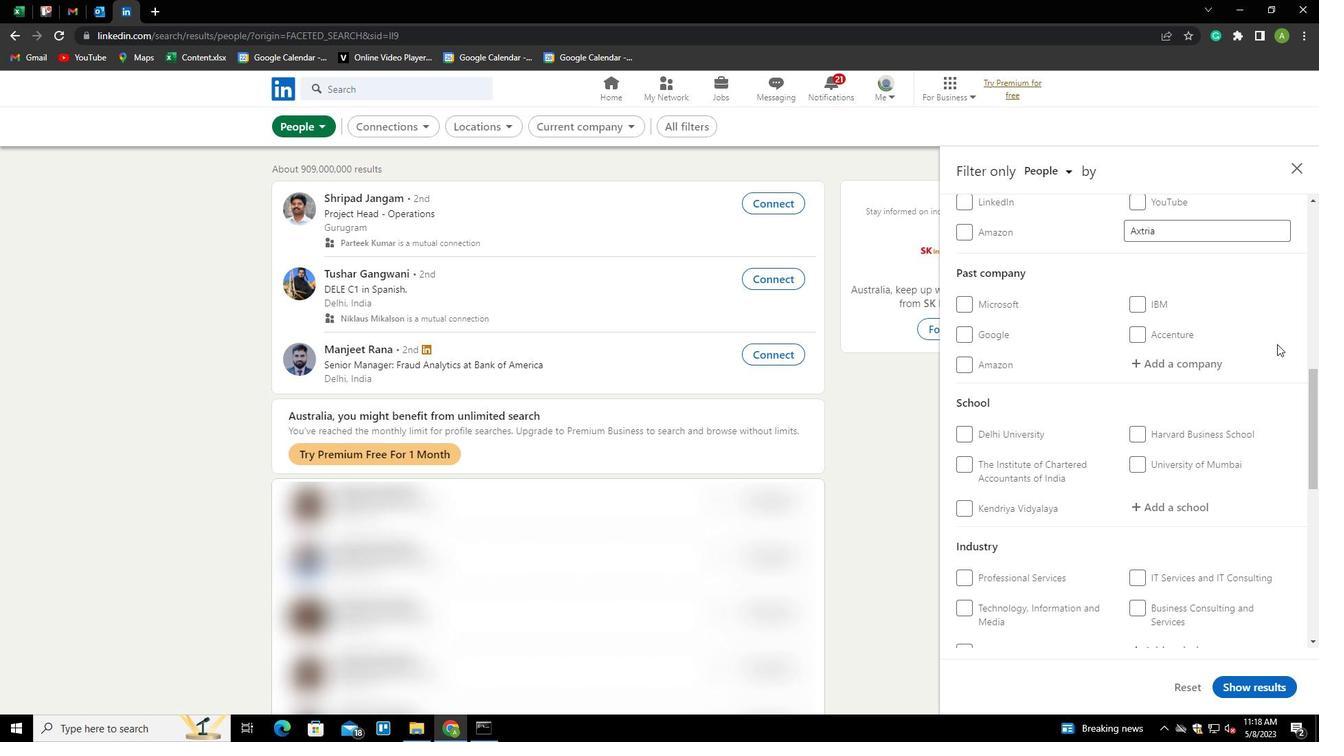 
Action: Mouse moved to (1149, 380)
Screenshot: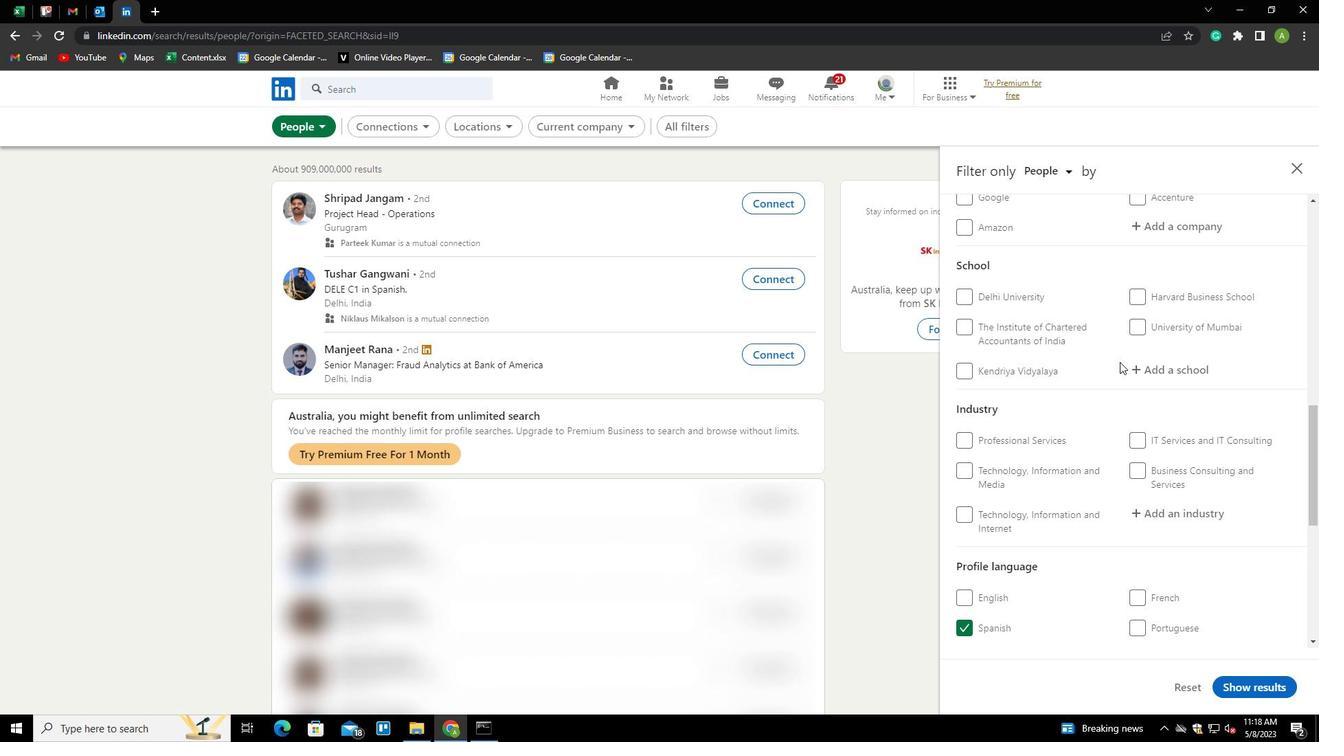 
Action: Mouse pressed left at (1149, 380)
Screenshot: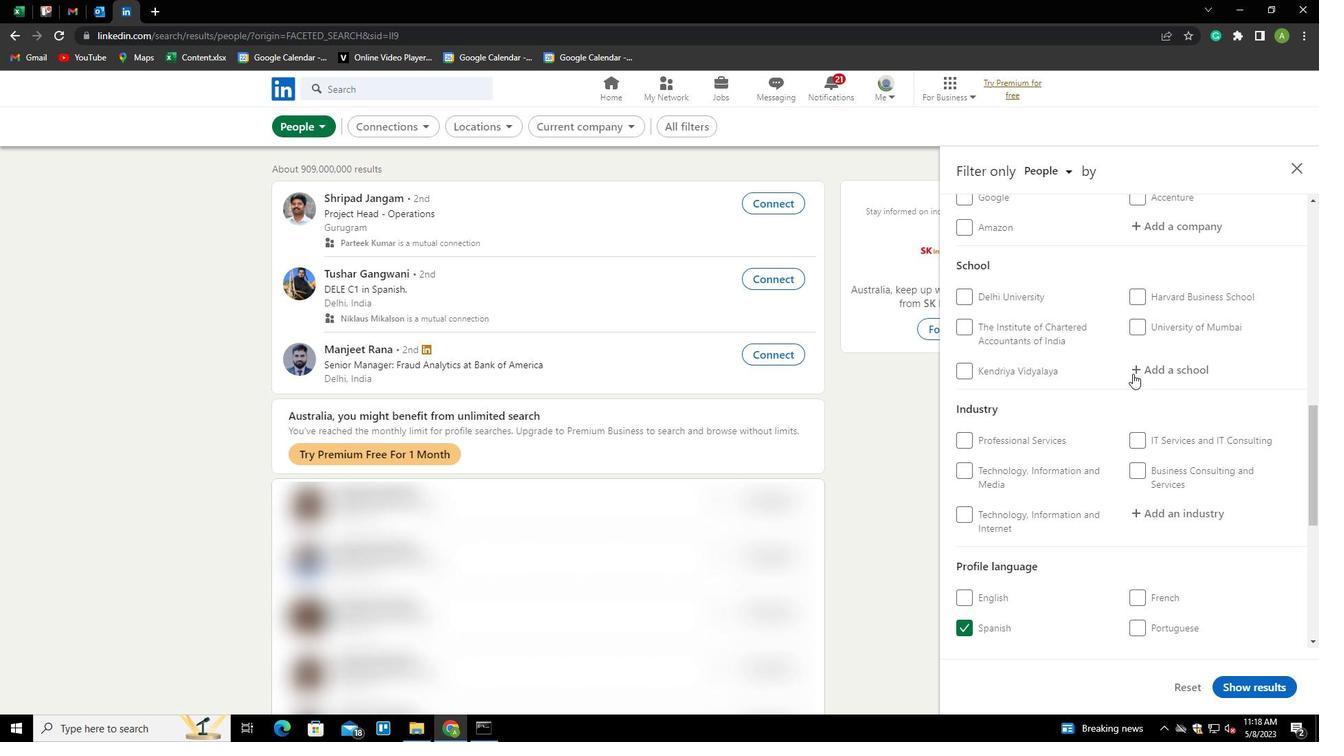 
Action: Key pressed <Key.shift>UNIVERSITY<Key.space><Key.shift>MAASTRIS<Key.backspace>CHT<Key.space><Key.down><Key.enter>
Screenshot: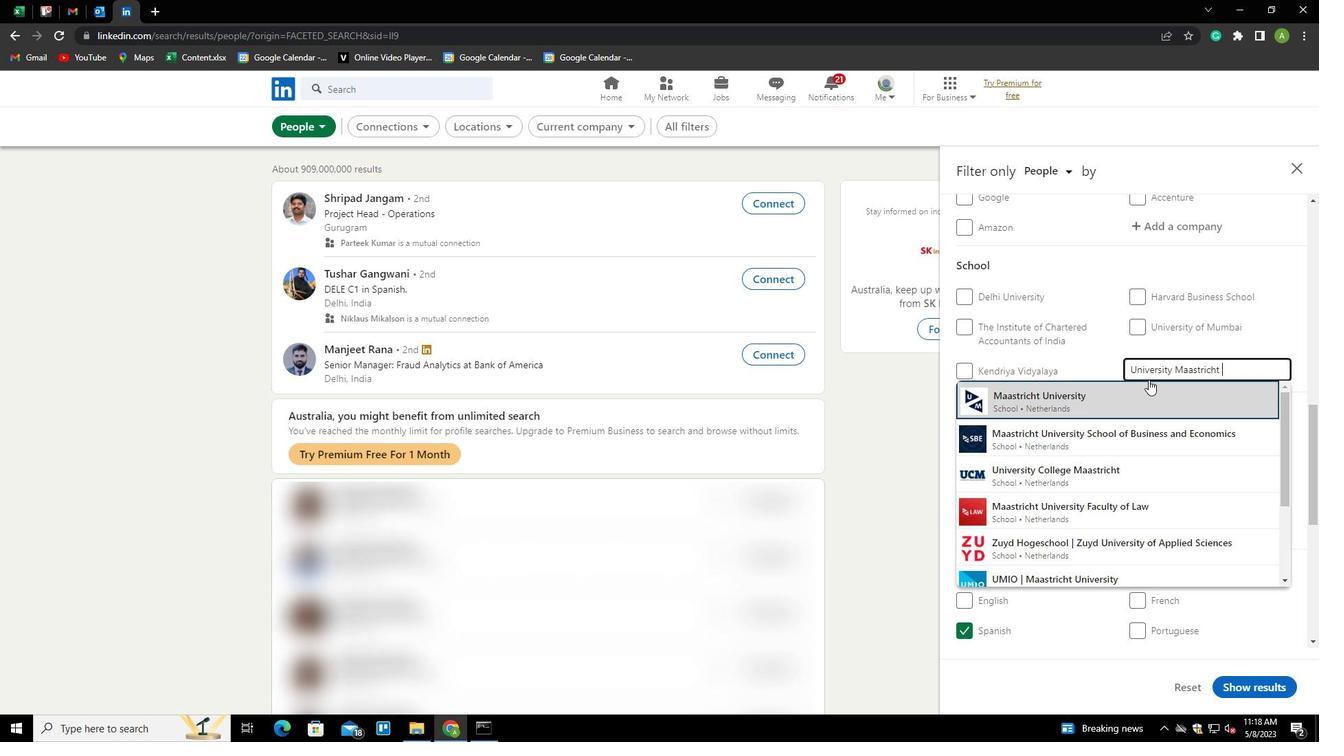 
Action: Mouse scrolled (1149, 379) with delta (0, 0)
Screenshot: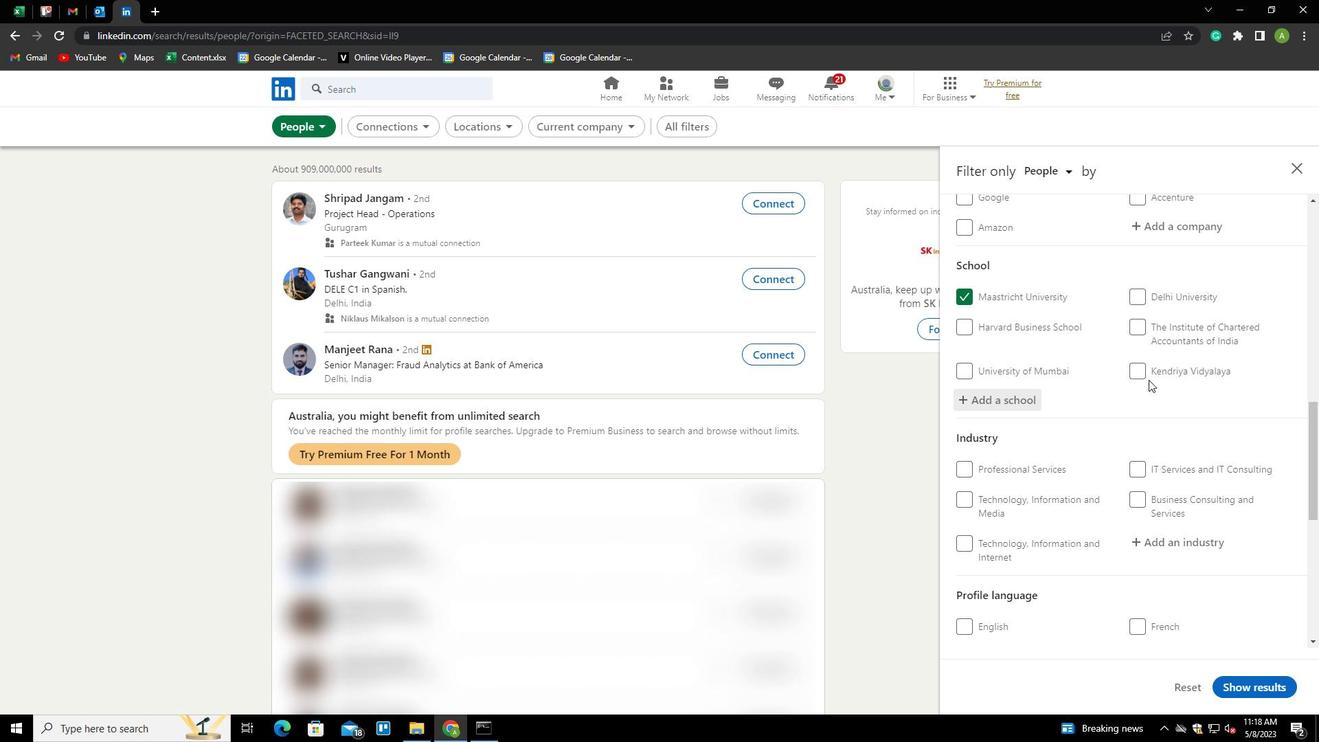 
Action: Mouse scrolled (1149, 379) with delta (0, 0)
Screenshot: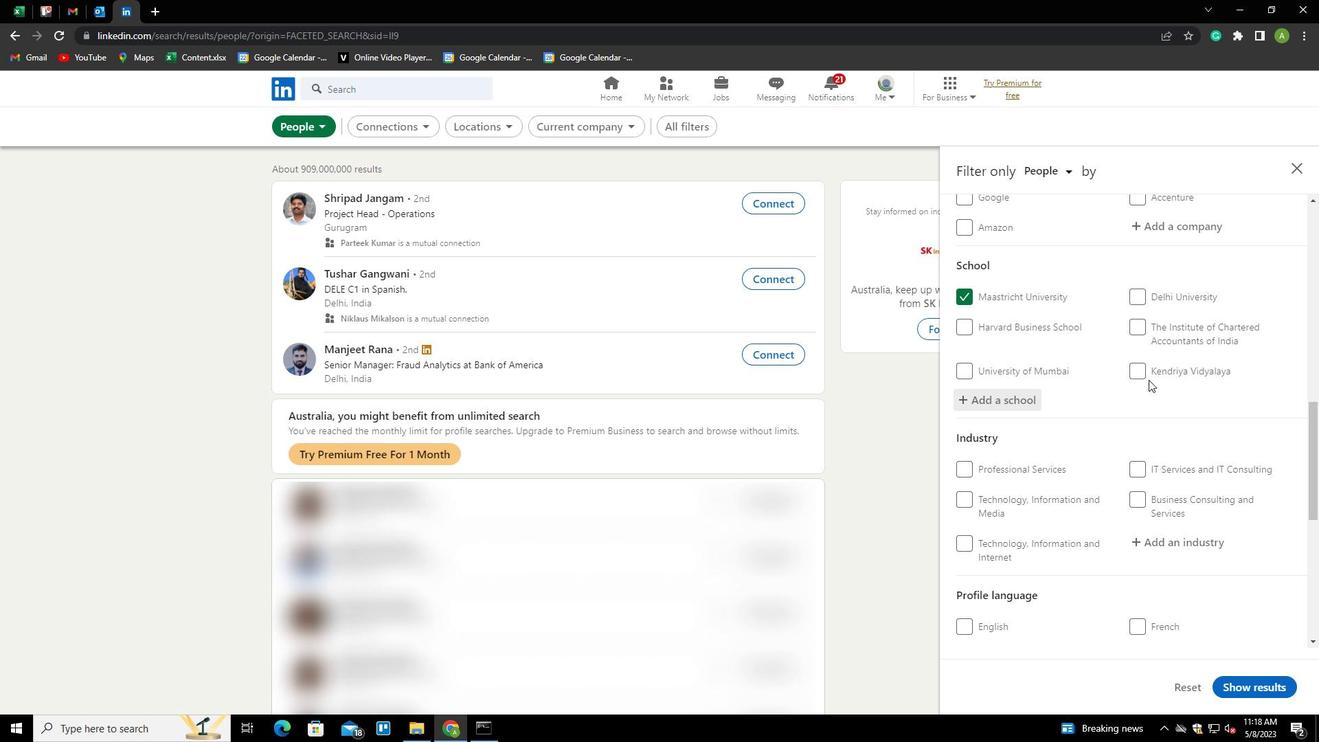 
Action: Mouse moved to (1162, 410)
Screenshot: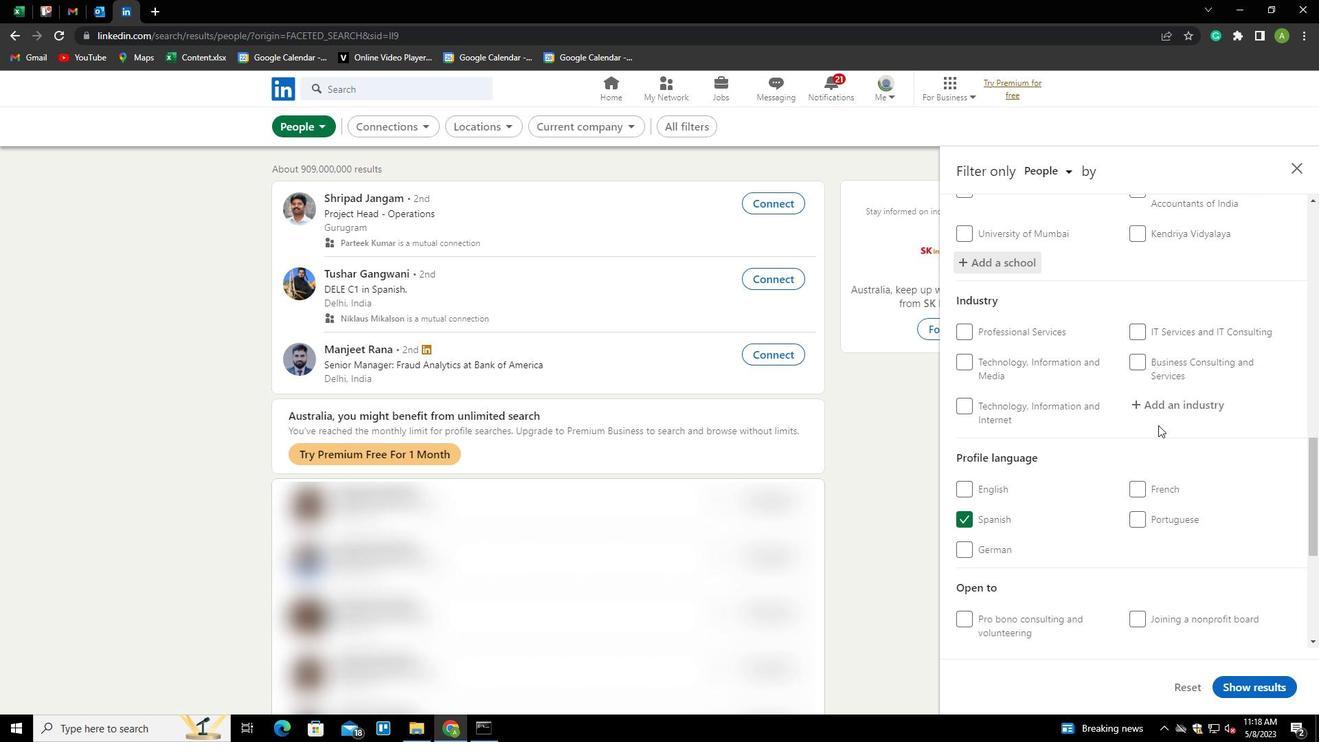 
Action: Mouse pressed left at (1162, 410)
Screenshot: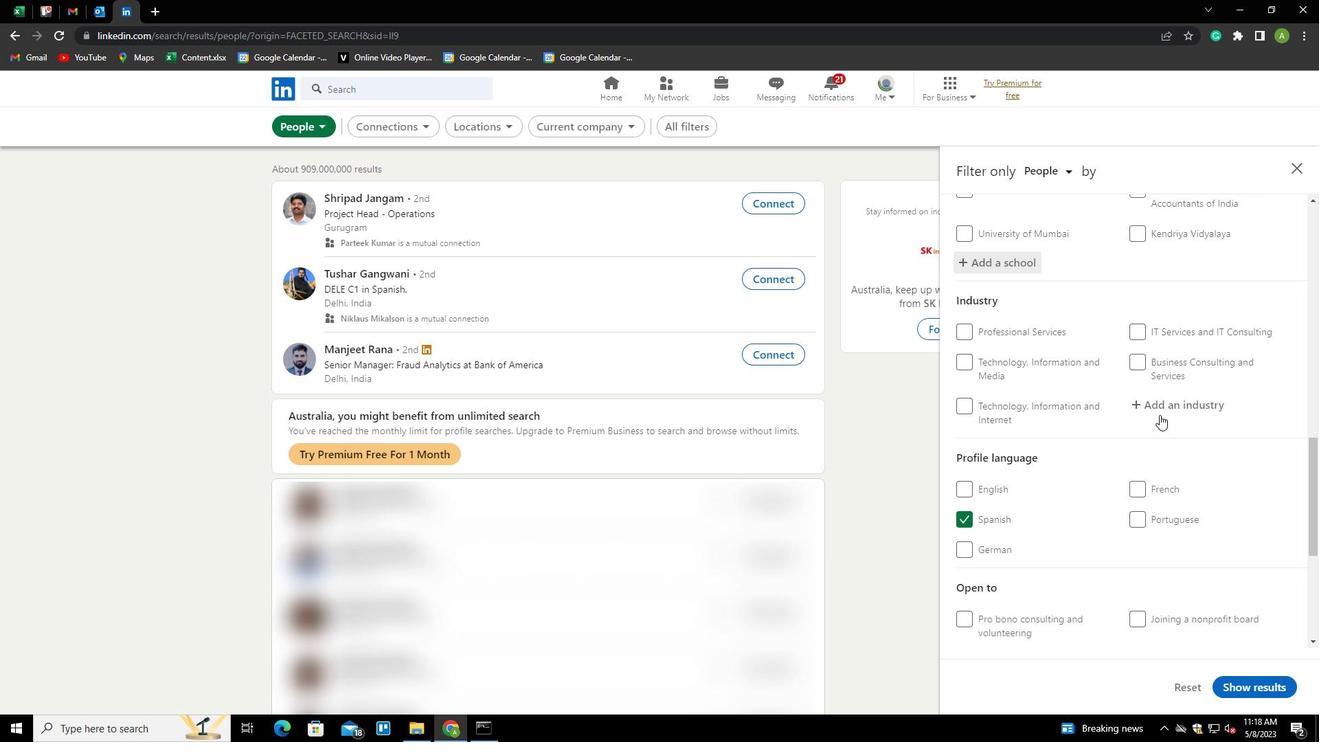 
Action: Key pressed <Key.shift>FIRE<Key.space><Key.shift>PROTECTION<Key.down><Key.enter>
Screenshot: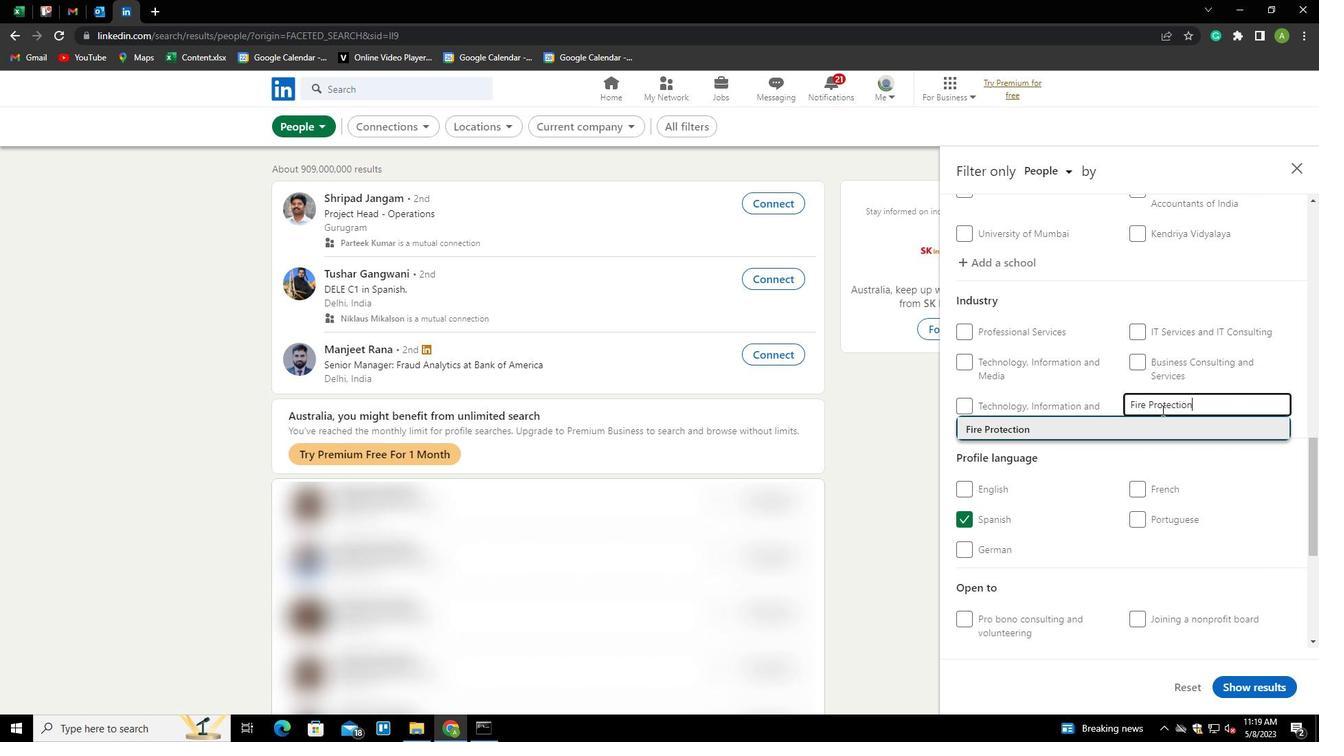 
Action: Mouse scrolled (1162, 409) with delta (0, 0)
Screenshot: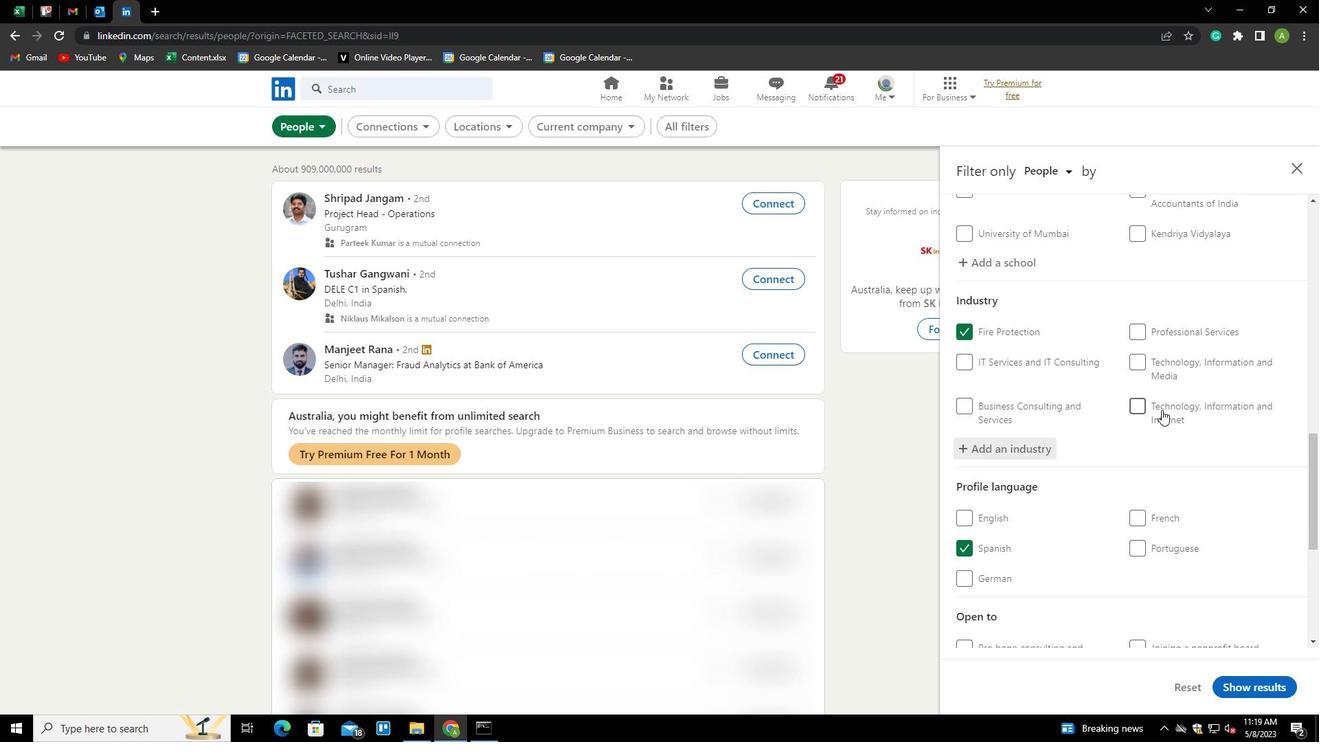 
Action: Mouse scrolled (1162, 409) with delta (0, 0)
Screenshot: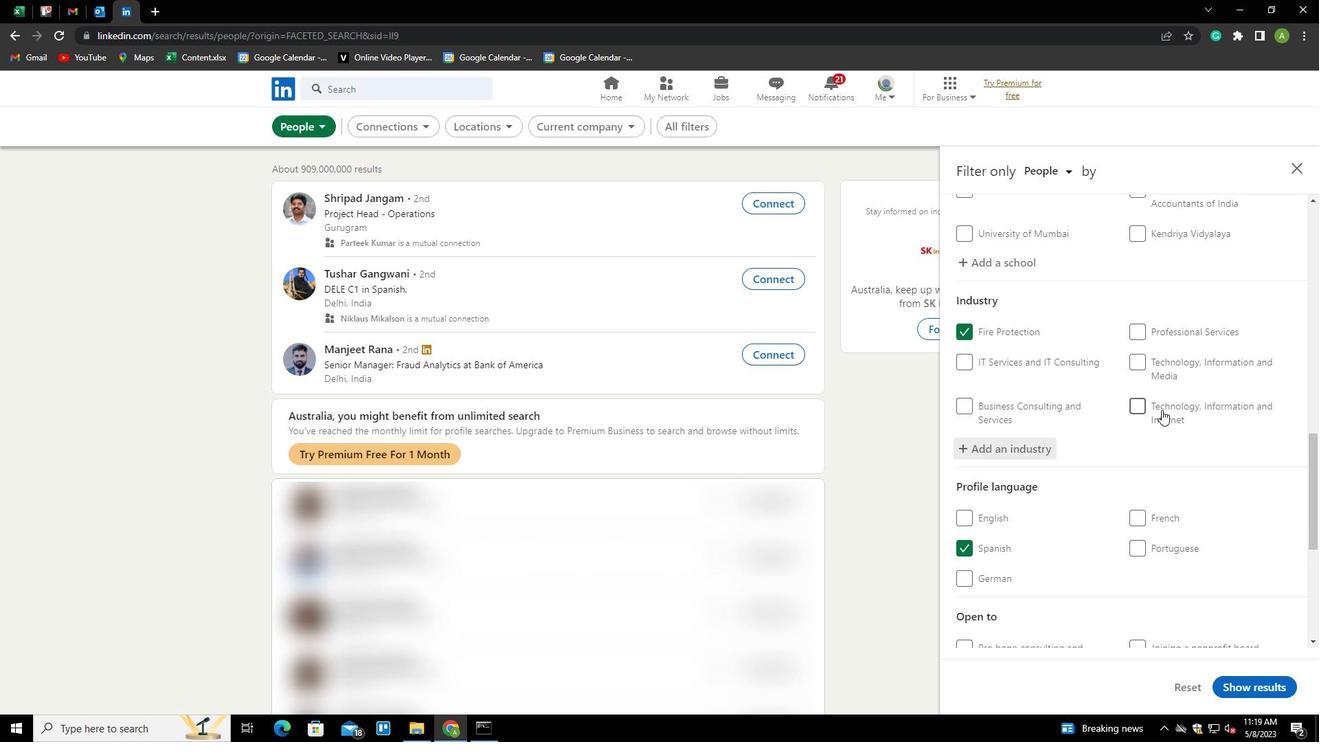 
Action: Mouse scrolled (1162, 409) with delta (0, 0)
Screenshot: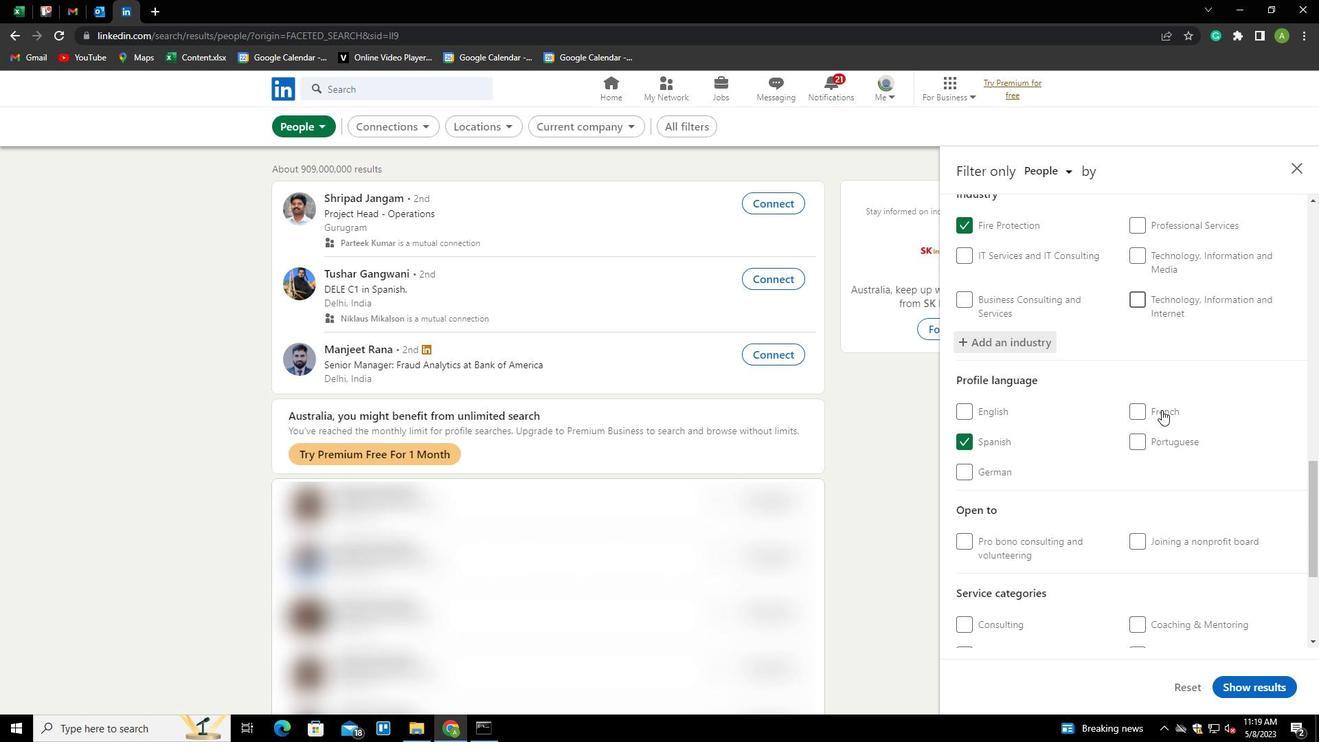 
Action: Mouse scrolled (1162, 409) with delta (0, 0)
Screenshot: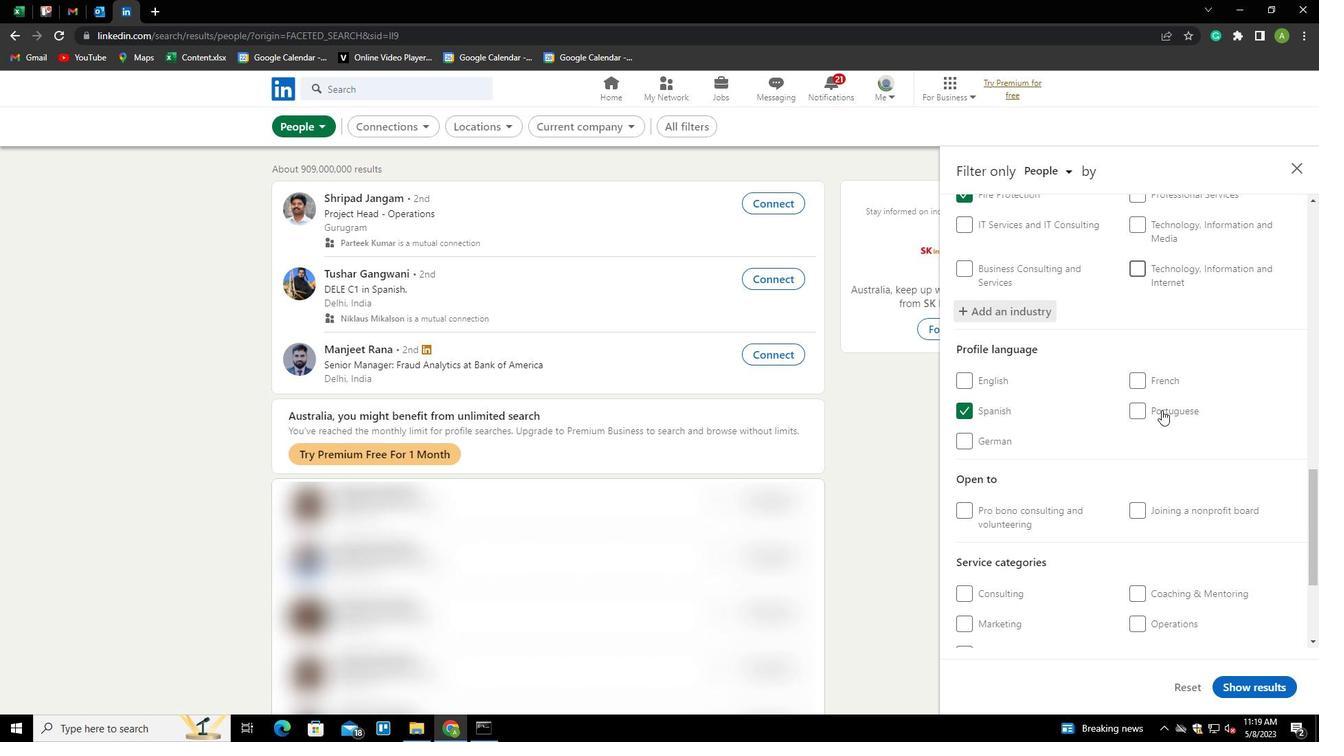
Action: Mouse scrolled (1162, 409) with delta (0, 0)
Screenshot: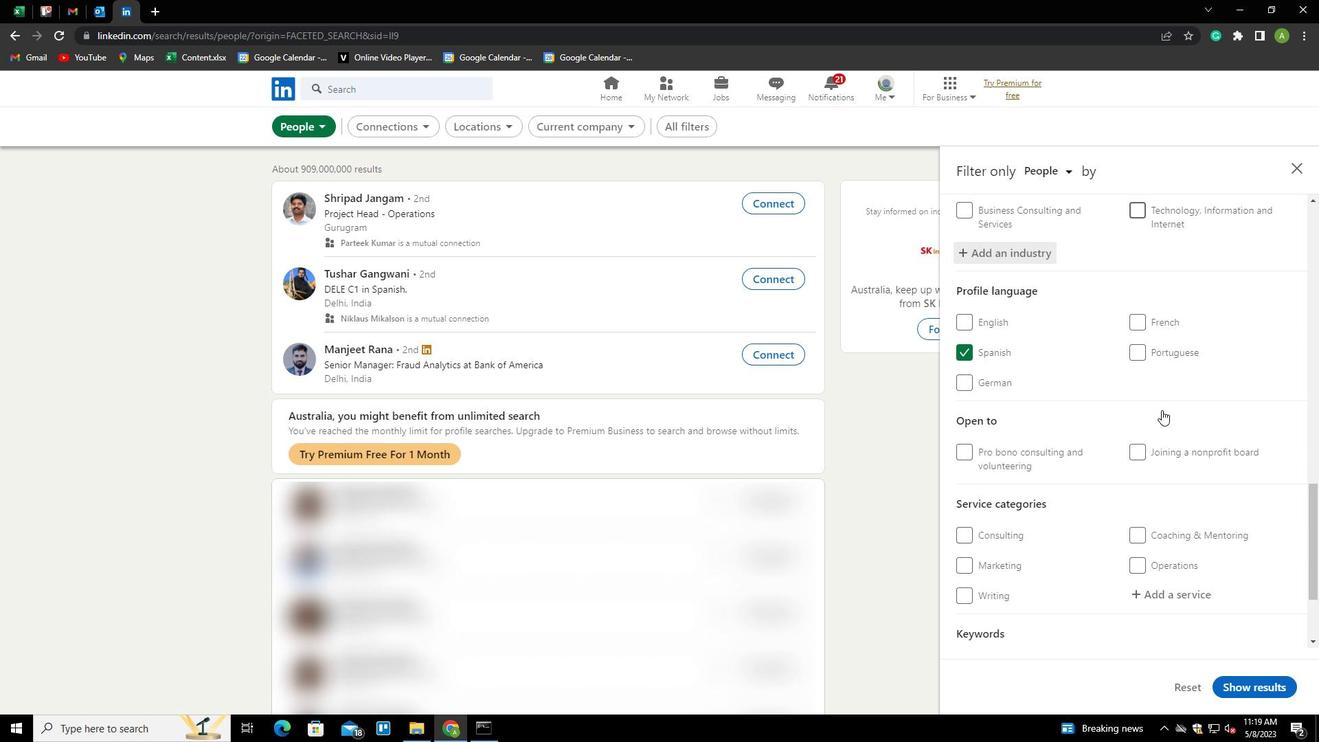 
Action: Mouse scrolled (1162, 409) with delta (0, 0)
Screenshot: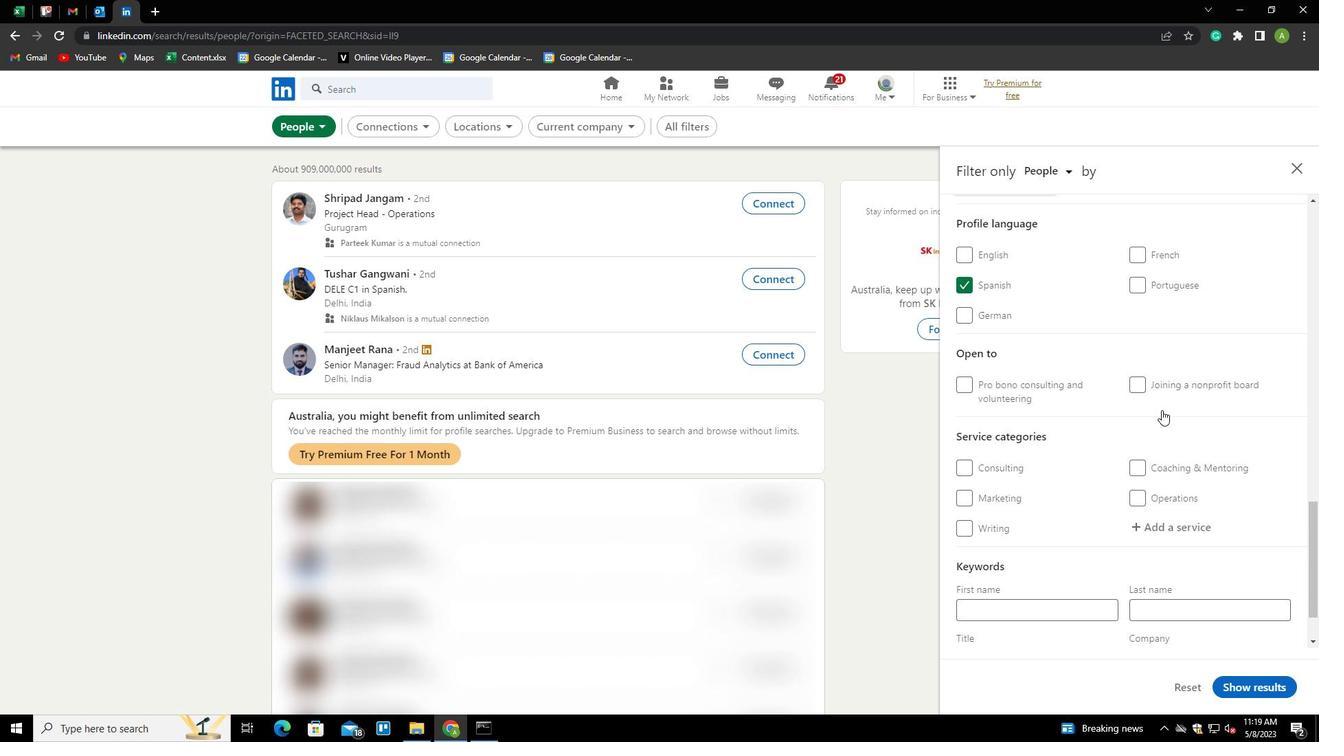 
Action: Mouse moved to (1173, 470)
Screenshot: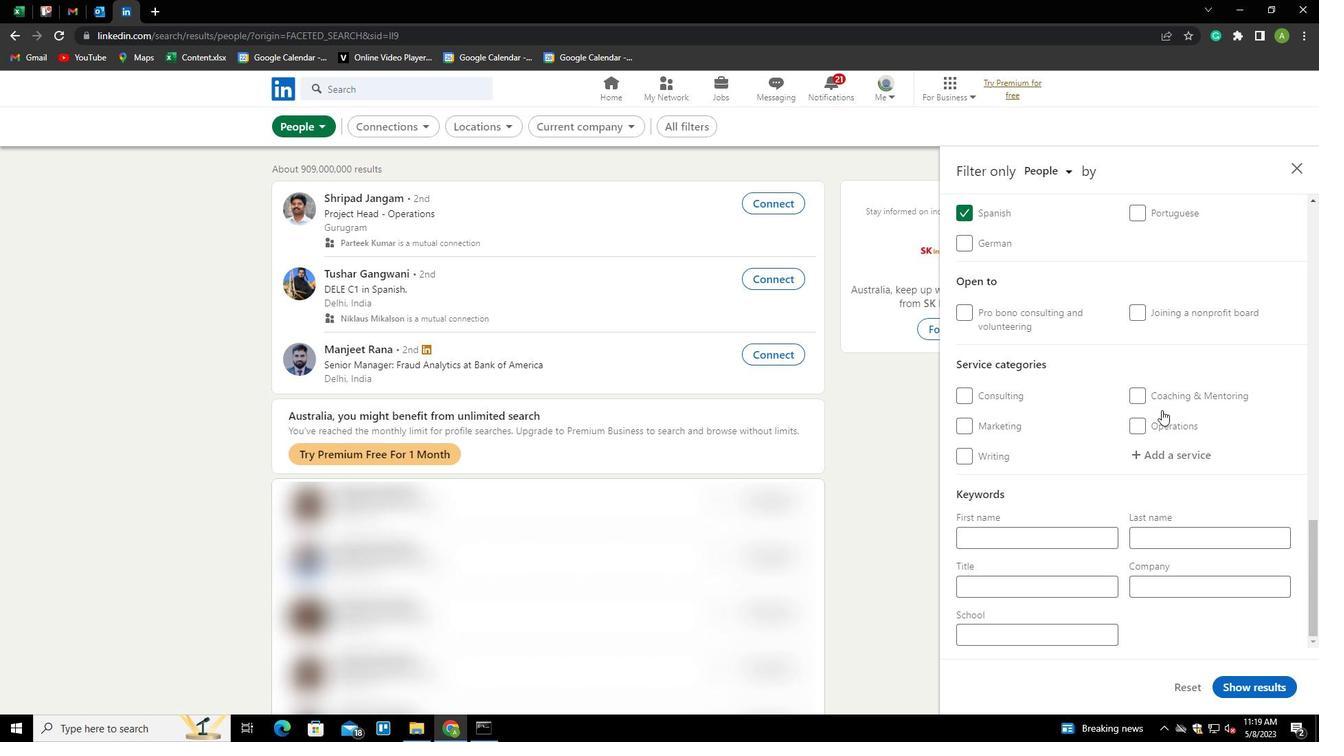 
Action: Mouse pressed left at (1173, 470)
Screenshot: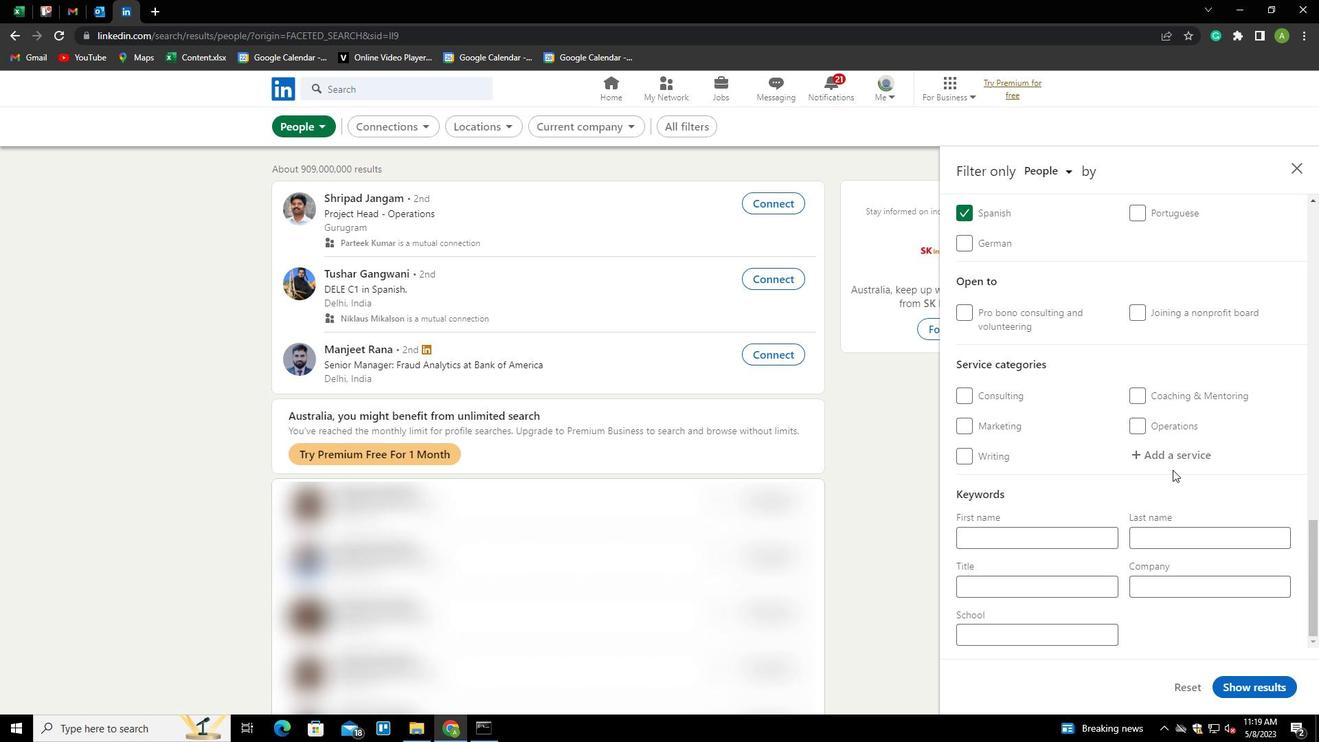 
Action: Mouse moved to (1180, 455)
Screenshot: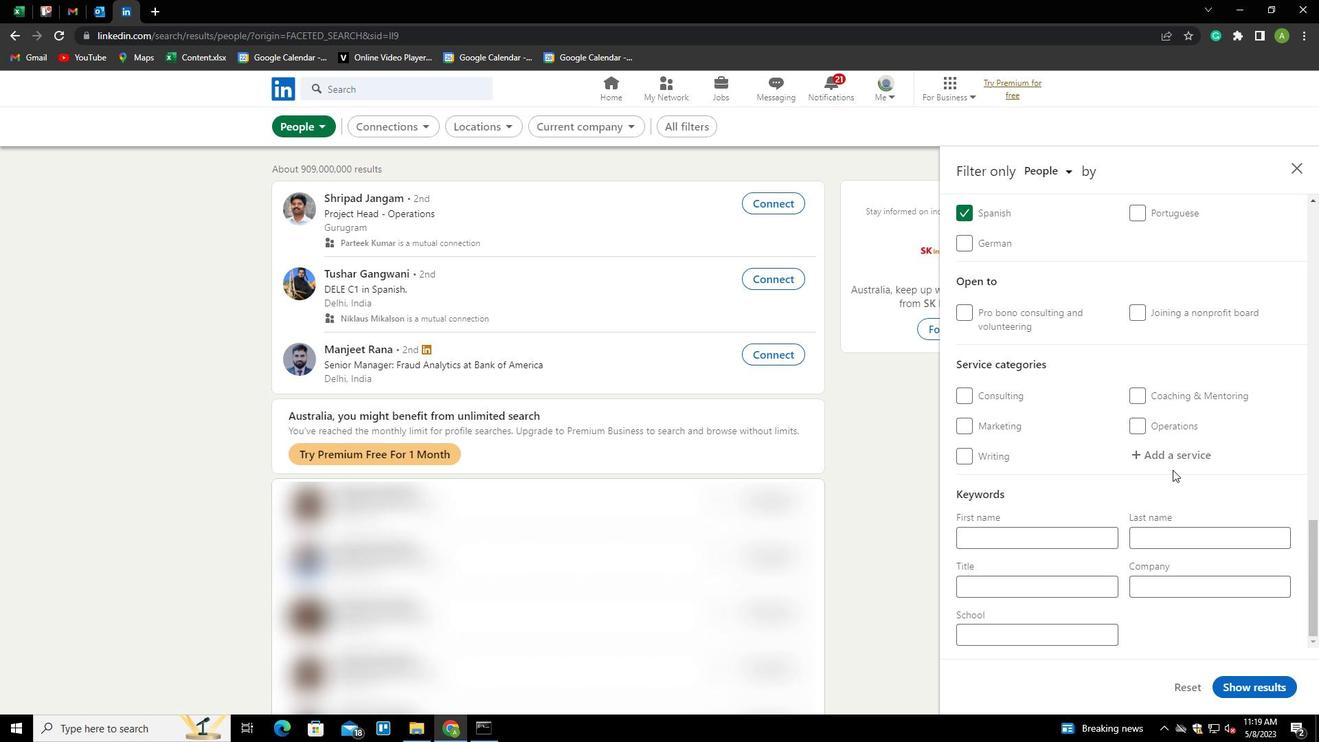 
Action: Mouse pressed left at (1180, 455)
Screenshot: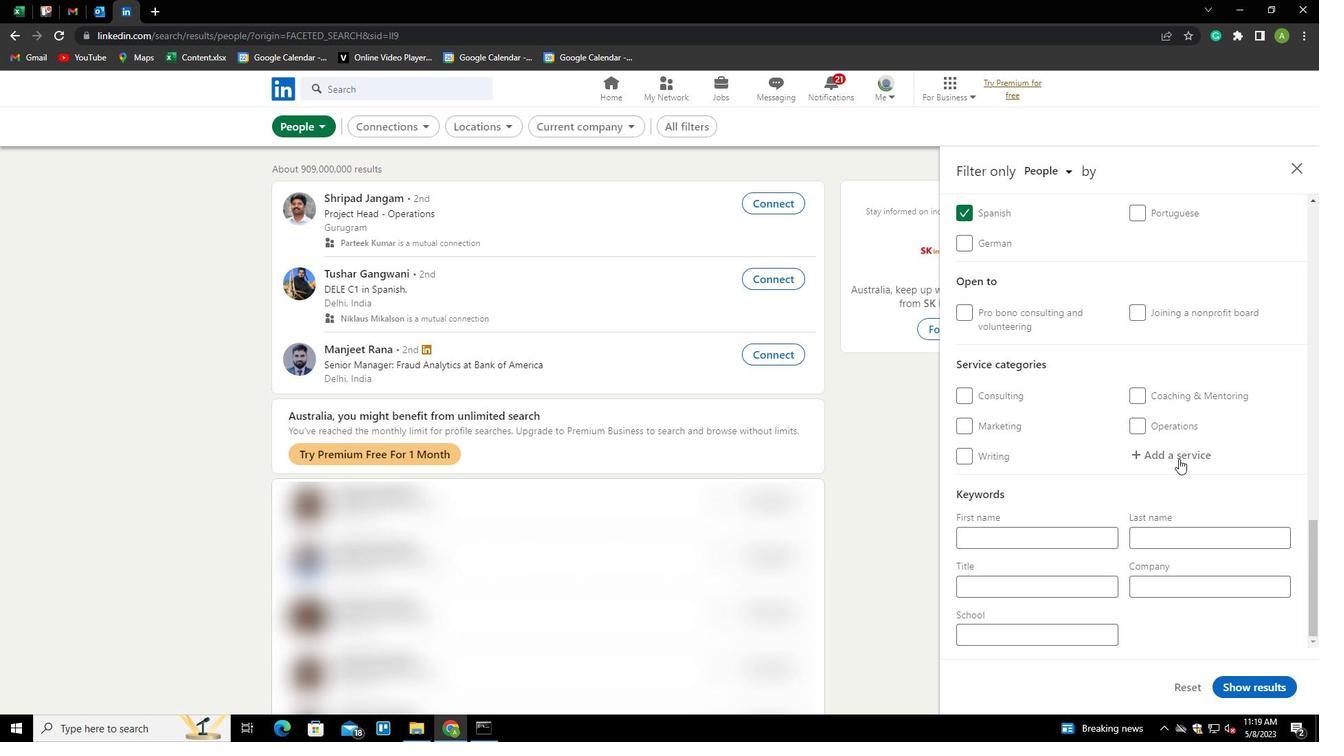 
Action: Key pressed <Key.shift>TAX<Key.space><Key.shift>PREPARATION<Key.down><Key.enter>
Screenshot: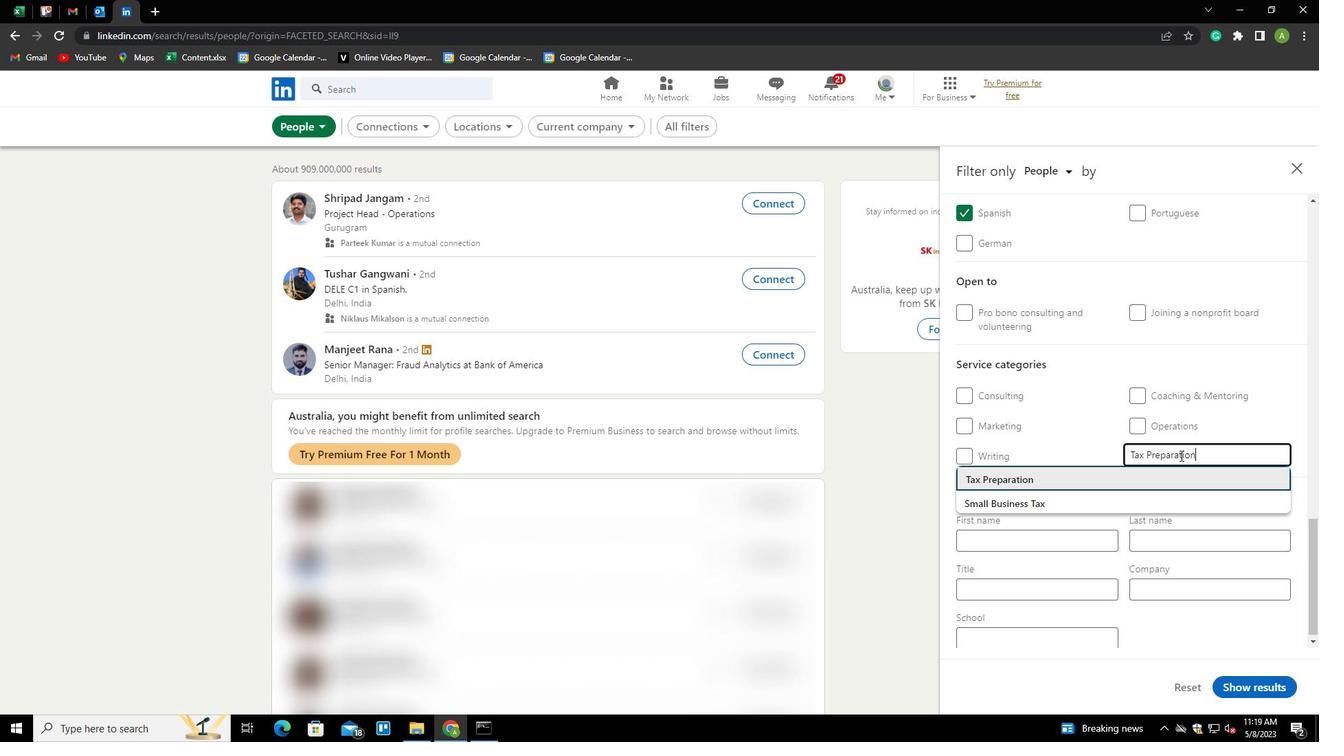 
Action: Mouse scrolled (1180, 454) with delta (0, 0)
Screenshot: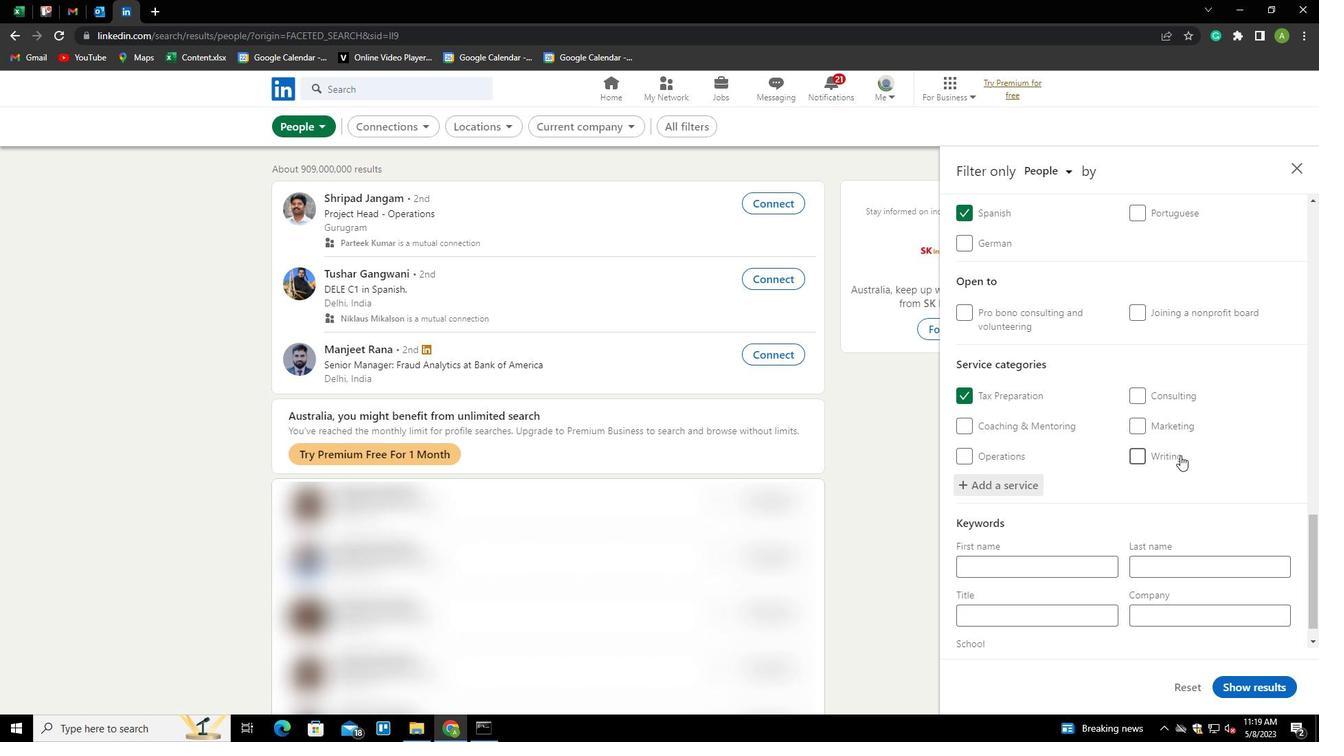 
Action: Mouse scrolled (1180, 454) with delta (0, 0)
Screenshot: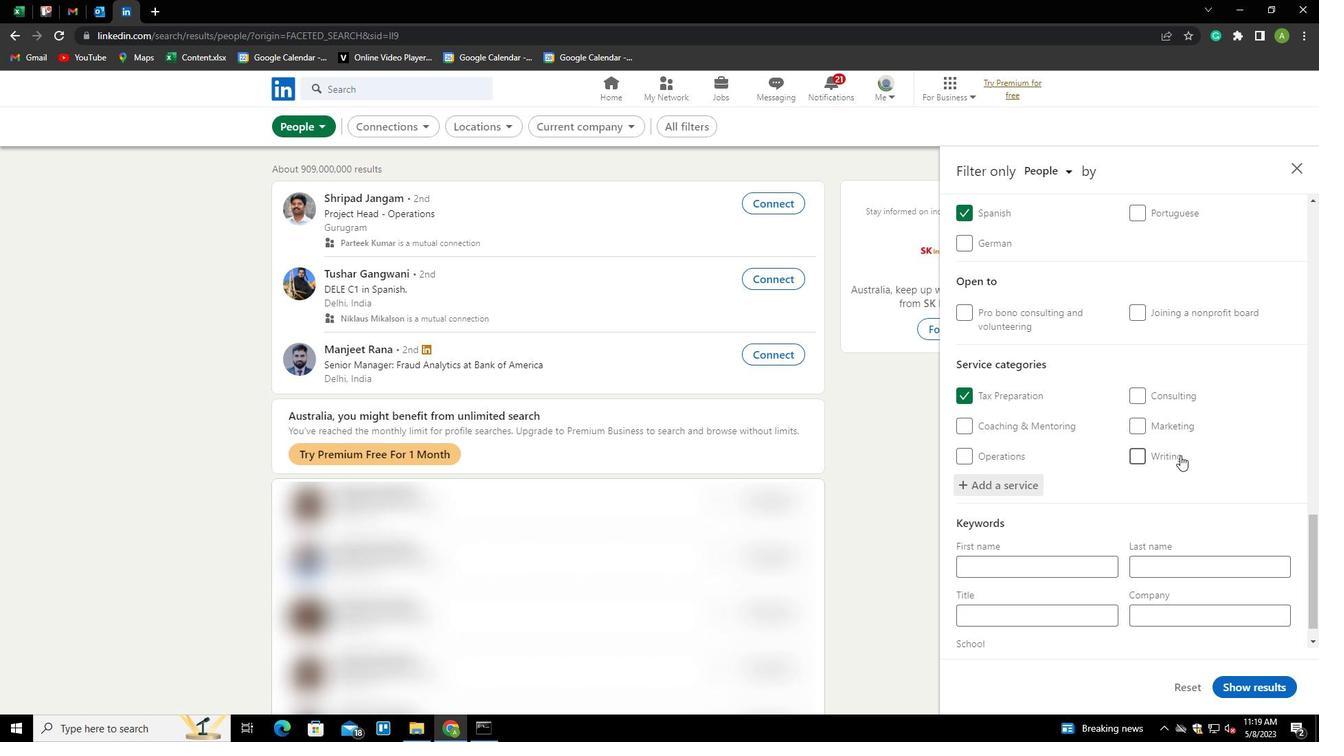 
Action: Mouse moved to (1180, 455)
Screenshot: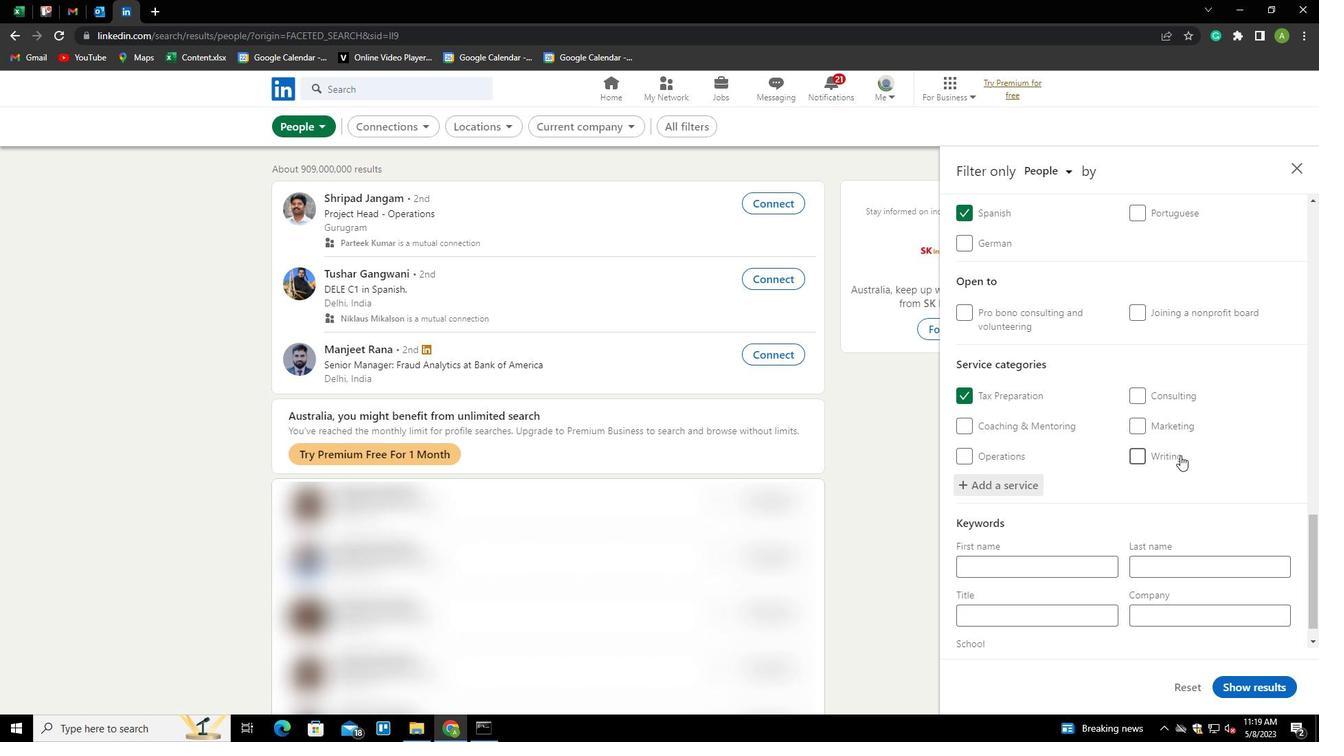 
Action: Mouse scrolled (1180, 454) with delta (0, 0)
Screenshot: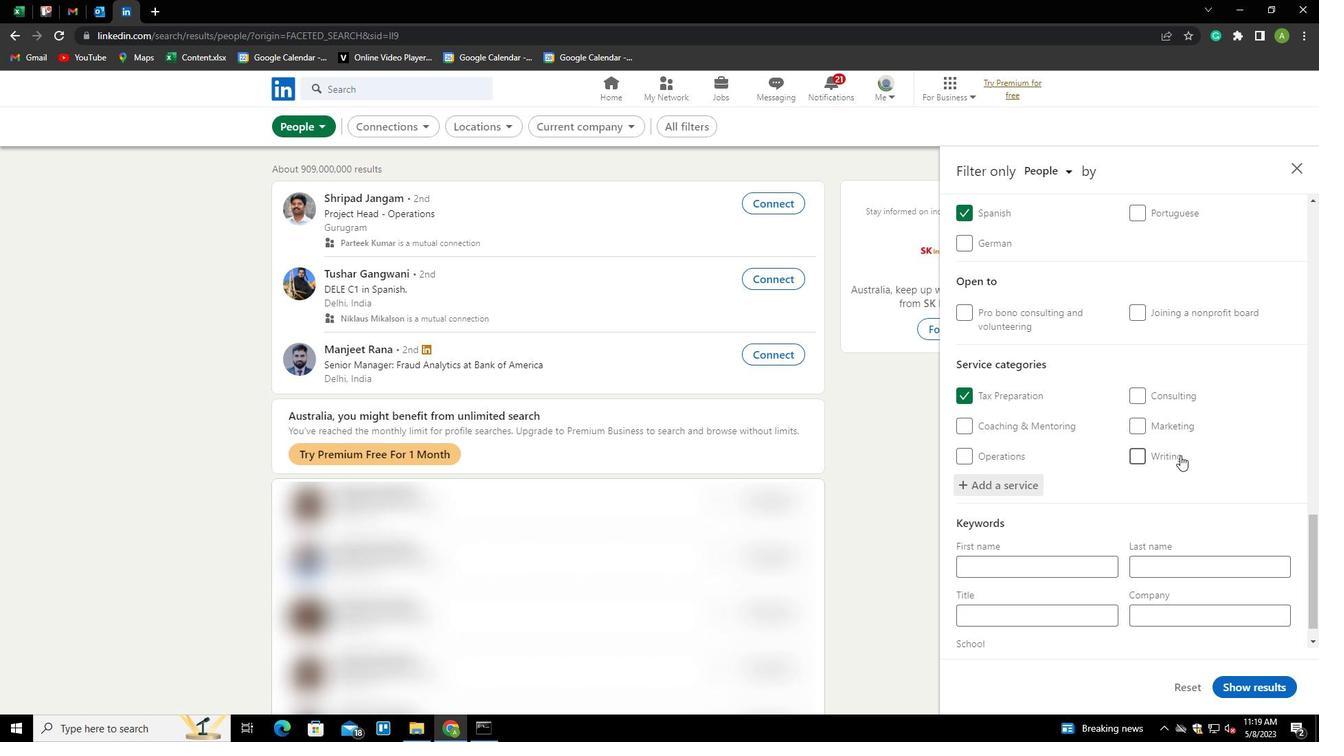 
Action: Mouse scrolled (1180, 454) with delta (0, 0)
Screenshot: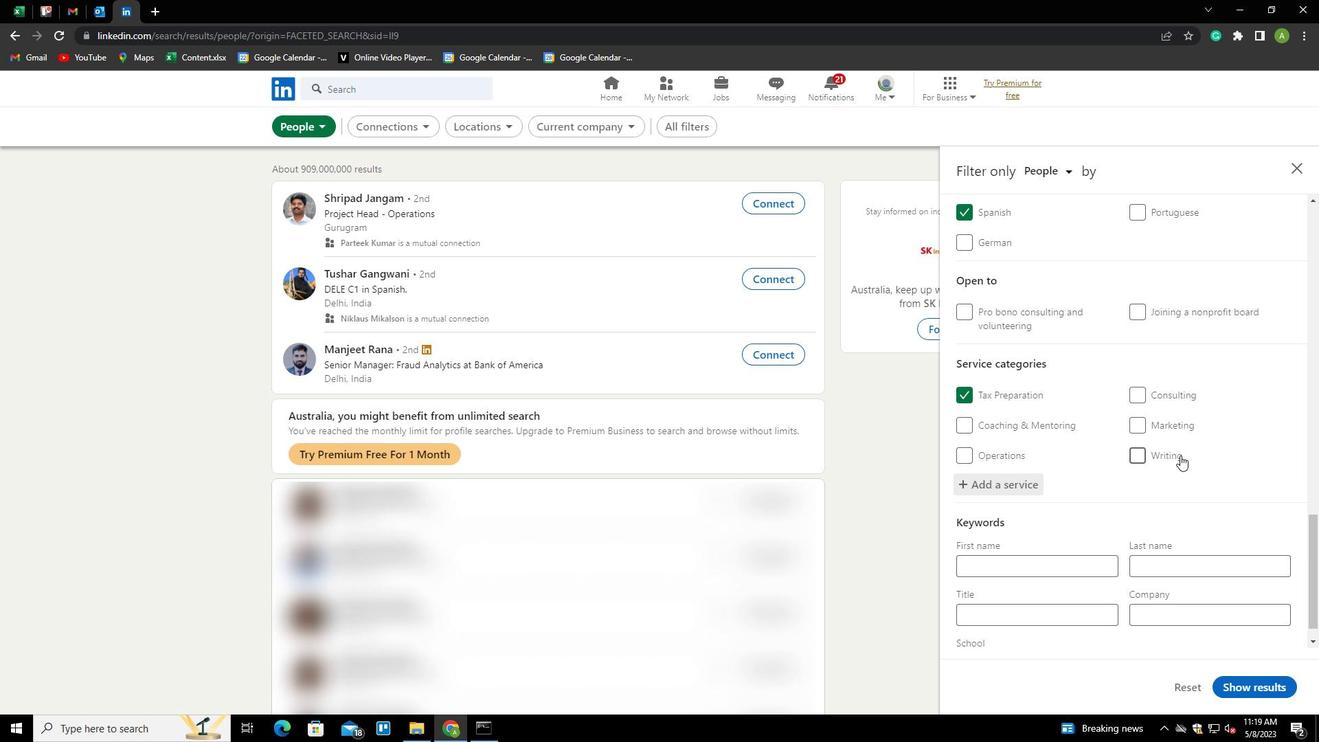 
Action: Mouse scrolled (1180, 454) with delta (0, 0)
Screenshot: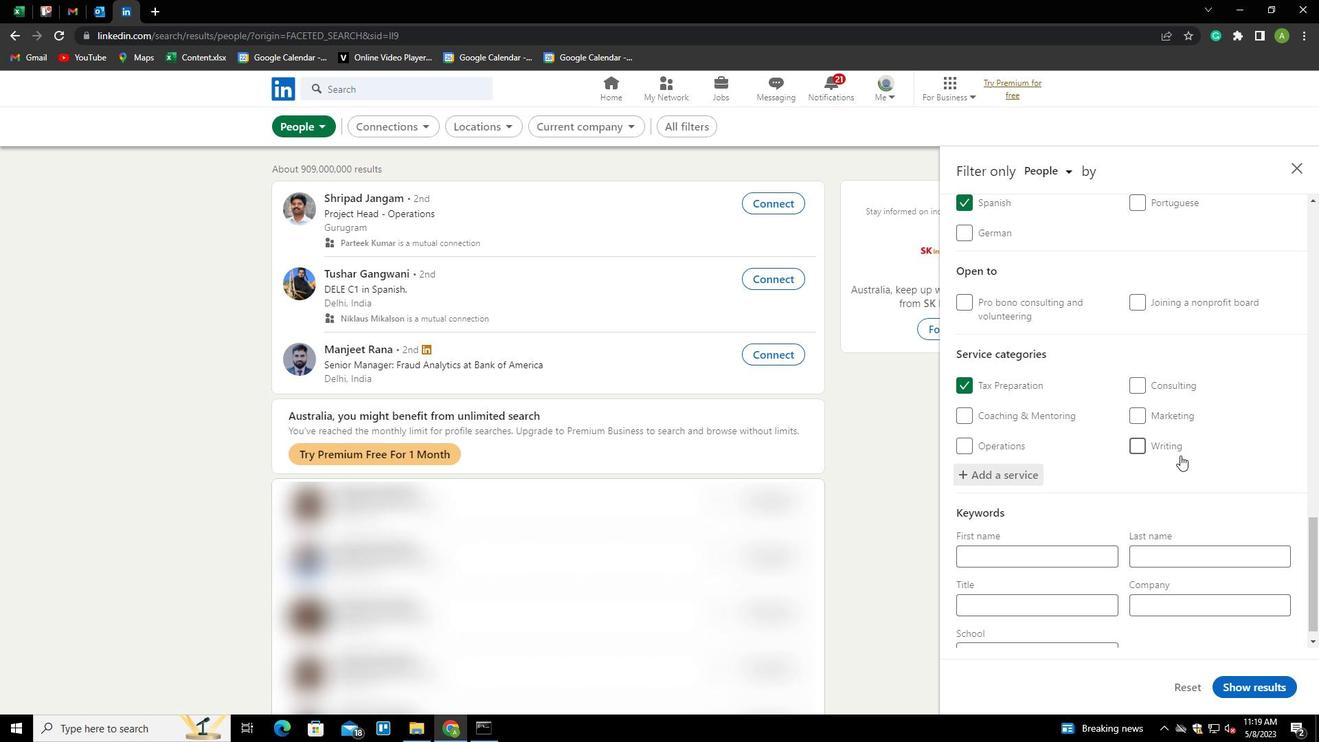 
Action: Mouse moved to (1078, 583)
Screenshot: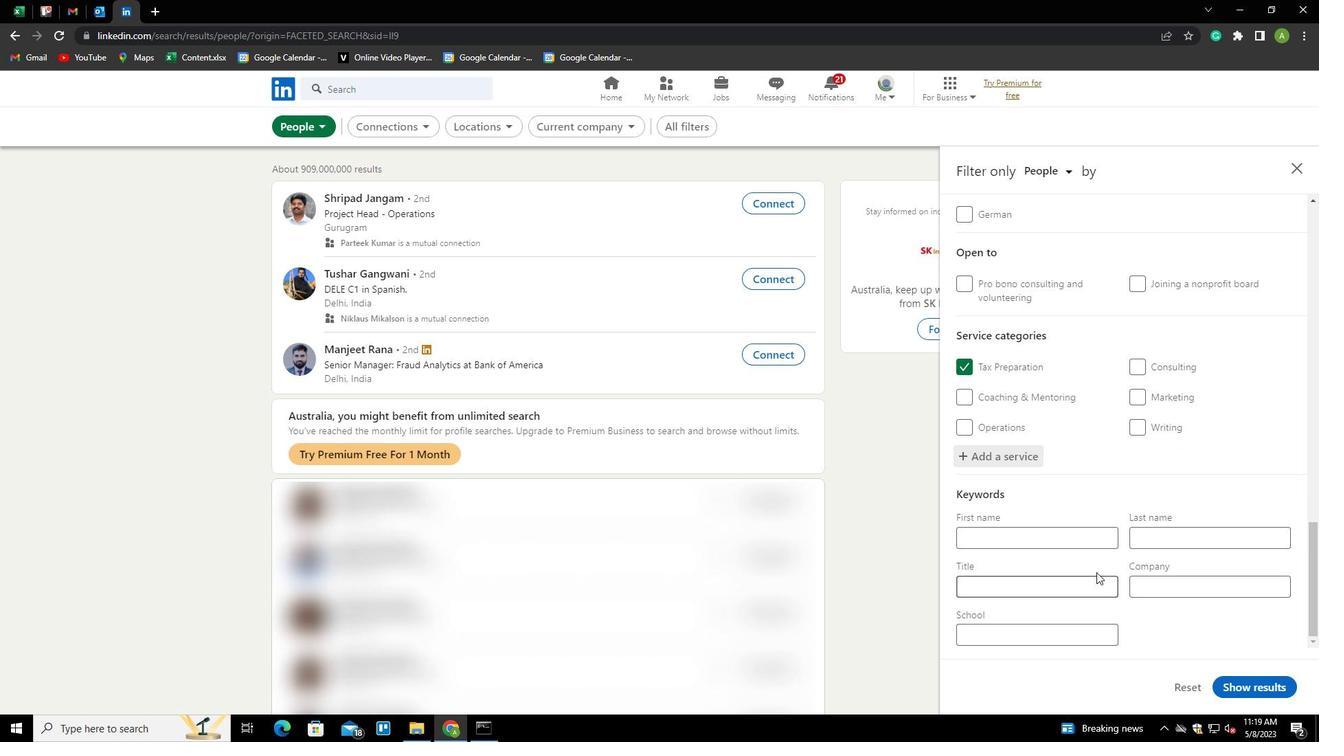 
Action: Mouse pressed left at (1078, 583)
Screenshot: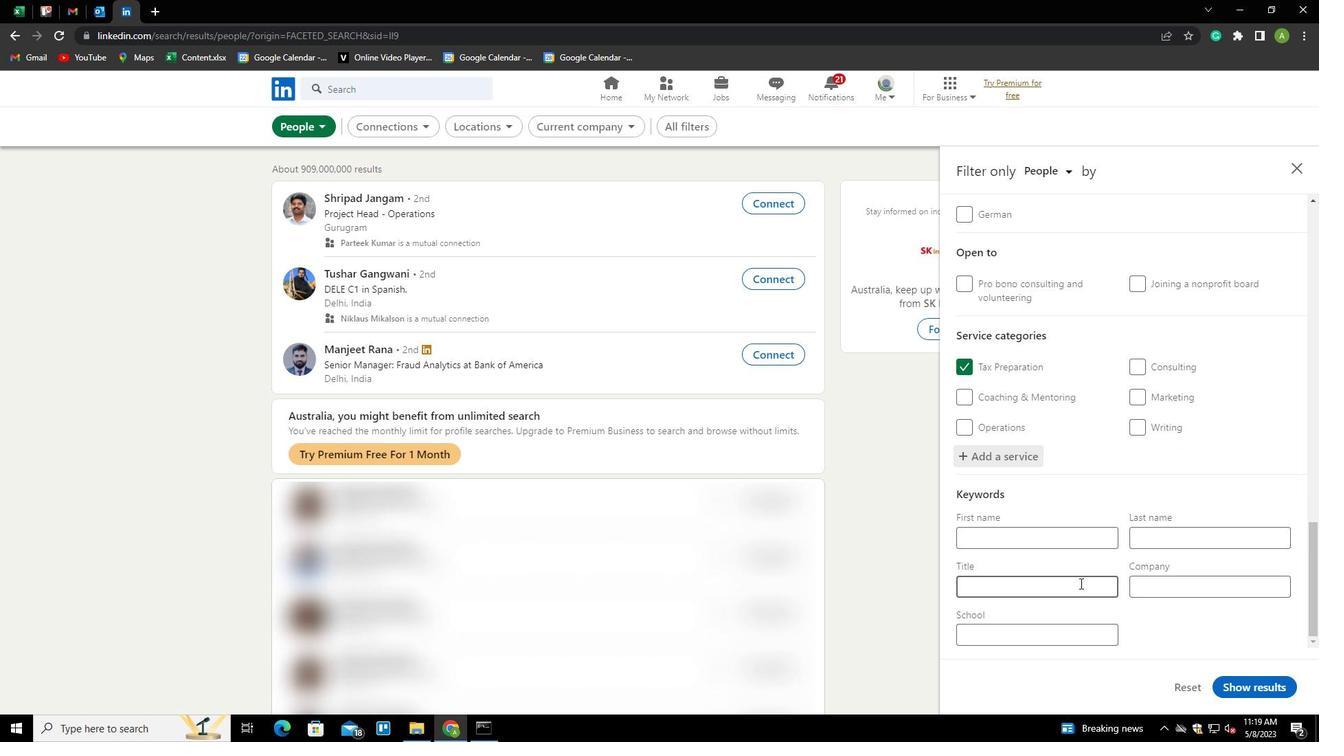 
Action: Mouse moved to (1074, 585)
Screenshot: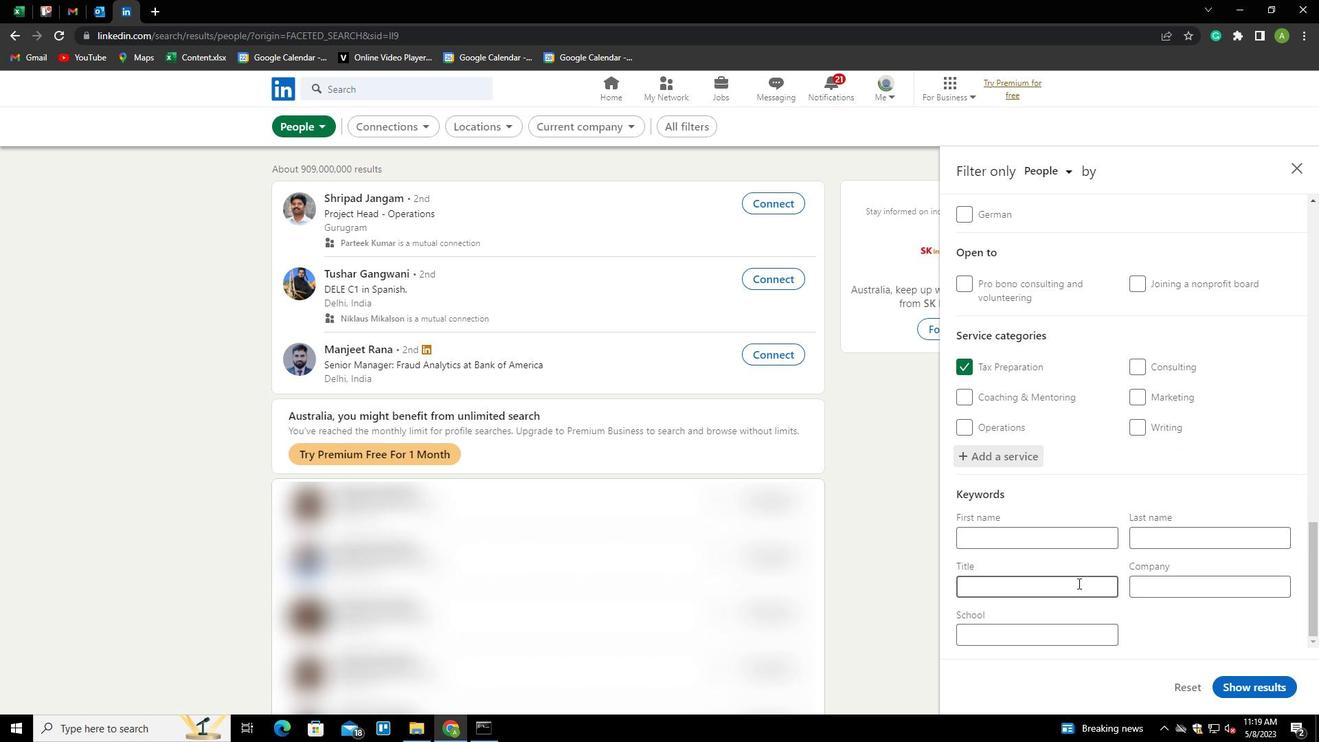 
Action: Key pressed <Key.shift>FOUNDER
Screenshot: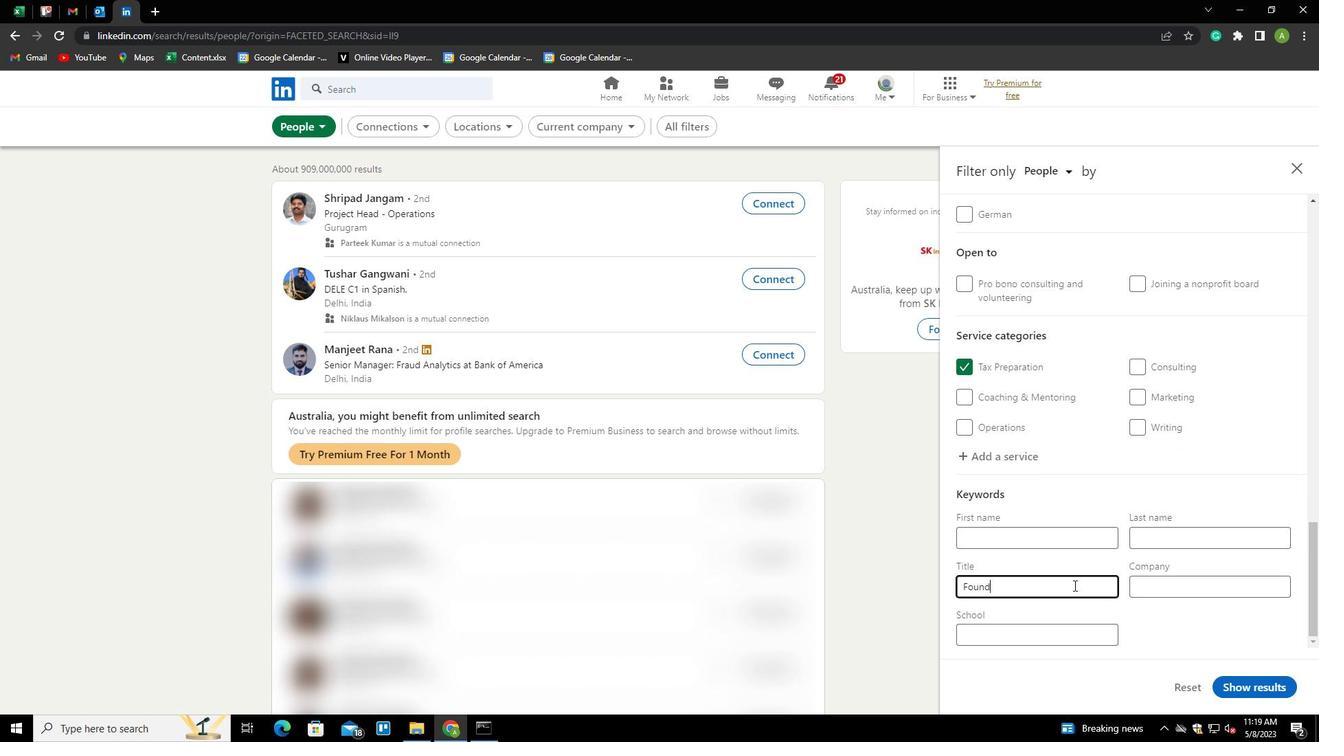 
Action: Mouse moved to (1188, 625)
Screenshot: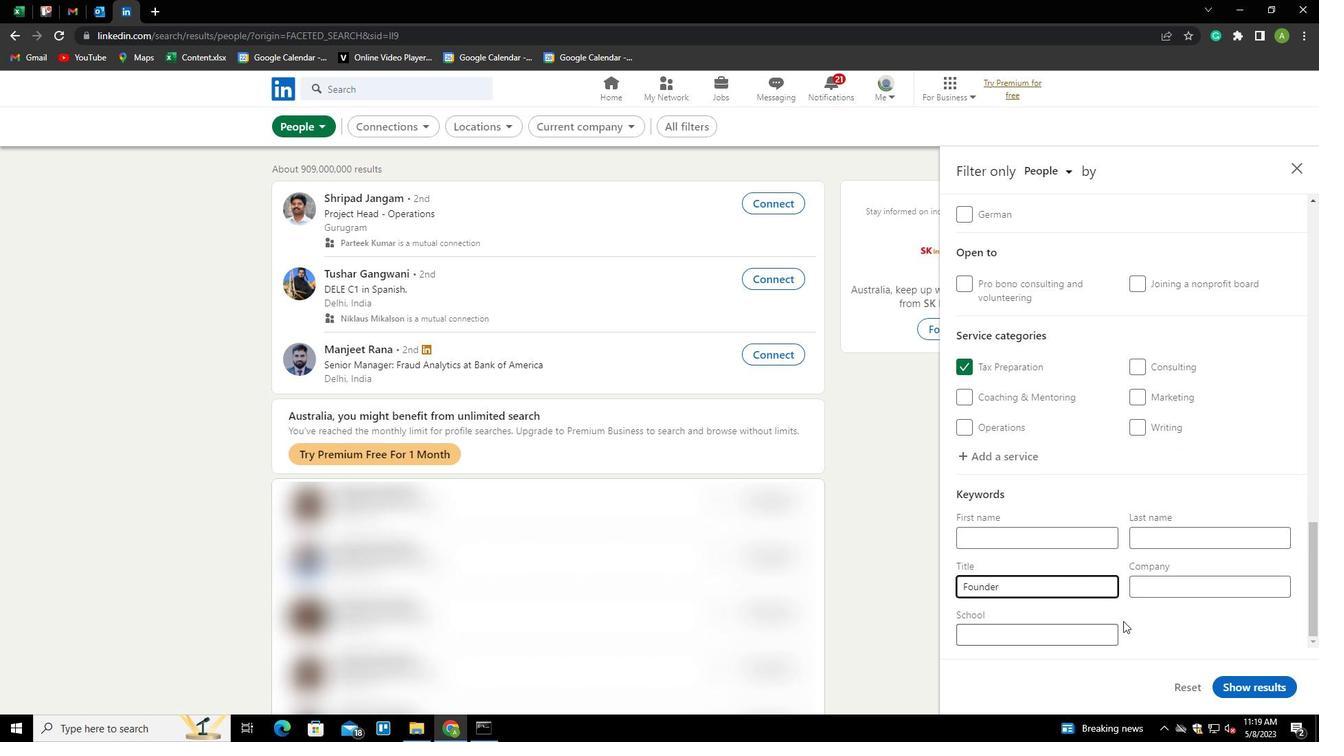 
Action: Mouse pressed left at (1188, 625)
Screenshot: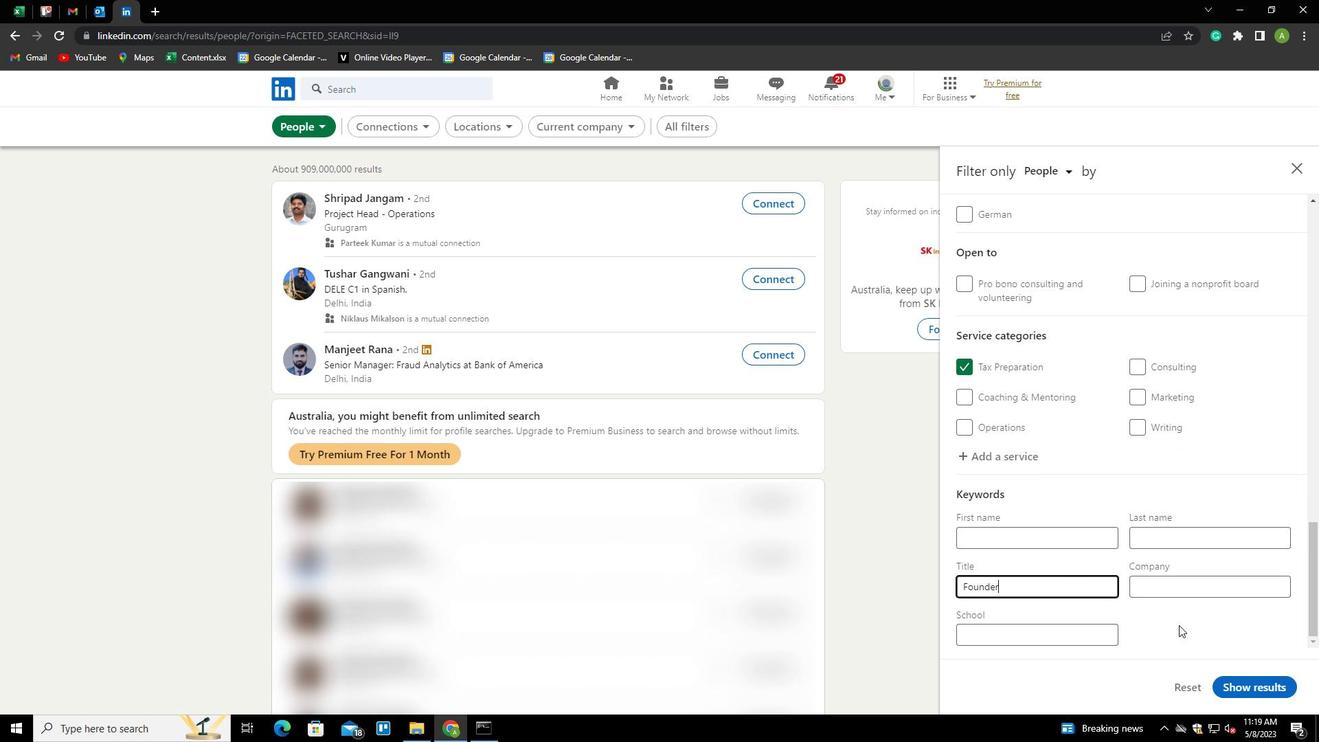 
Action: Mouse moved to (1224, 679)
Screenshot: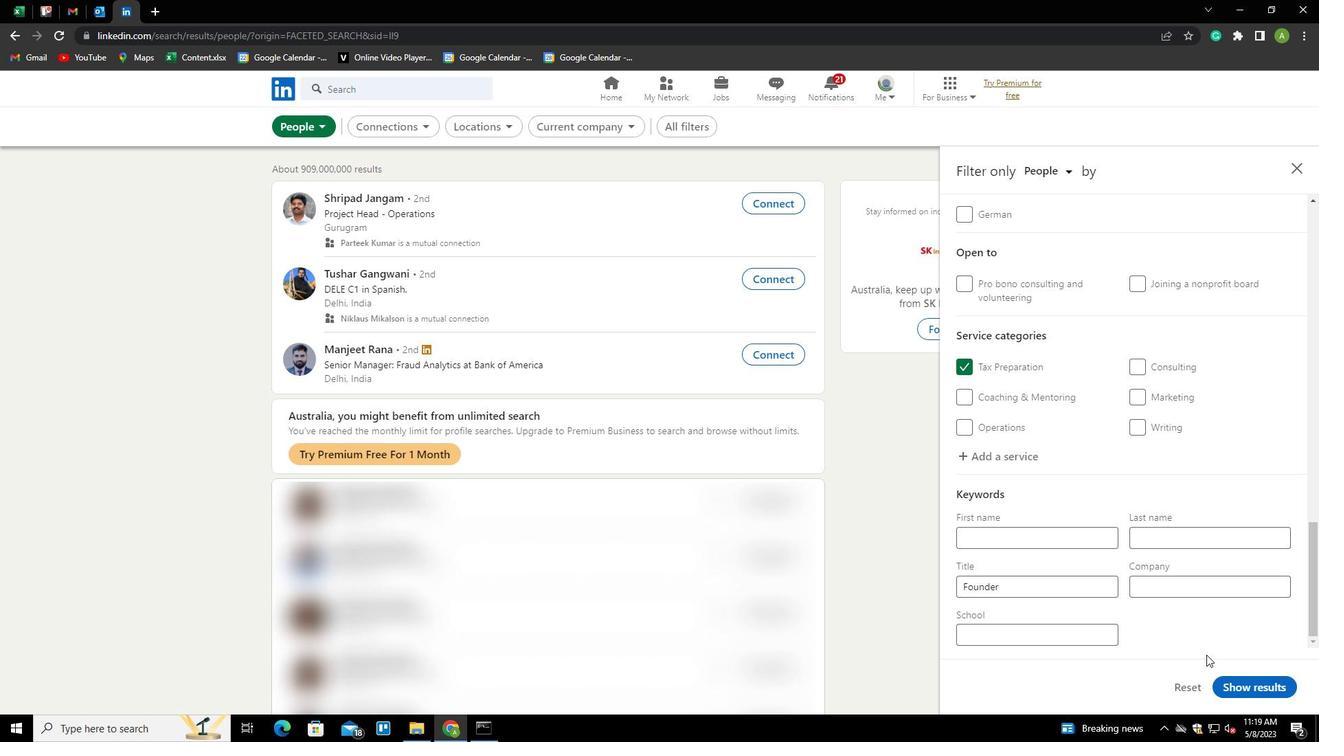 
Action: Mouse pressed left at (1224, 679)
Screenshot: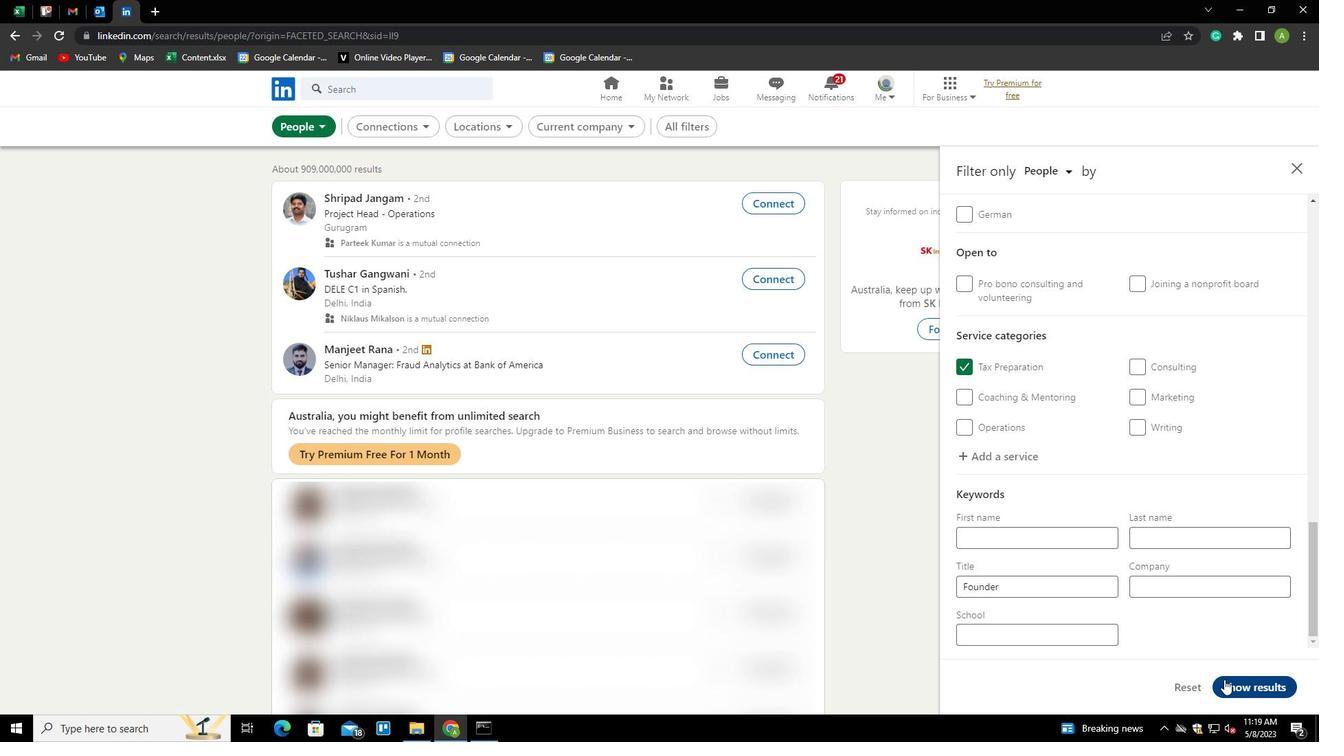 
